 Task: Look for space in Kertosono, Indonesia from 12th  August, 2023 to 15th August, 2023 for 3 adults in price range Rs.12000 to Rs.16000. Place can be entire place with 2 bedrooms having 3 beds and 1 bathroom. Property type can be house, flat, guest house. Booking option can be shelf check-in. Required host language is English.
Action: Mouse moved to (411, 48)
Screenshot: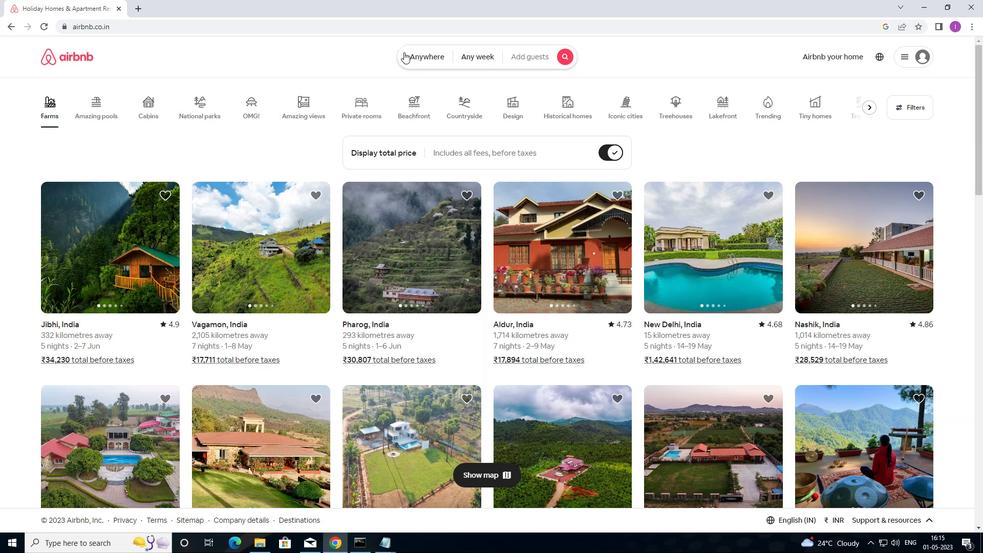 
Action: Mouse pressed left at (411, 48)
Screenshot: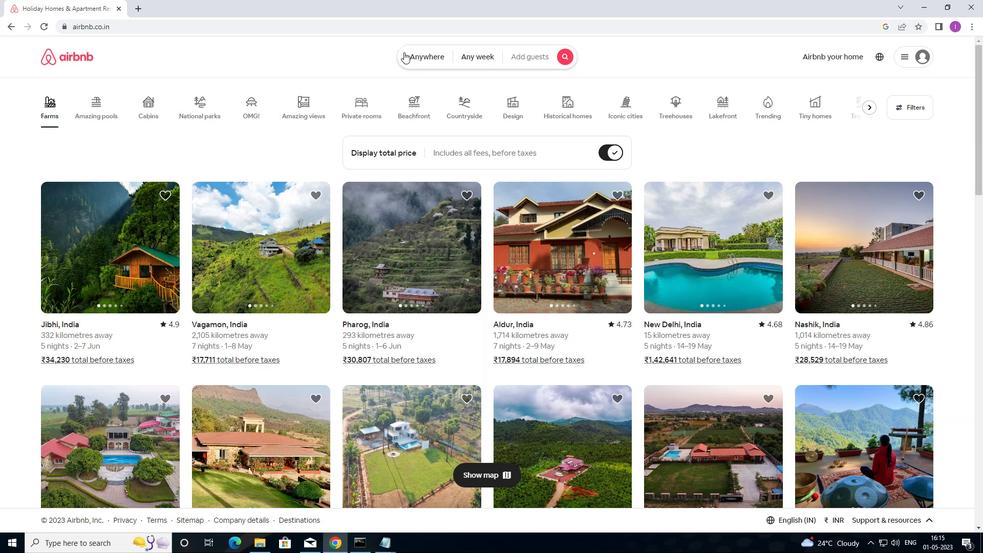 
Action: Mouse moved to (348, 100)
Screenshot: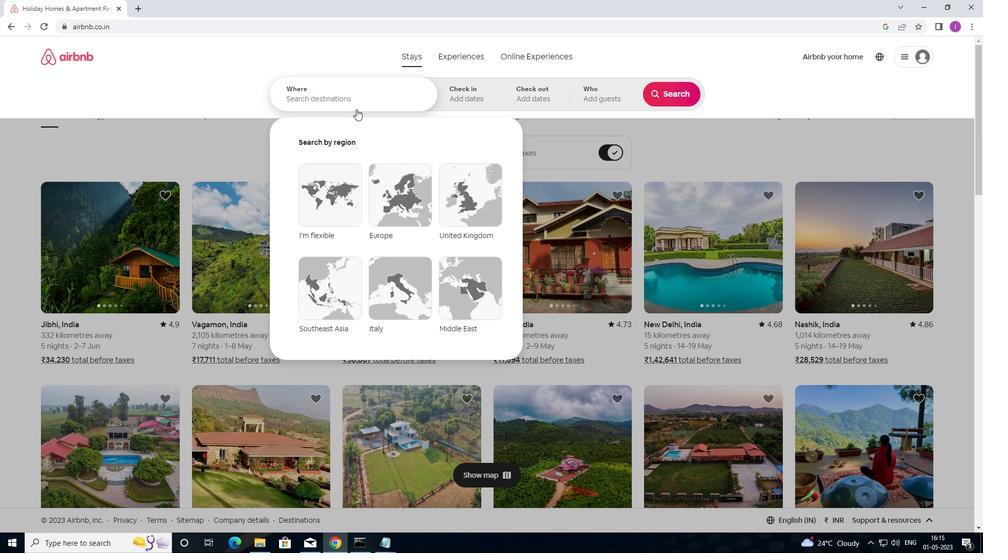 
Action: Mouse pressed left at (348, 100)
Screenshot: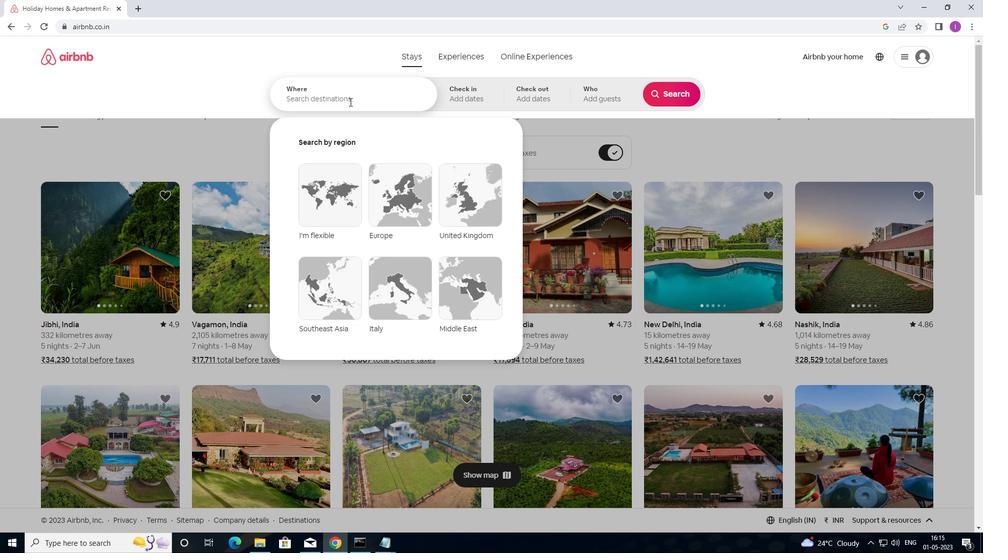 
Action: Mouse moved to (603, 0)
Screenshot: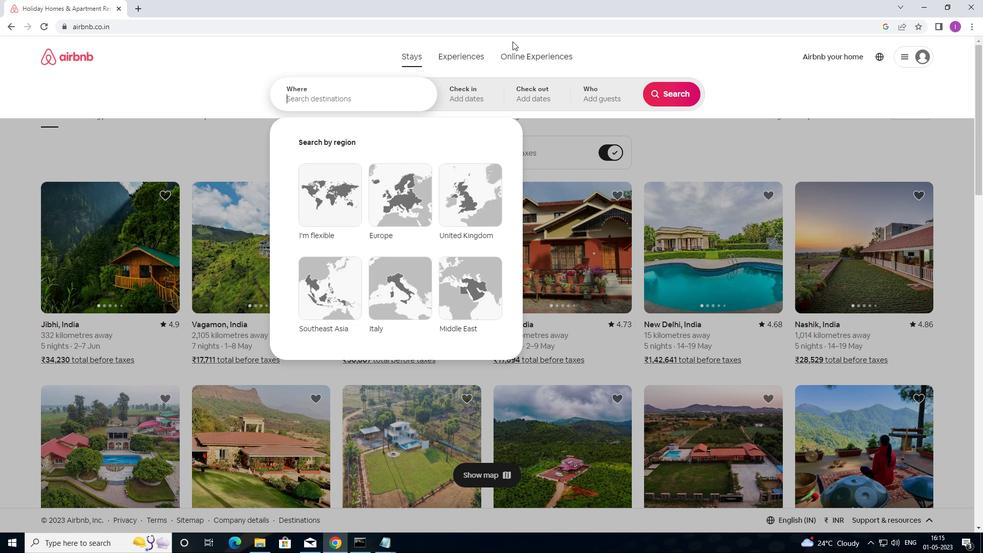 
Action: Key pressed k
Screenshot: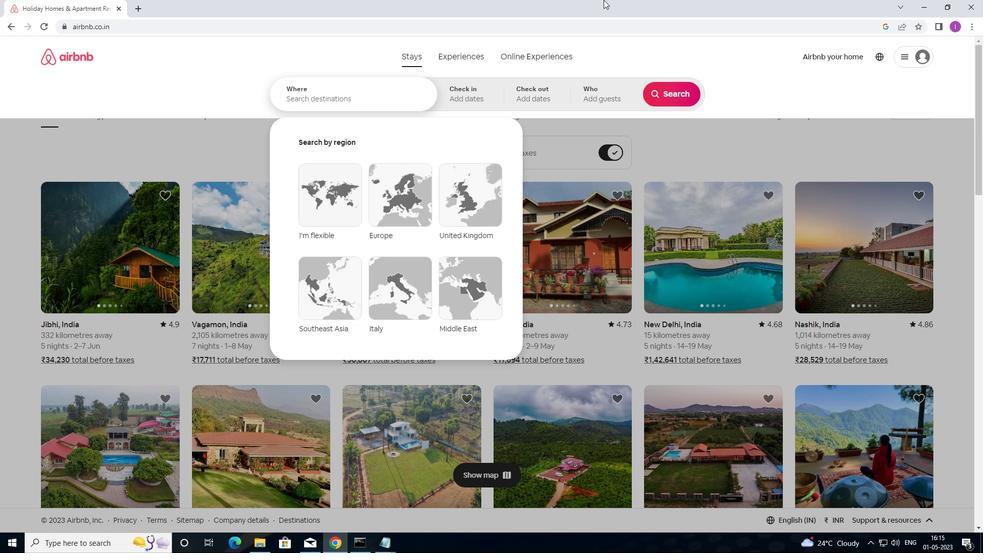 
Action: Mouse moved to (604, 0)
Screenshot: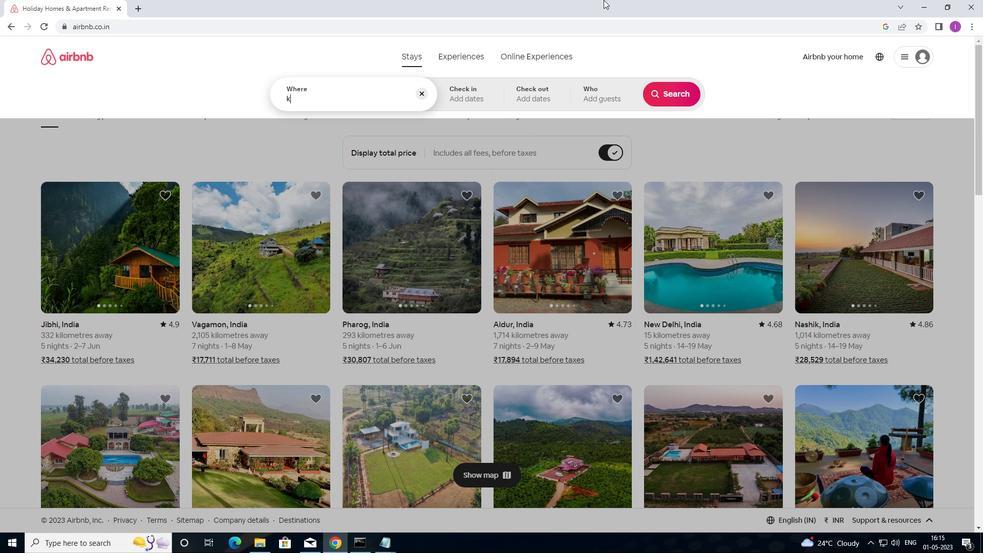 
Action: Key pressed <Key.shift>
Screenshot: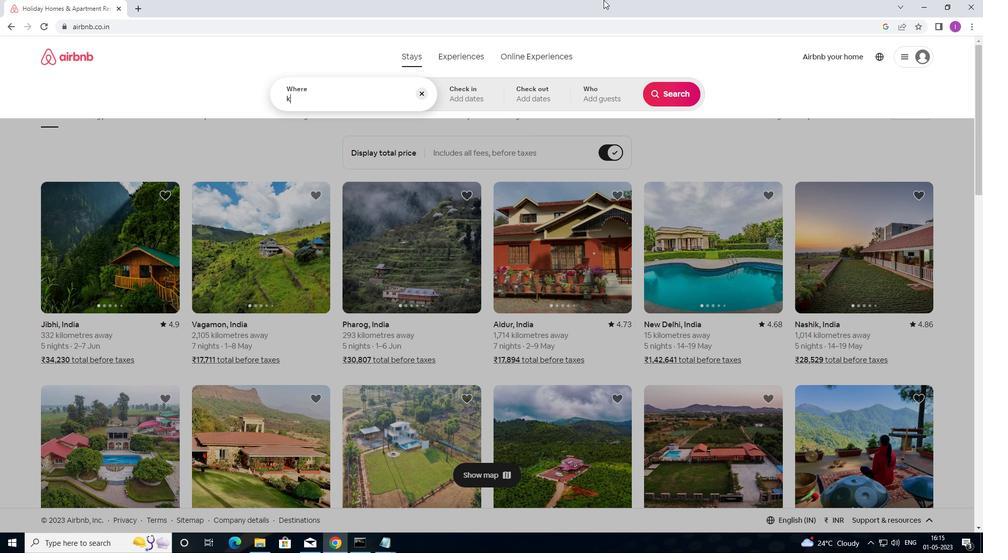 
Action: Mouse moved to (791, 0)
Screenshot: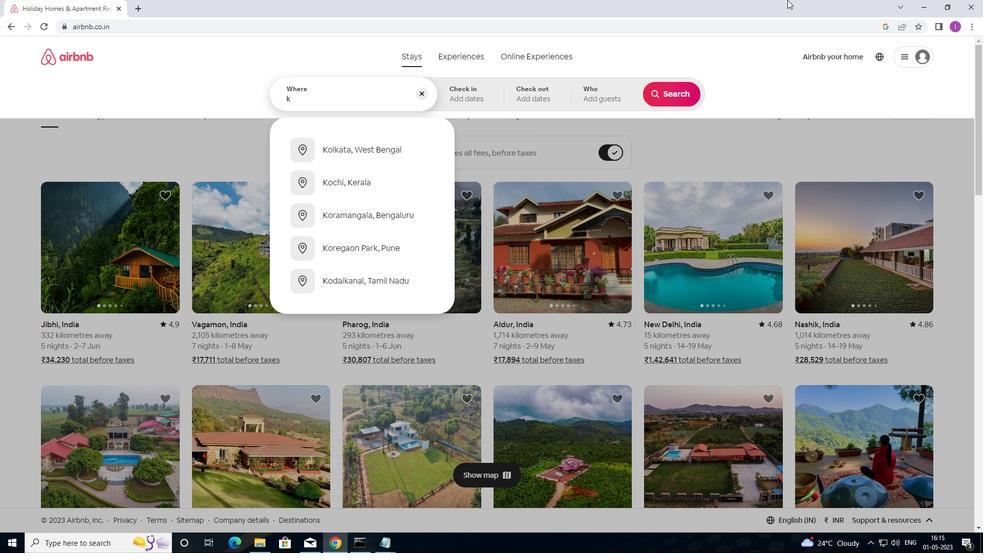 
Action: Key pressed <Key.backspace>
Screenshot: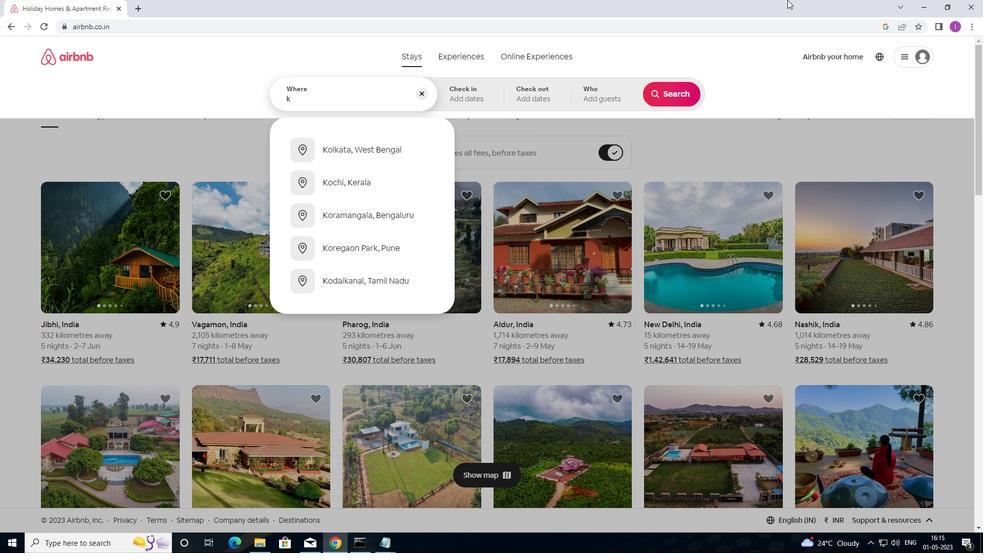 
Action: Mouse moved to (805, 1)
Screenshot: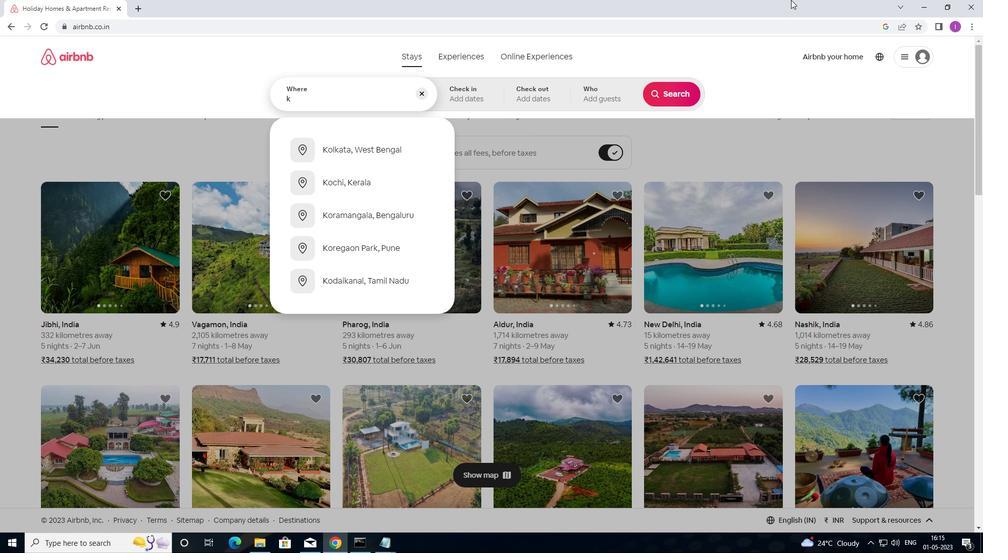 
Action: Key pressed <Key.shift>KAE
Screenshot: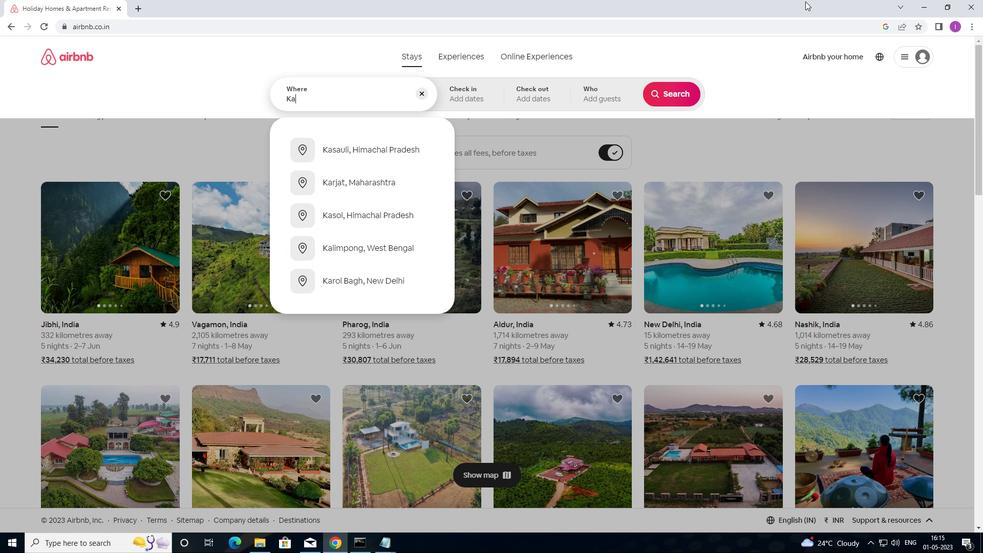 
Action: Mouse moved to (844, 5)
Screenshot: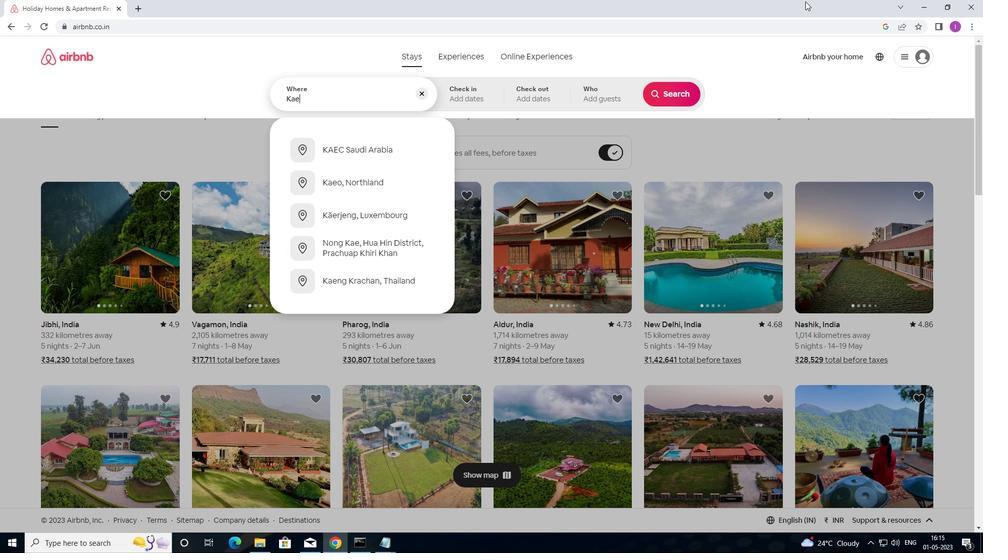 
Action: Key pressed <Key.backspace>RTOSONO,<Key.shift>INDONESIA
Screenshot: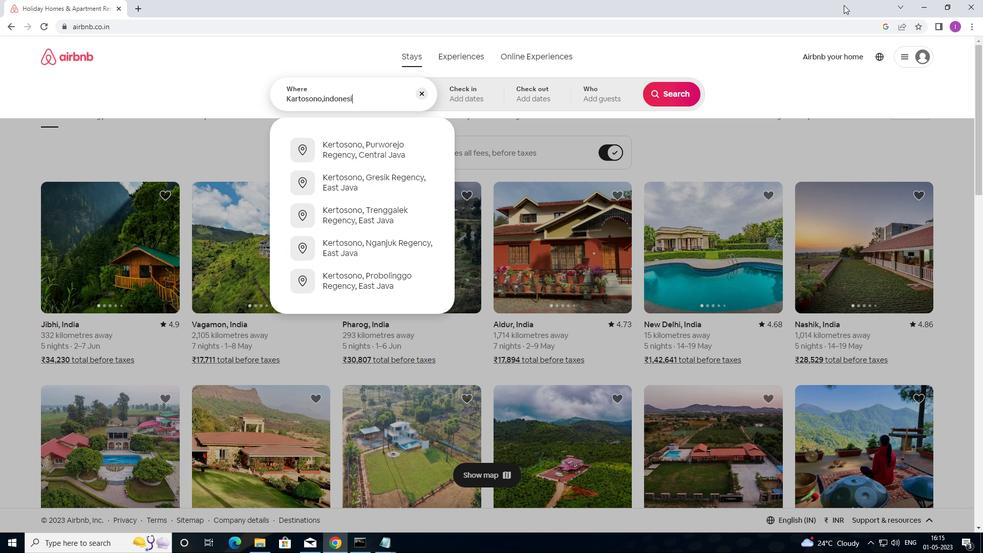 
Action: Mouse moved to (461, 90)
Screenshot: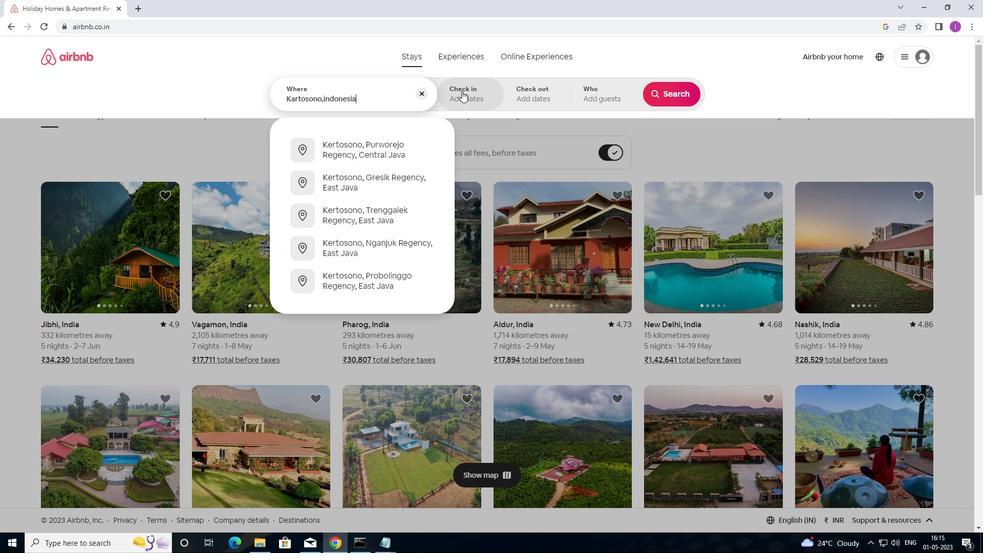 
Action: Mouse pressed left at (461, 90)
Screenshot: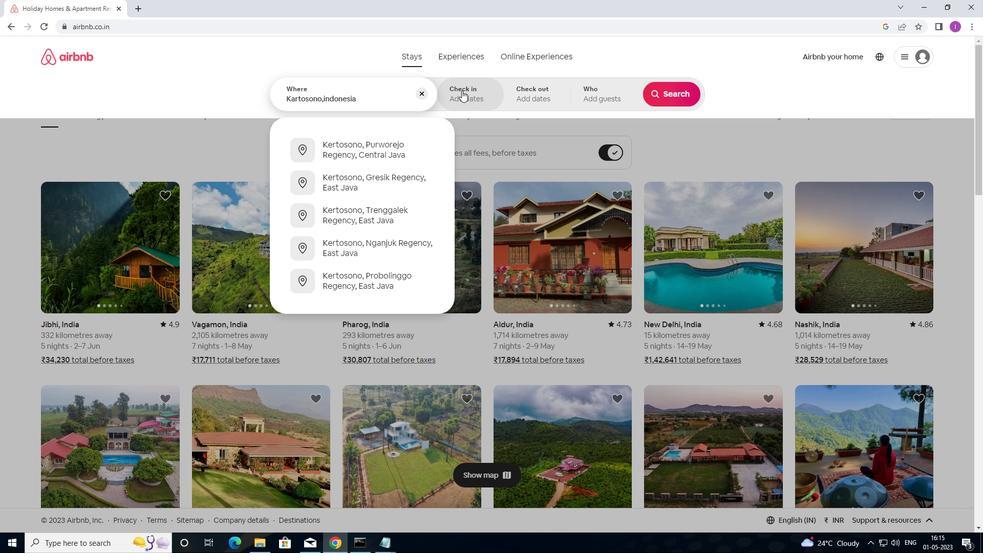 
Action: Mouse moved to (681, 174)
Screenshot: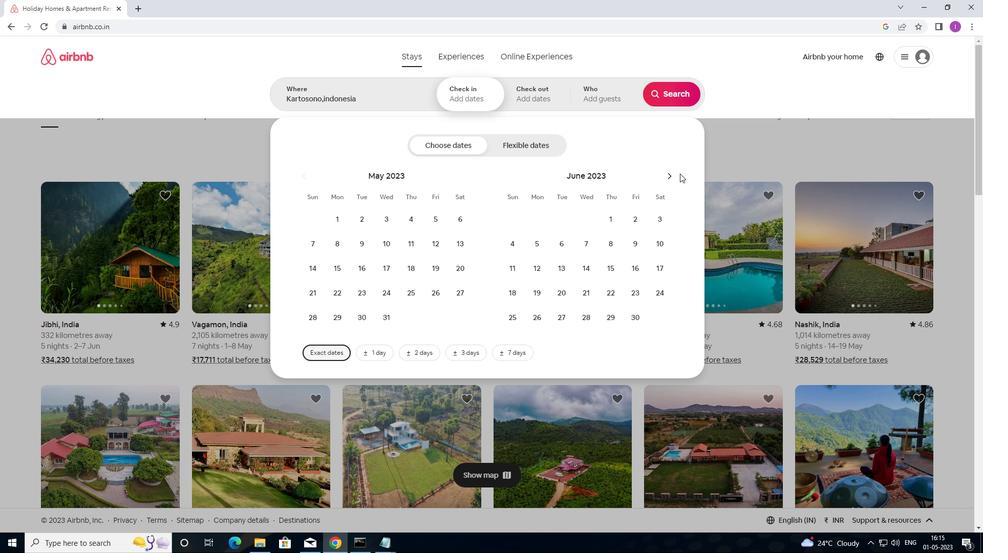 
Action: Mouse pressed left at (681, 174)
Screenshot: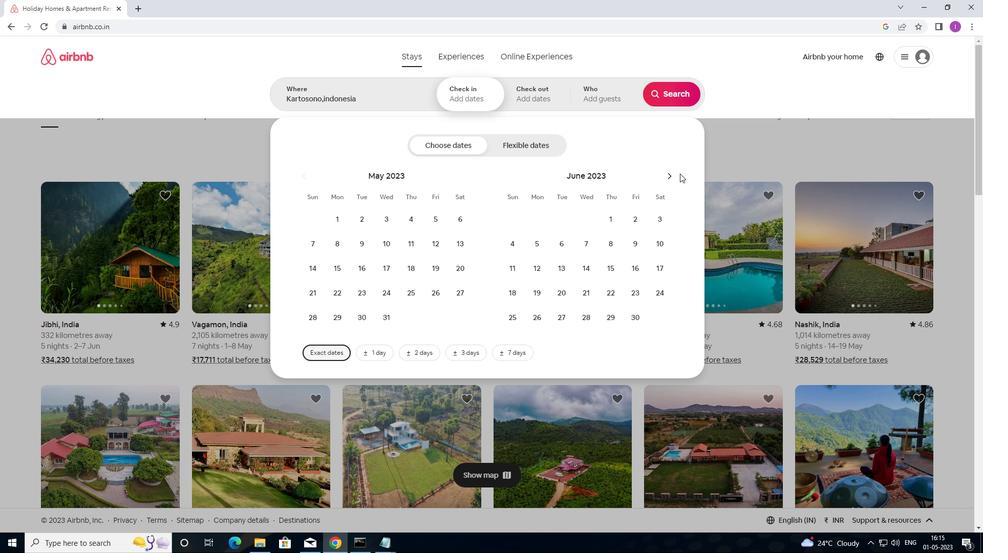 
Action: Mouse moved to (682, 175)
Screenshot: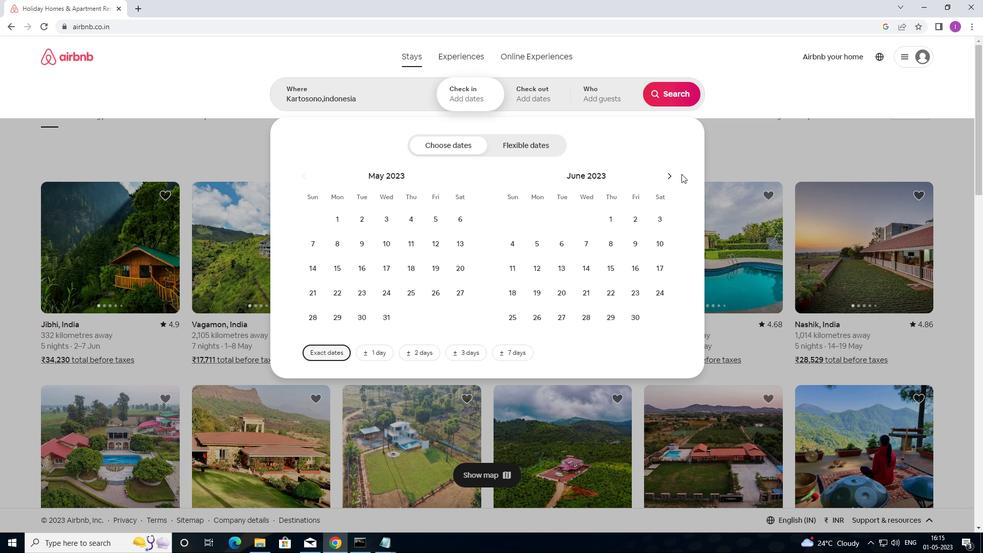 
Action: Mouse pressed left at (682, 175)
Screenshot: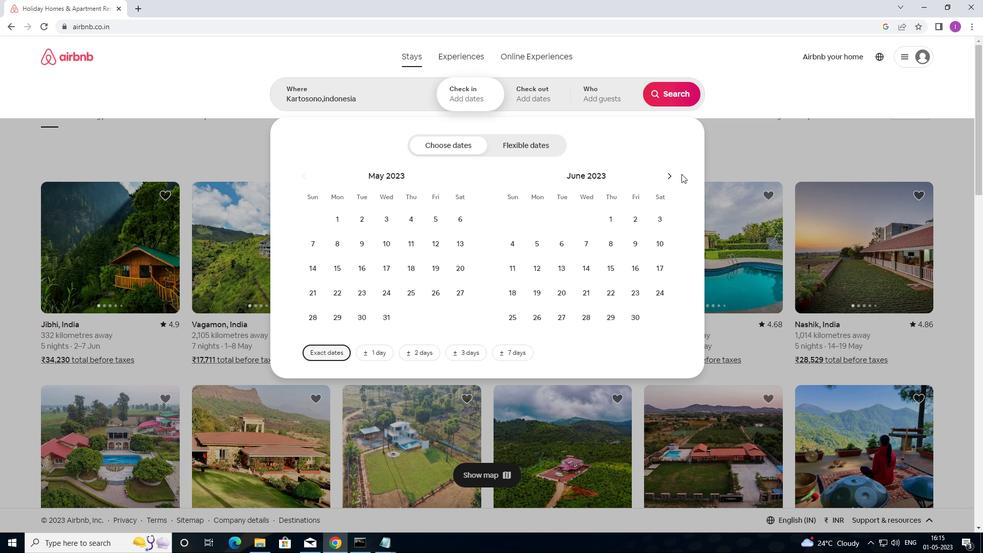 
Action: Mouse moved to (677, 177)
Screenshot: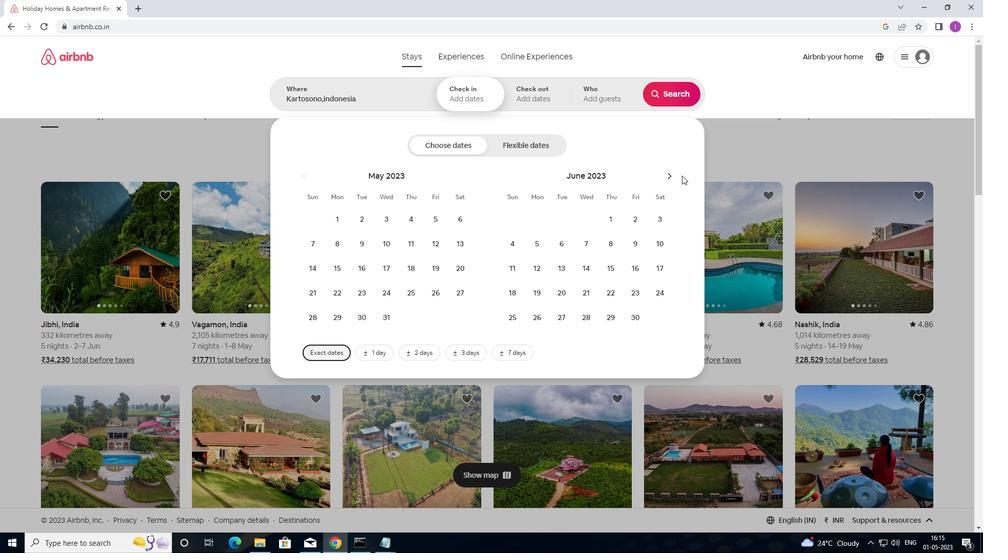 
Action: Mouse pressed left at (677, 177)
Screenshot: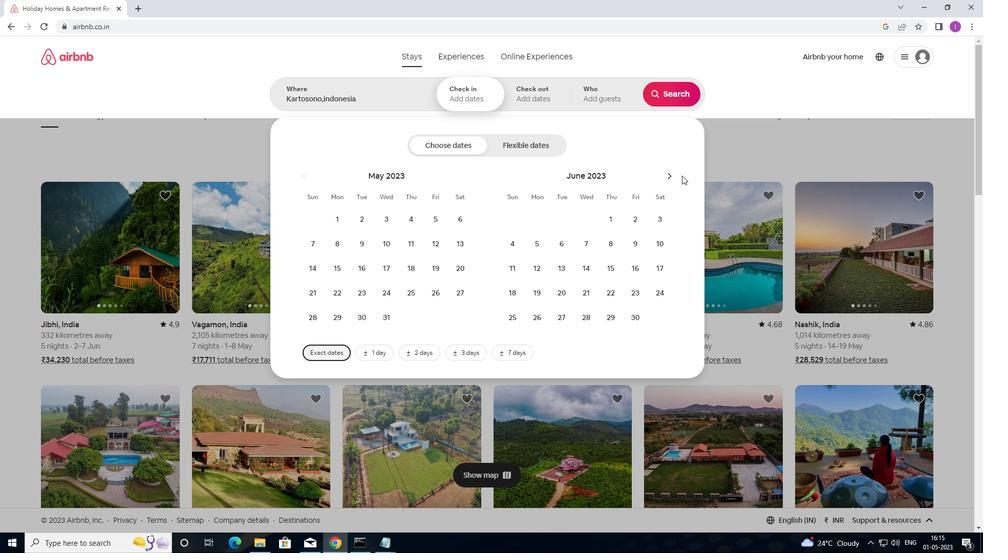 
Action: Mouse moved to (675, 176)
Screenshot: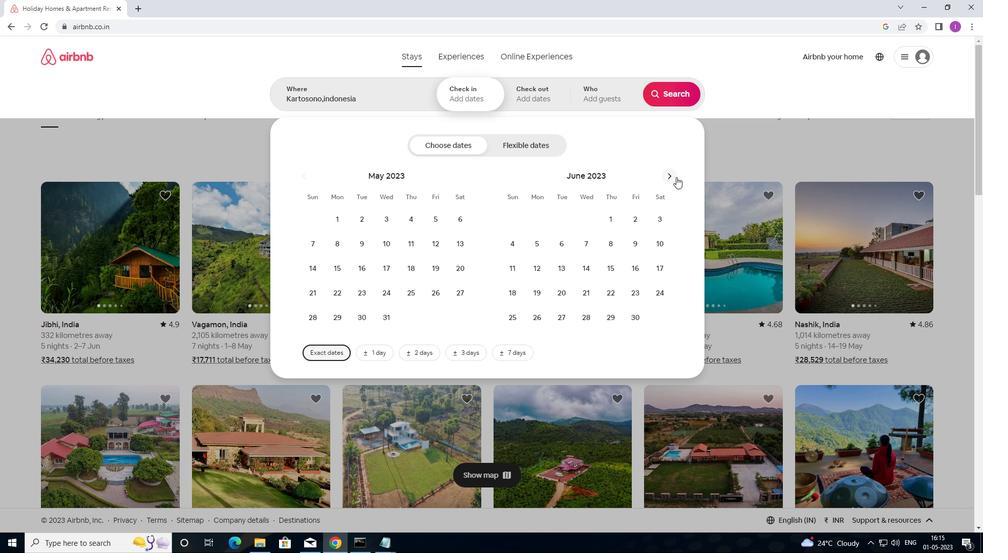 
Action: Mouse pressed left at (675, 176)
Screenshot: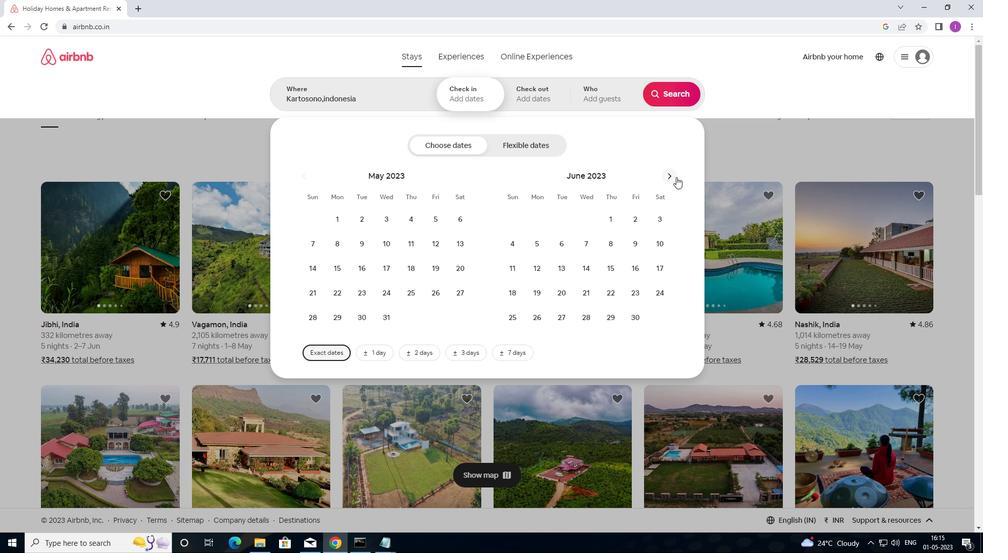 
Action: Mouse moved to (675, 177)
Screenshot: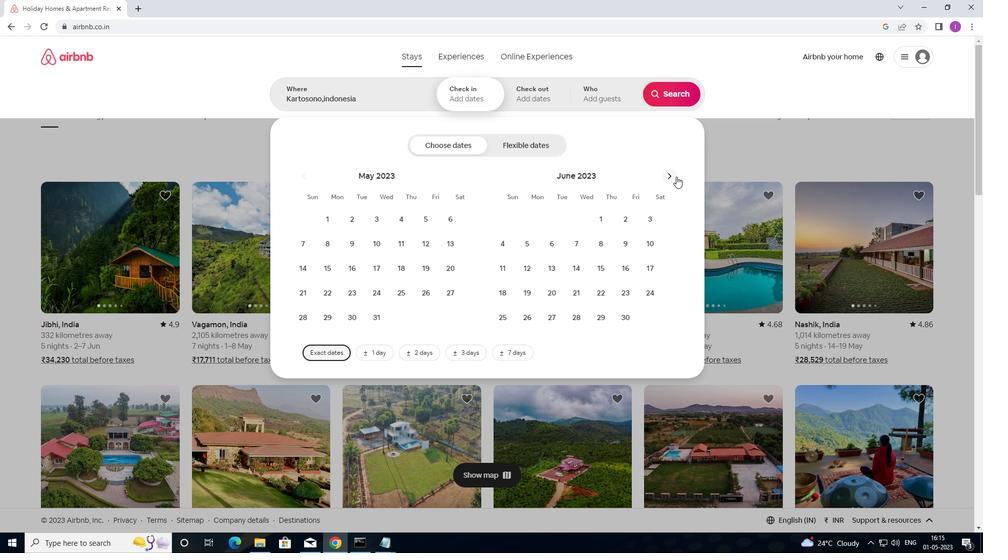 
Action: Mouse pressed left at (675, 177)
Screenshot: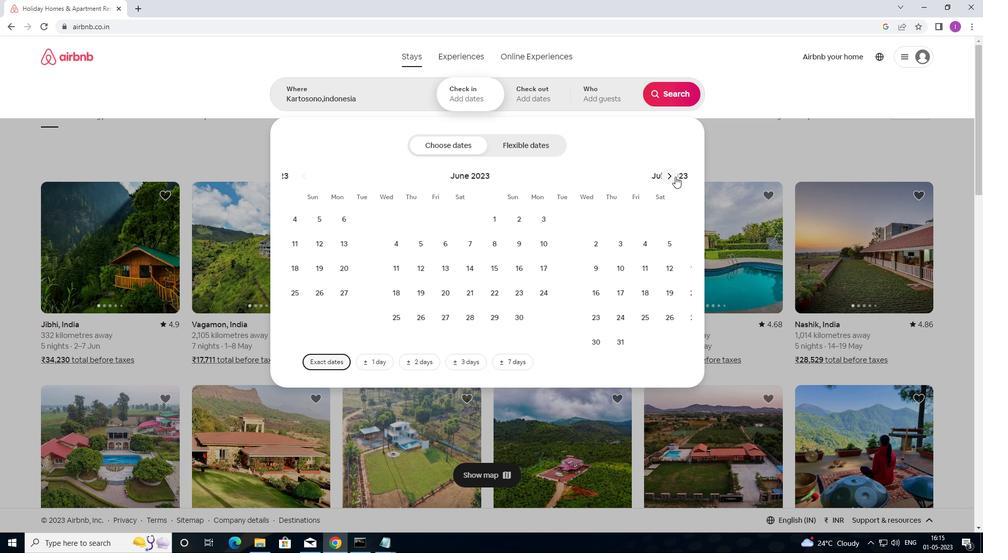
Action: Mouse moved to (653, 242)
Screenshot: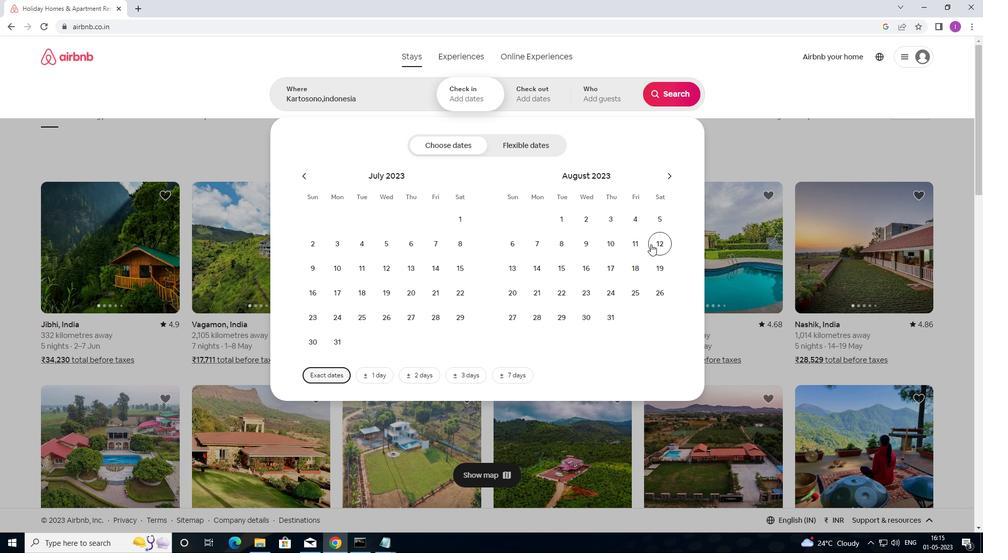 
Action: Mouse pressed left at (653, 242)
Screenshot: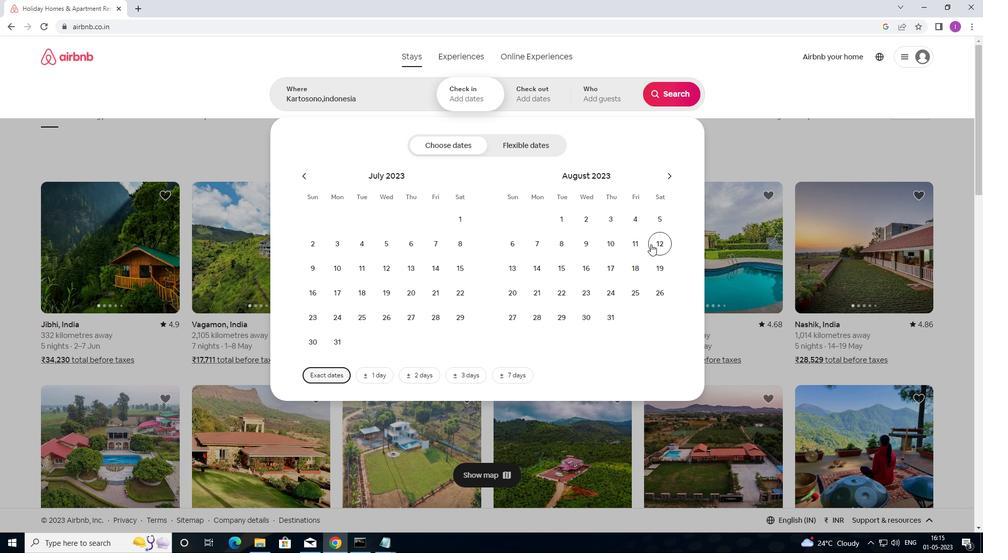 
Action: Mouse moved to (566, 271)
Screenshot: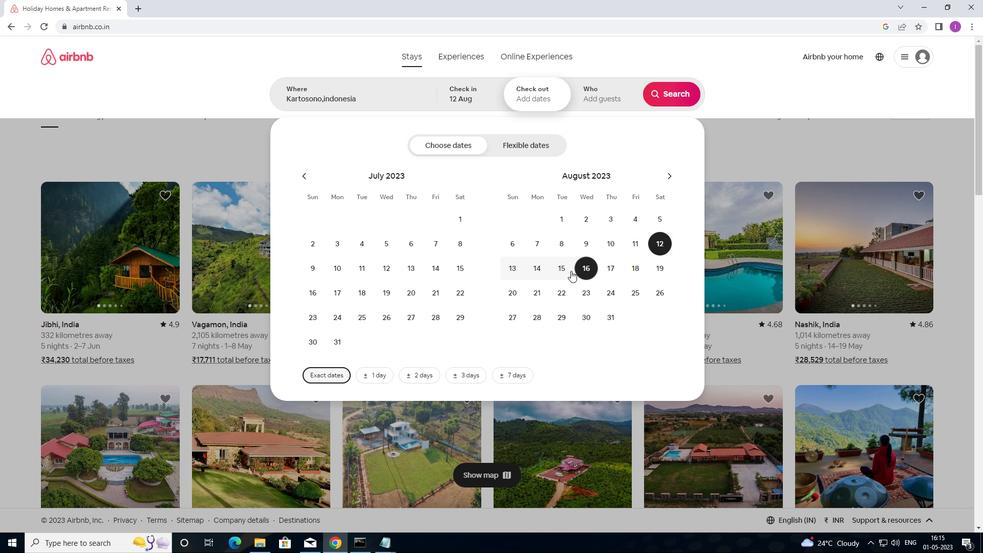 
Action: Mouse pressed left at (566, 271)
Screenshot: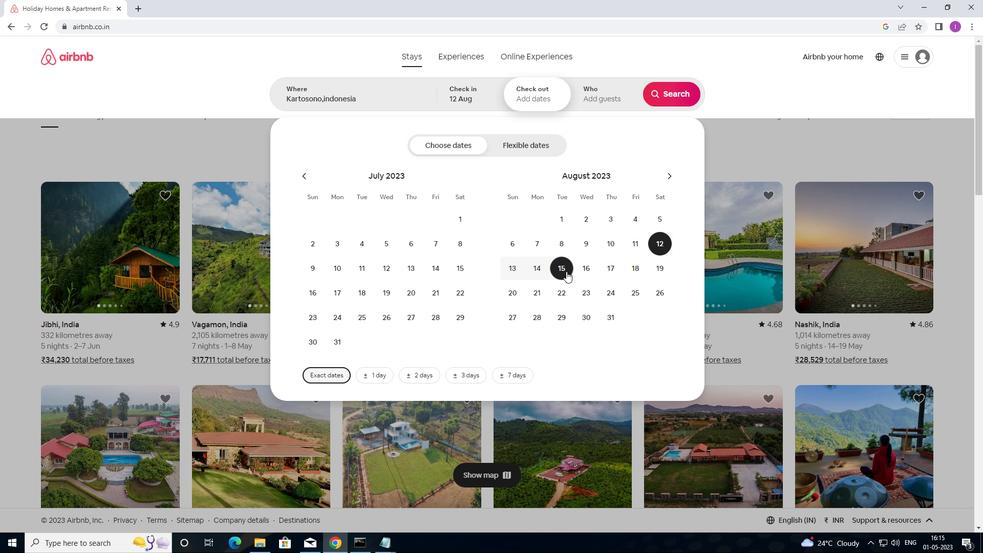 
Action: Mouse moved to (627, 95)
Screenshot: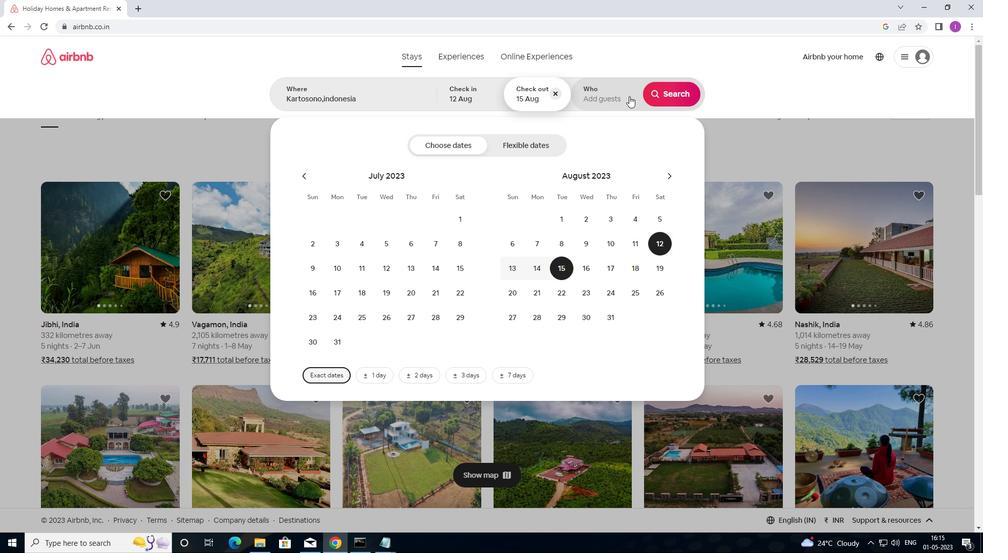 
Action: Mouse pressed left at (627, 95)
Screenshot: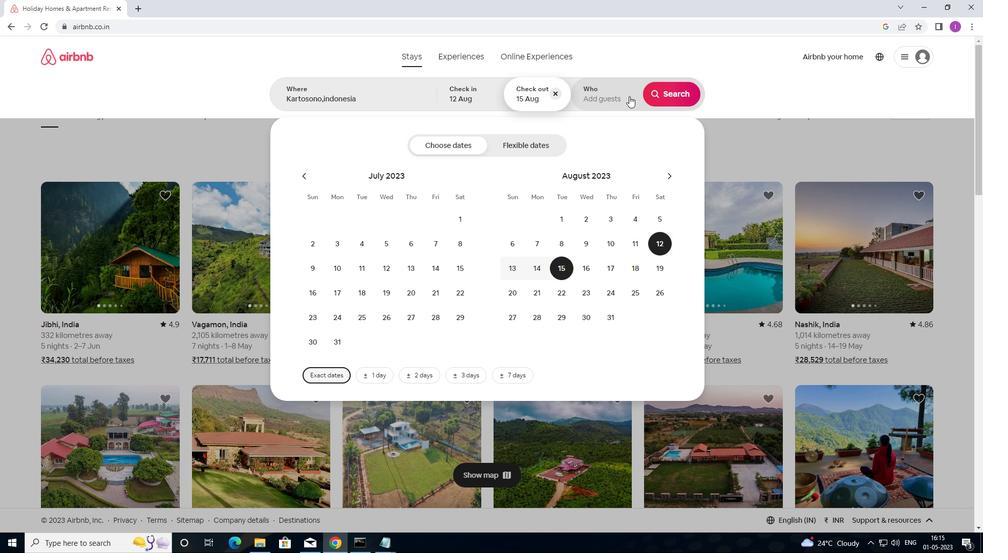 
Action: Mouse moved to (669, 146)
Screenshot: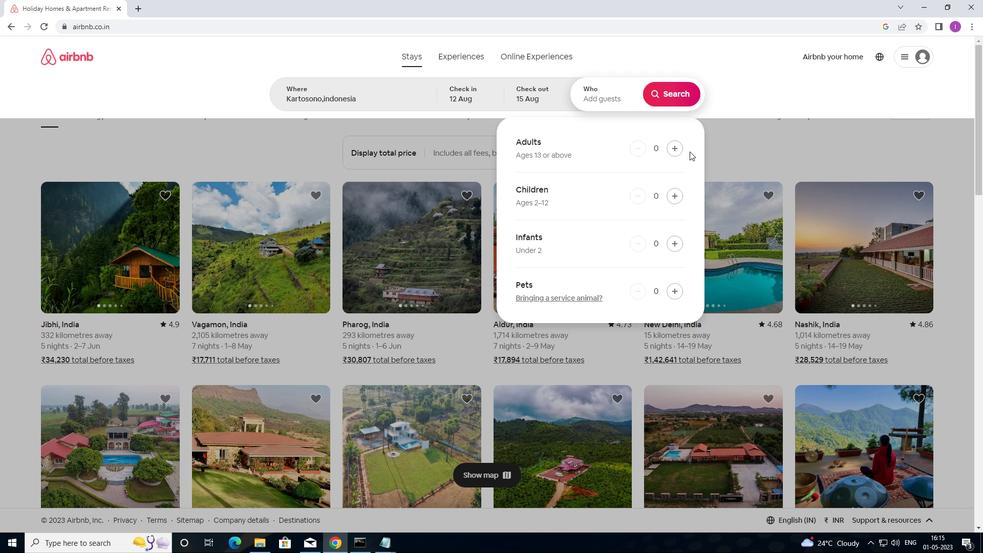 
Action: Mouse pressed left at (669, 146)
Screenshot: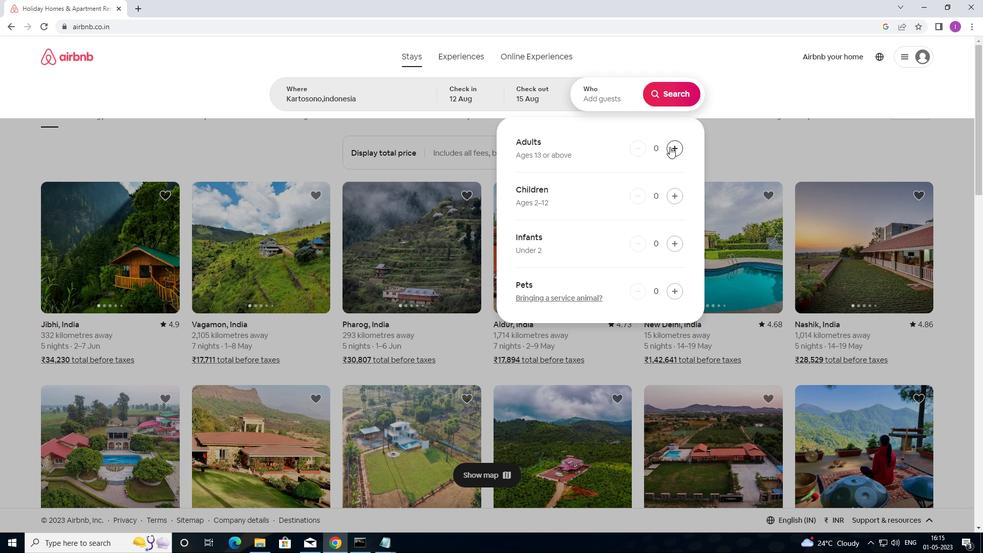 
Action: Mouse pressed left at (669, 146)
Screenshot: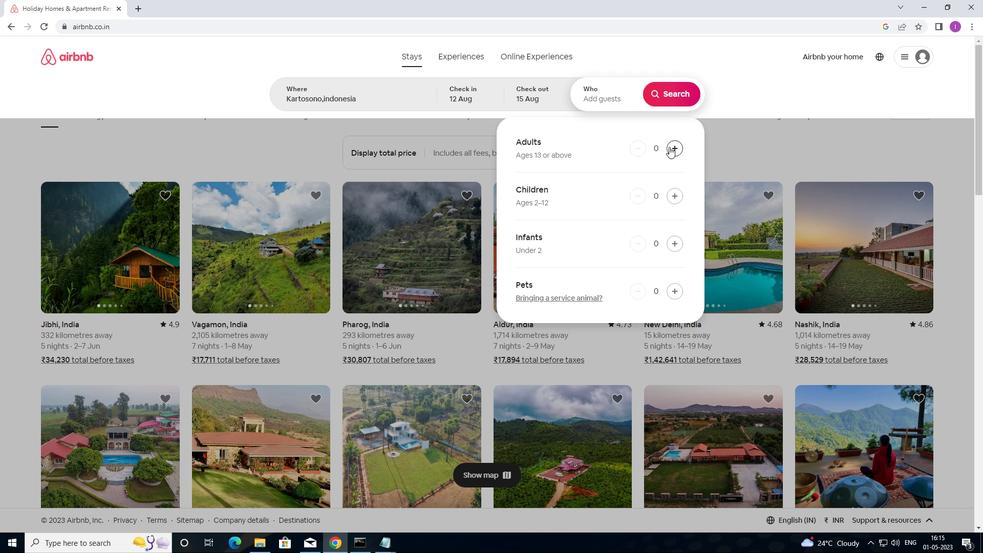 
Action: Mouse pressed left at (669, 146)
Screenshot: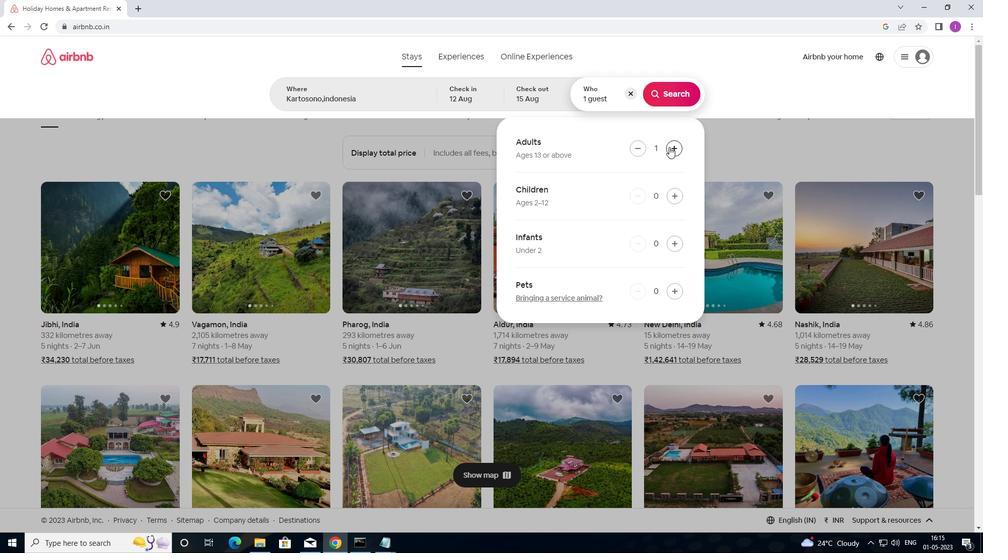 
Action: Mouse moved to (676, 101)
Screenshot: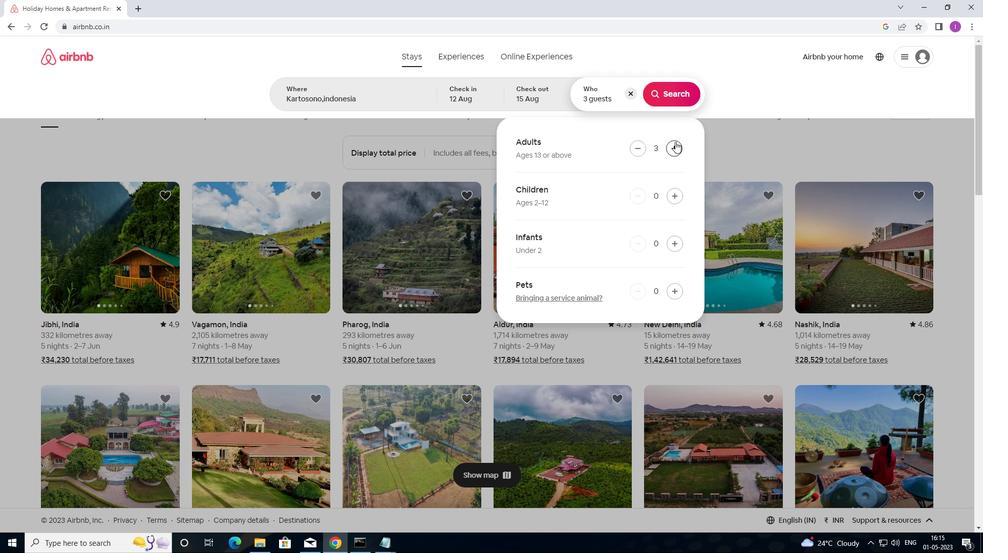 
Action: Mouse pressed left at (676, 101)
Screenshot: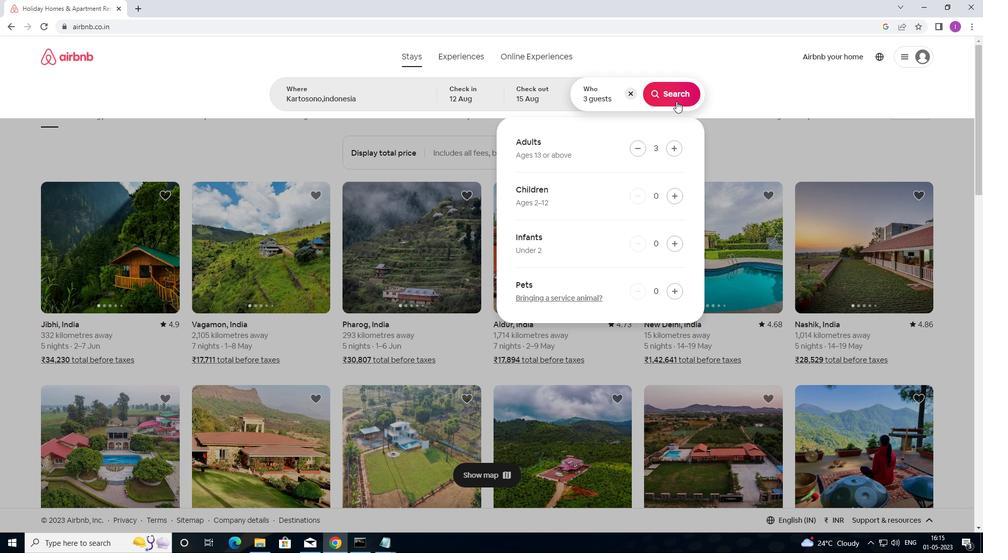 
Action: Mouse moved to (950, 101)
Screenshot: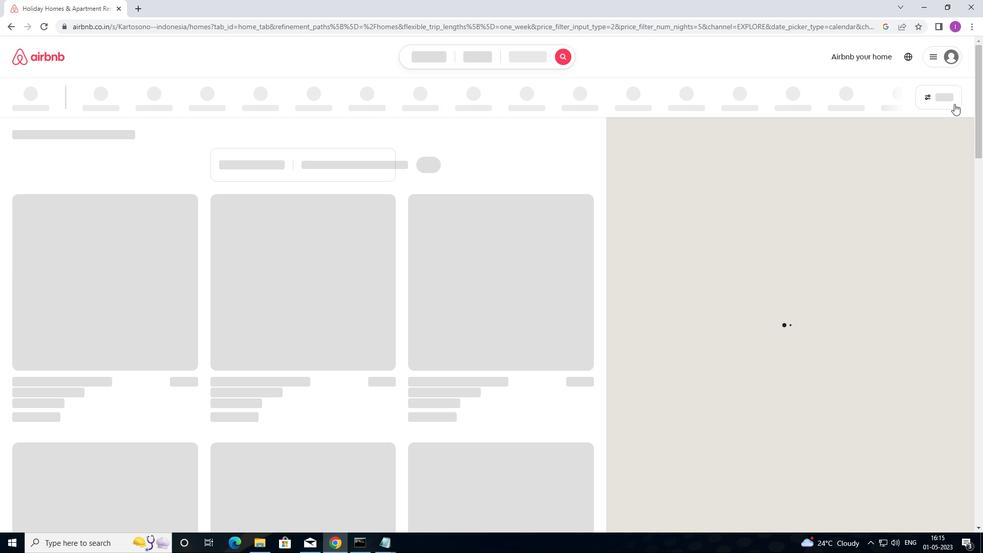 
Action: Mouse pressed left at (950, 101)
Screenshot: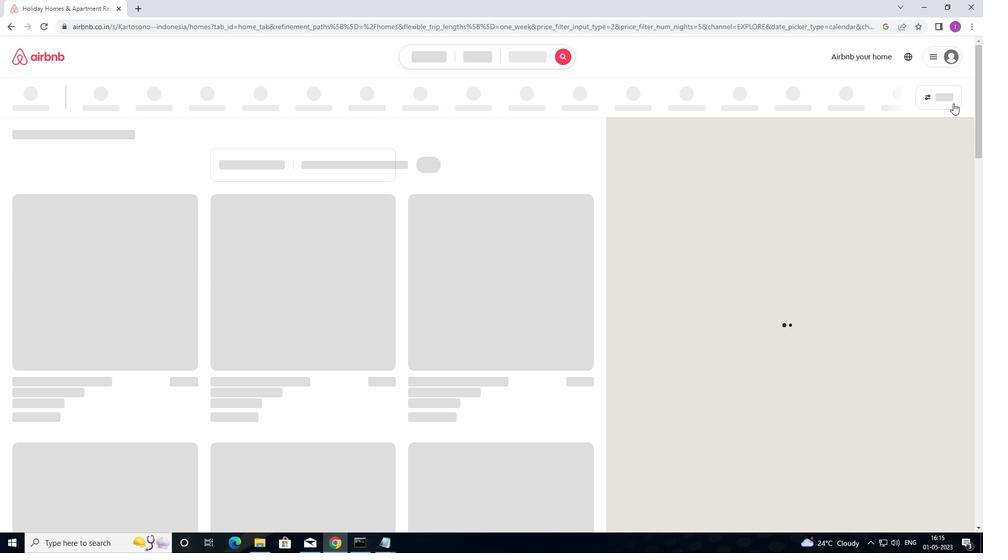 
Action: Mouse moved to (376, 226)
Screenshot: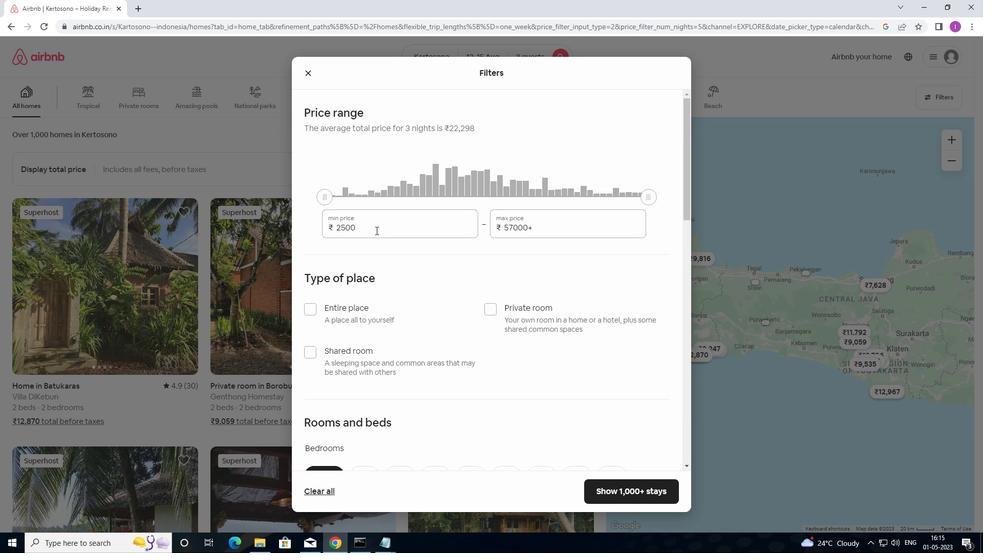 
Action: Mouse pressed left at (376, 226)
Screenshot: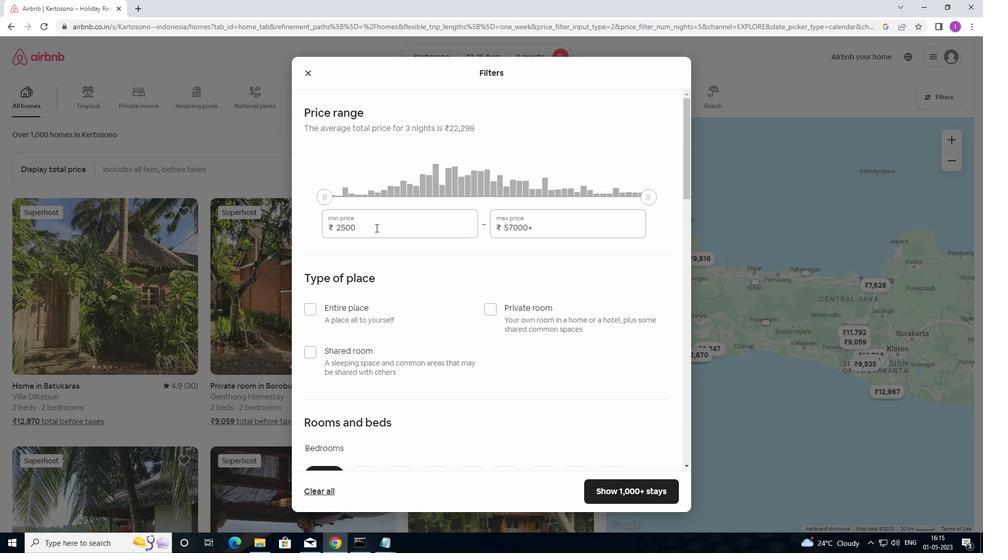 
Action: Mouse moved to (331, 234)
Screenshot: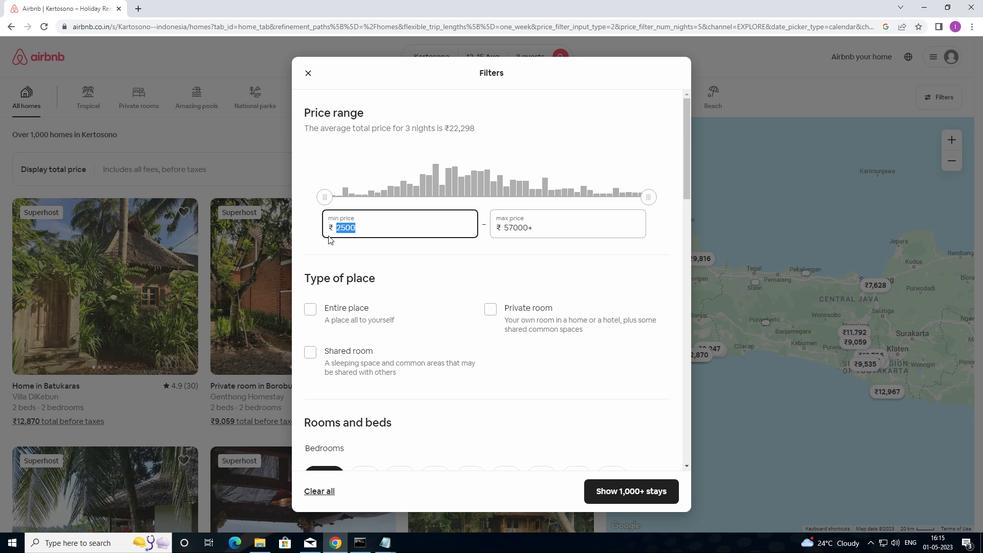 
Action: Key pressed 1
Screenshot: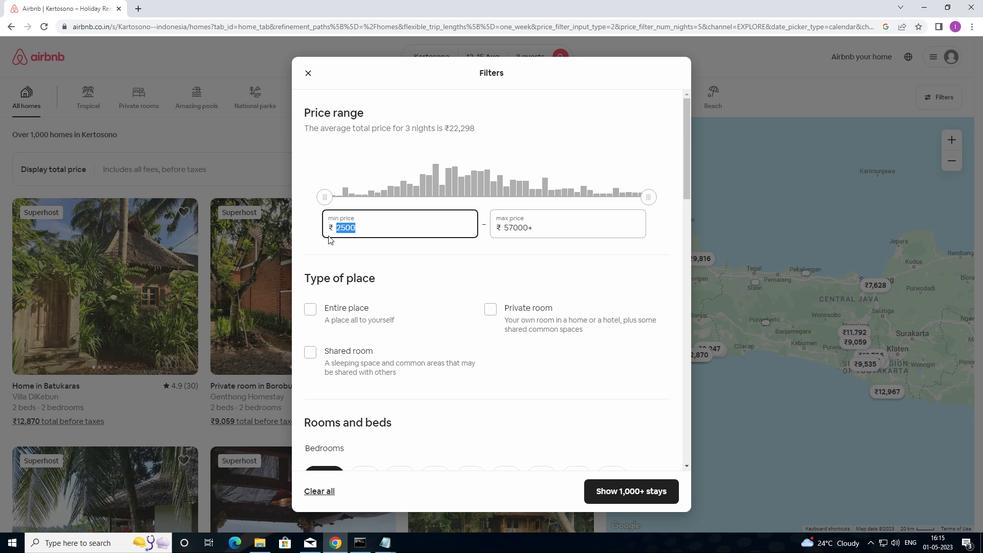 
Action: Mouse moved to (337, 233)
Screenshot: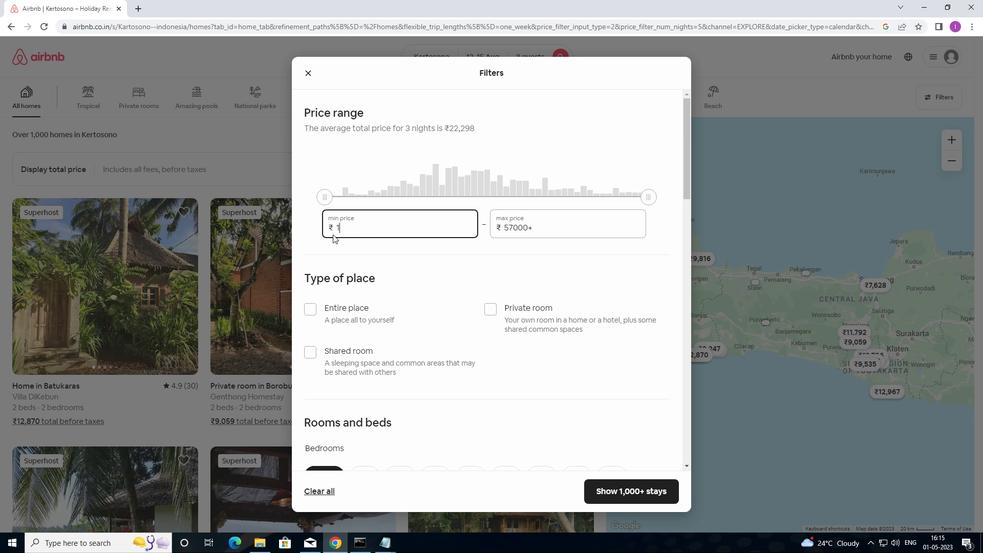 
Action: Key pressed 2
Screenshot: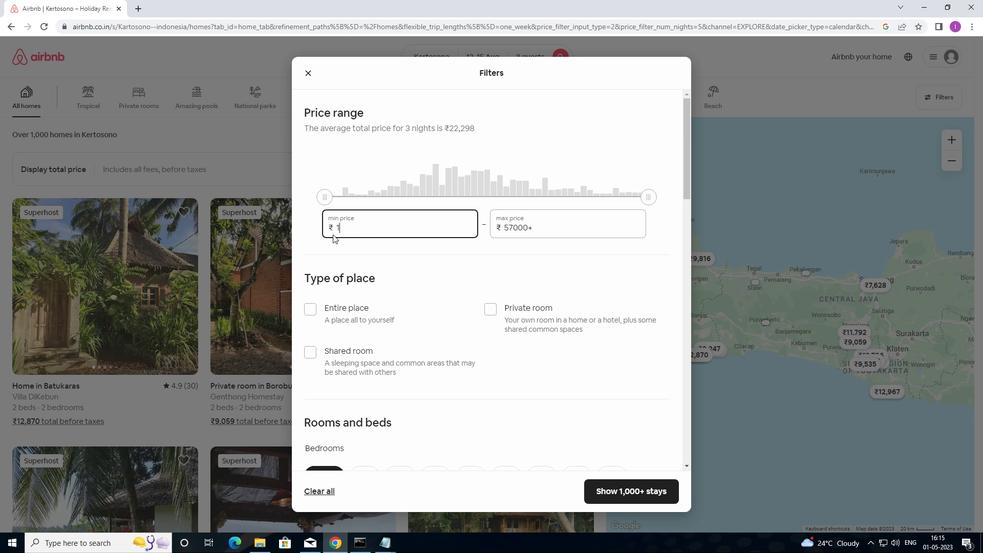 
Action: Mouse moved to (341, 232)
Screenshot: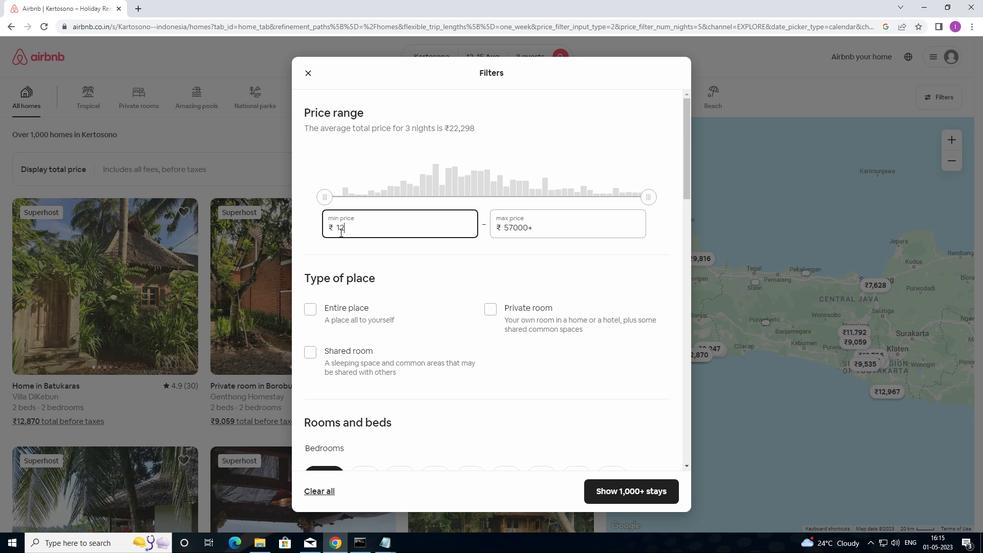 
Action: Key pressed 0
Screenshot: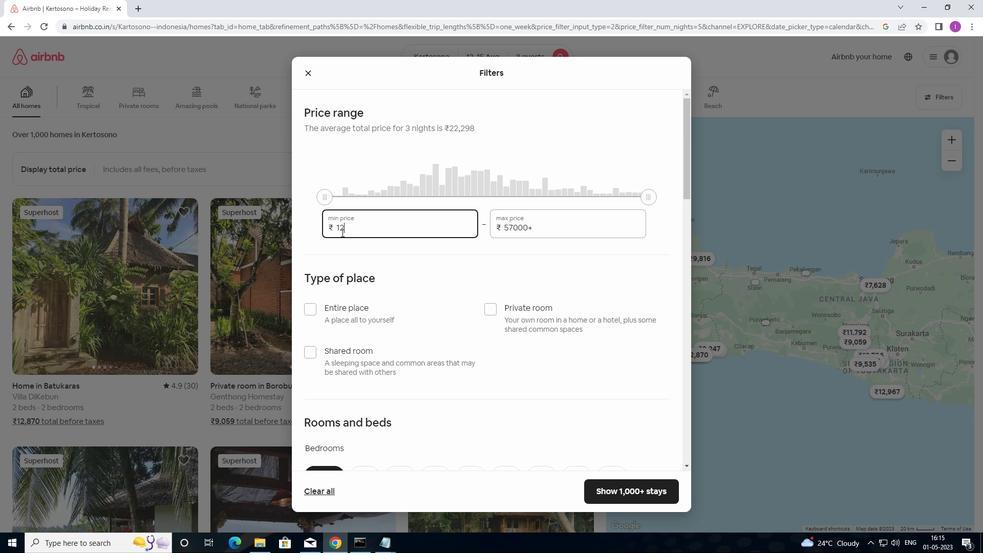 
Action: Mouse moved to (348, 228)
Screenshot: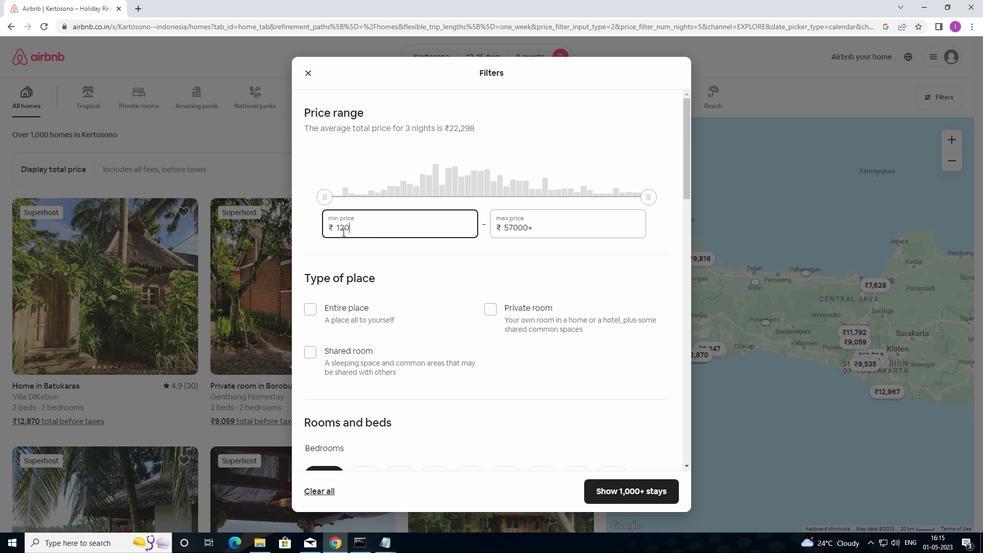 
Action: Key pressed 0
Screenshot: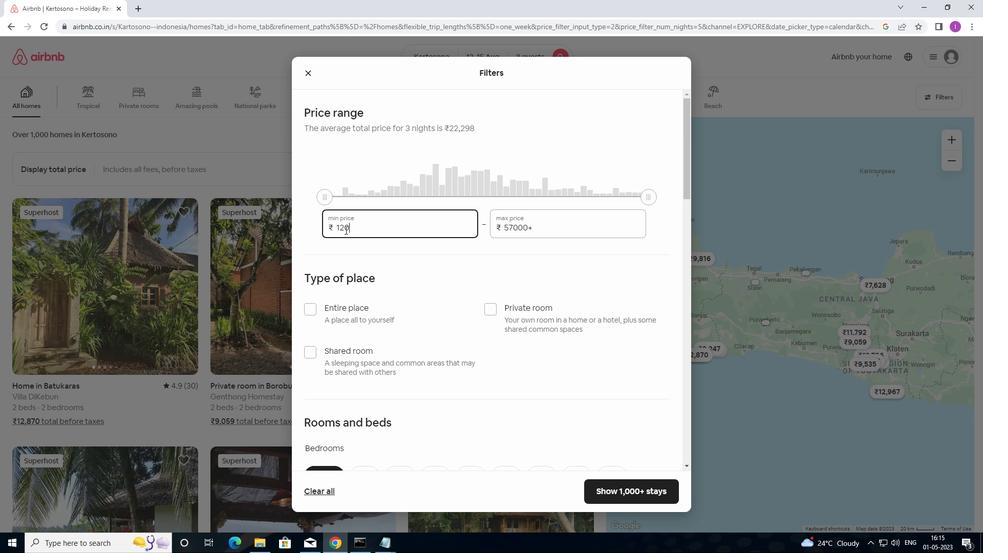 
Action: Mouse moved to (351, 227)
Screenshot: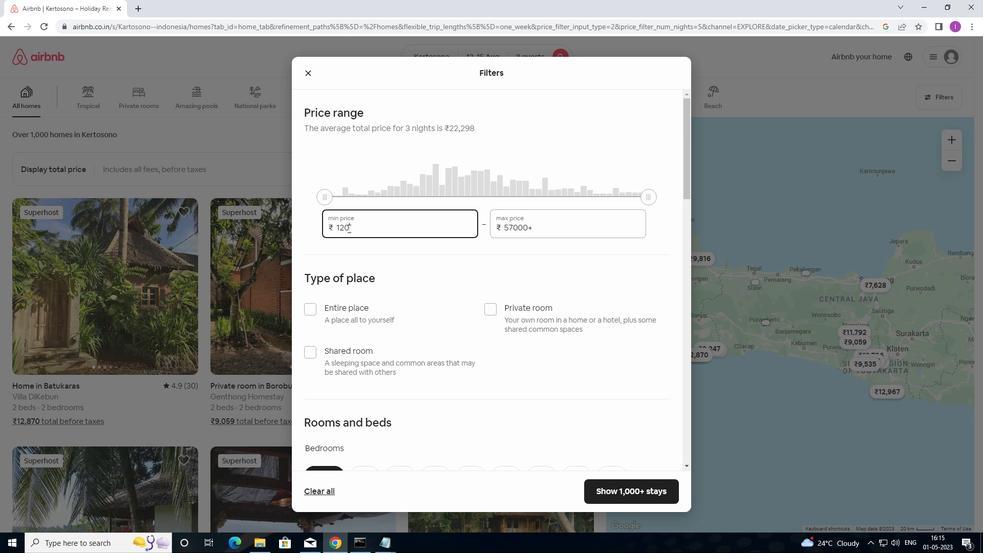 
Action: Key pressed 0
Screenshot: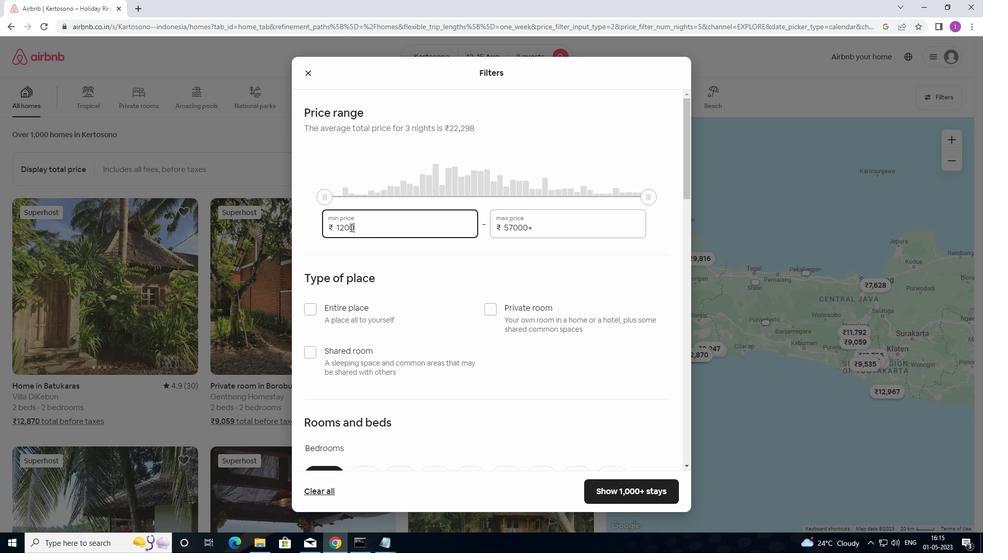 
Action: Mouse moved to (553, 230)
Screenshot: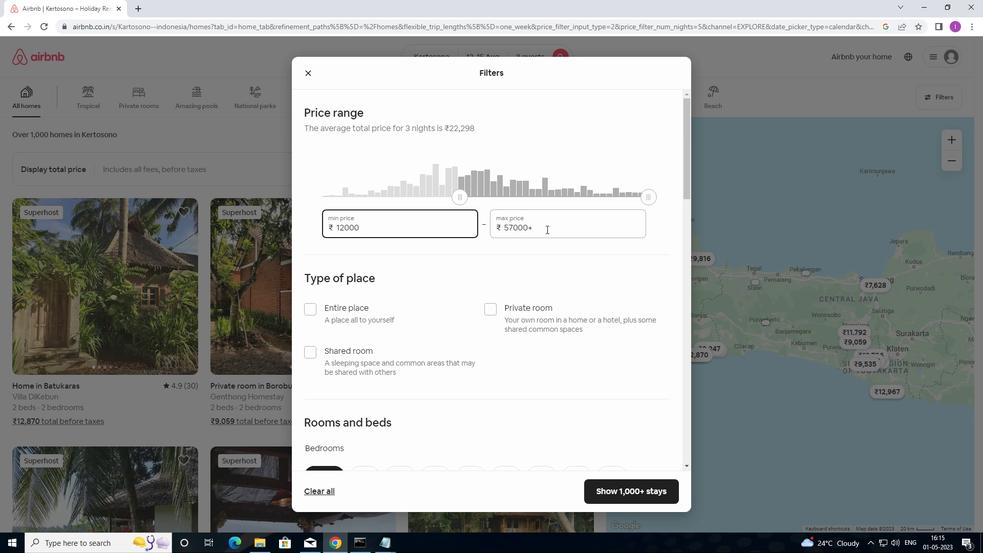 
Action: Mouse pressed left at (553, 230)
Screenshot: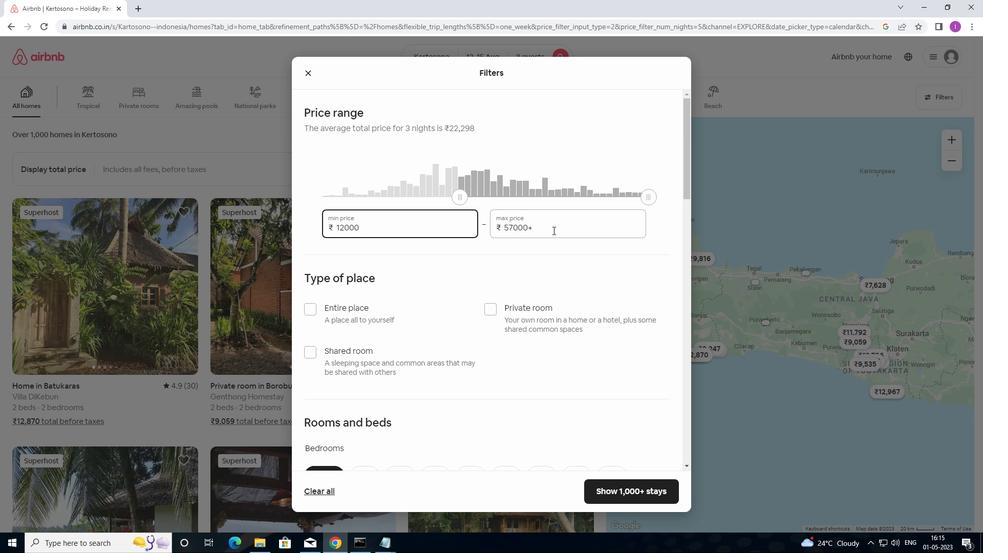 
Action: Mouse moved to (524, 233)
Screenshot: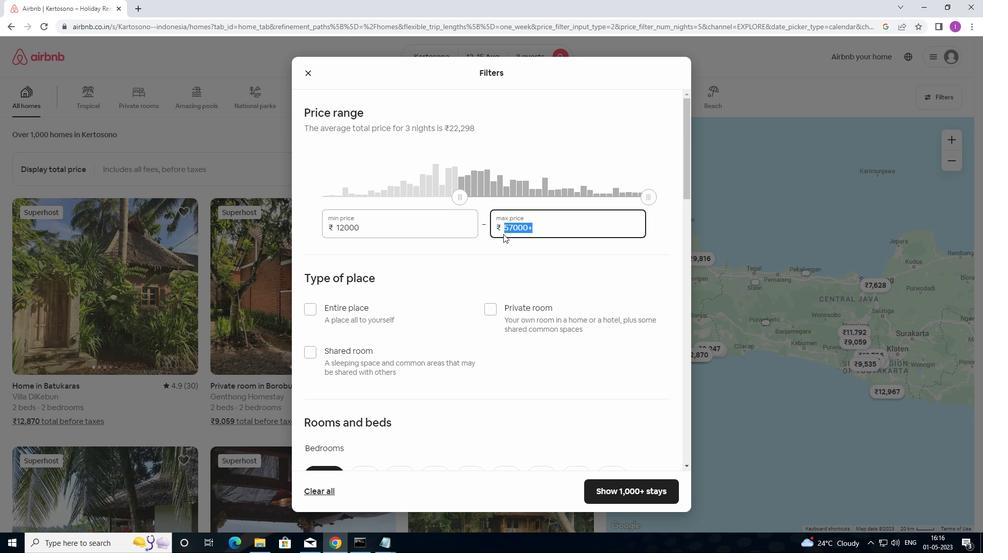 
Action: Key pressed 16
Screenshot: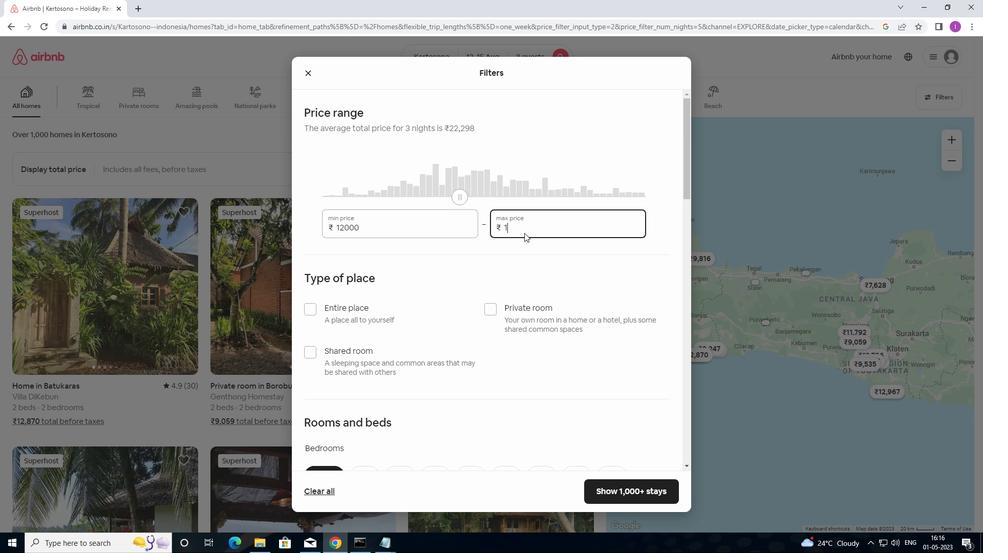 
Action: Mouse moved to (527, 230)
Screenshot: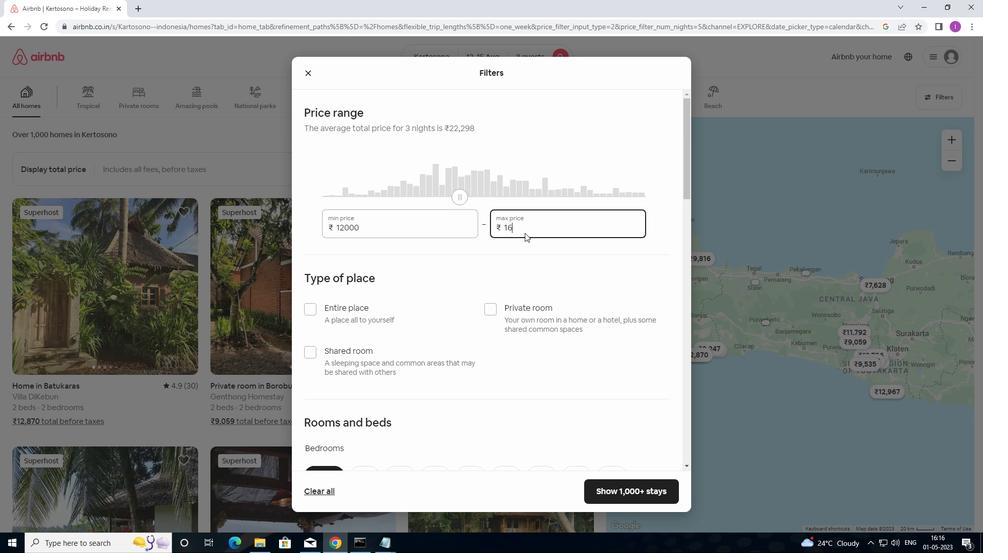 
Action: Key pressed 000
Screenshot: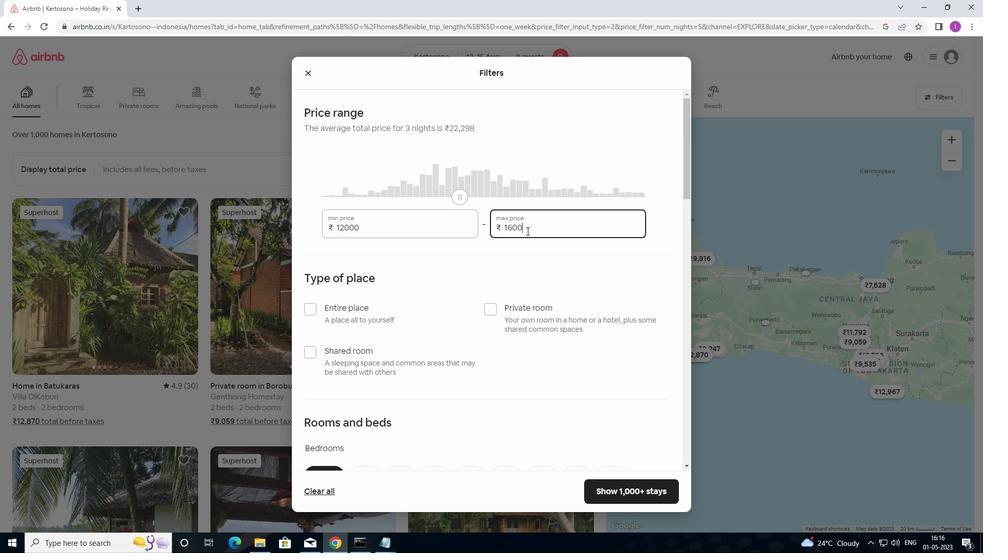 
Action: Mouse moved to (460, 308)
Screenshot: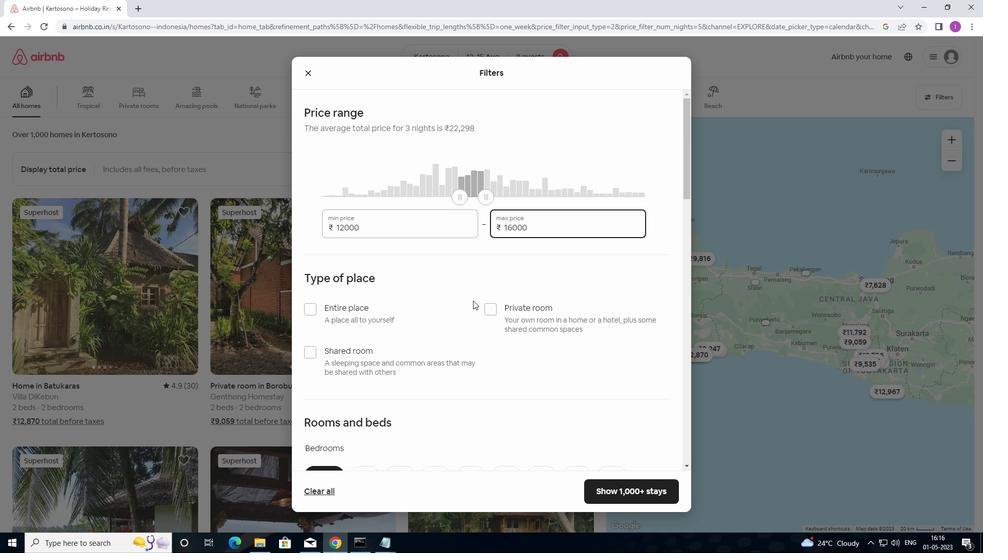 
Action: Mouse scrolled (460, 308) with delta (0, 0)
Screenshot: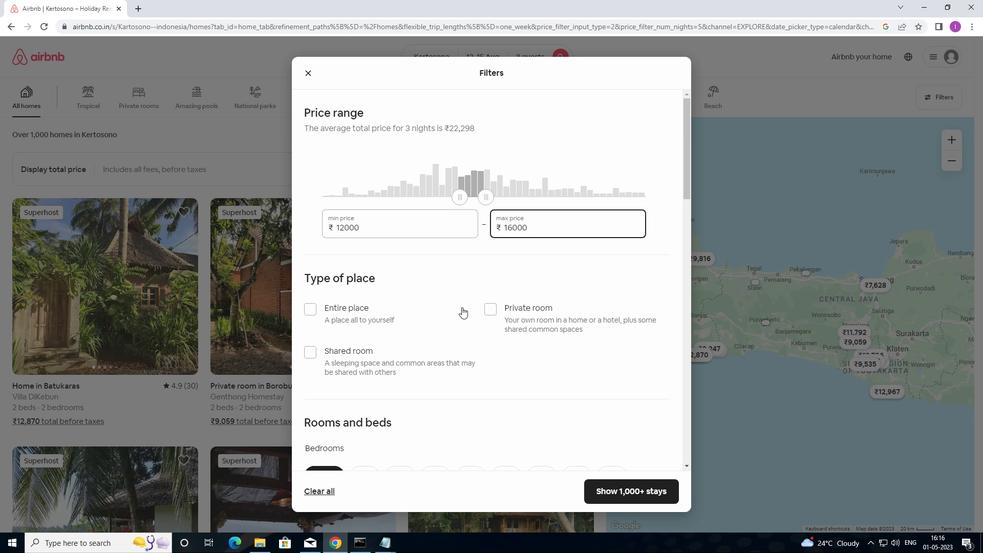 
Action: Mouse moved to (460, 308)
Screenshot: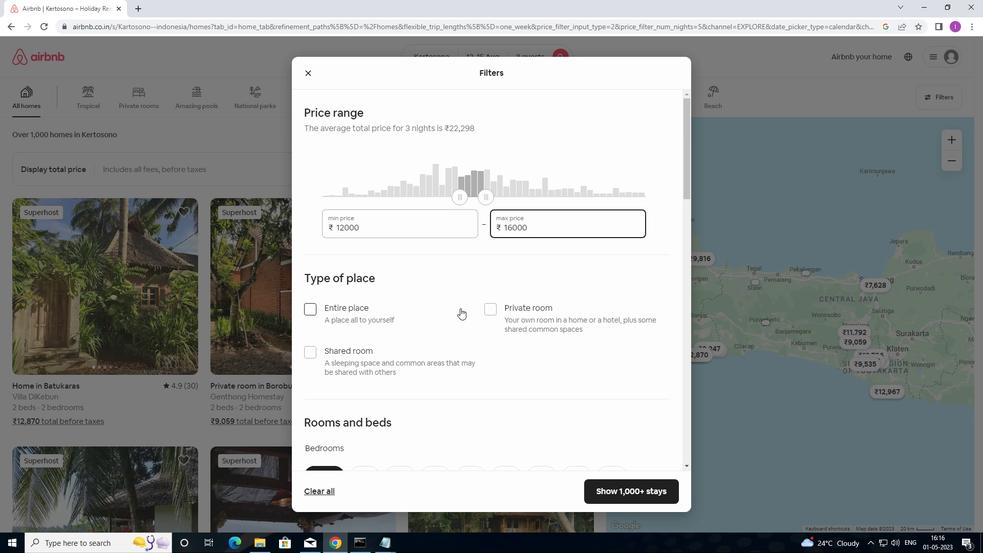 
Action: Mouse scrolled (460, 308) with delta (0, 0)
Screenshot: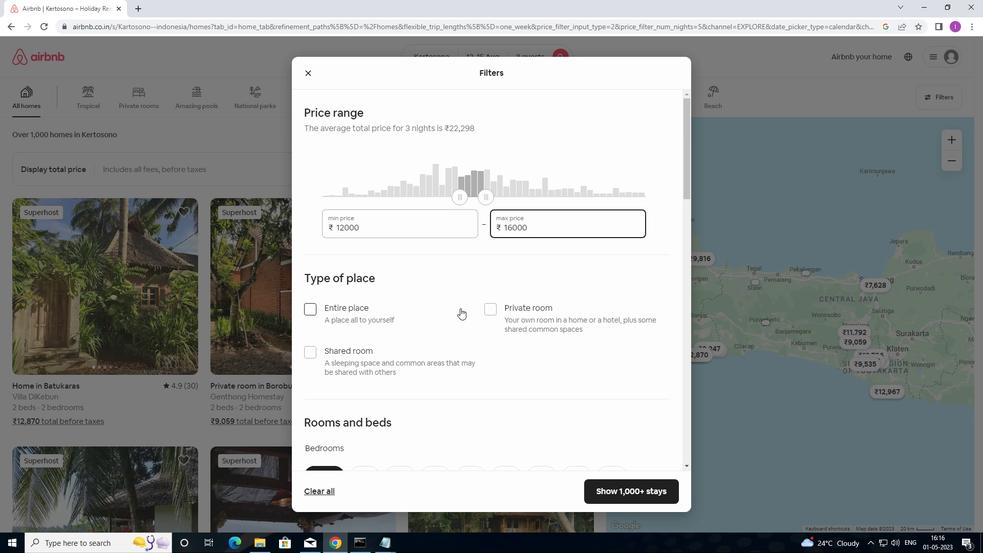 
Action: Mouse moved to (316, 211)
Screenshot: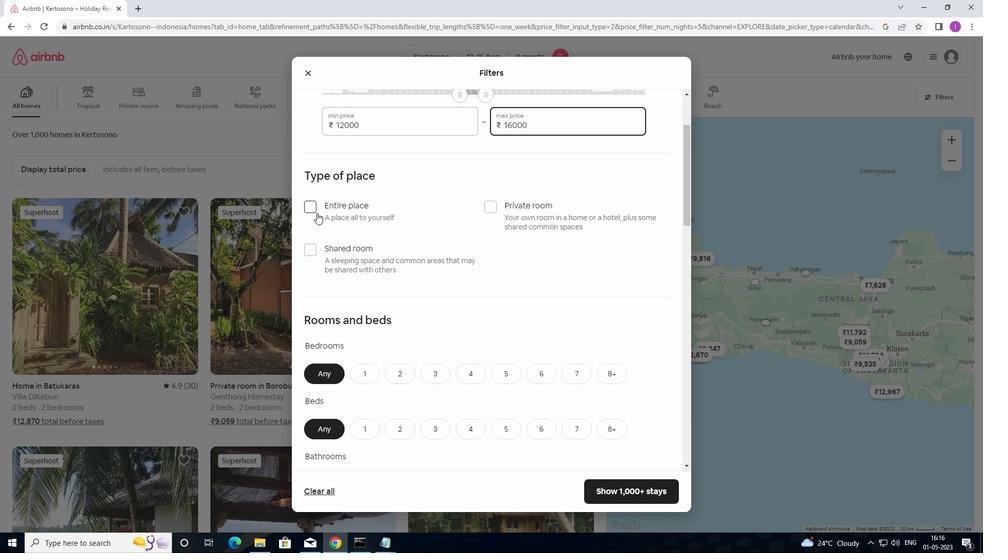 
Action: Mouse pressed left at (316, 211)
Screenshot: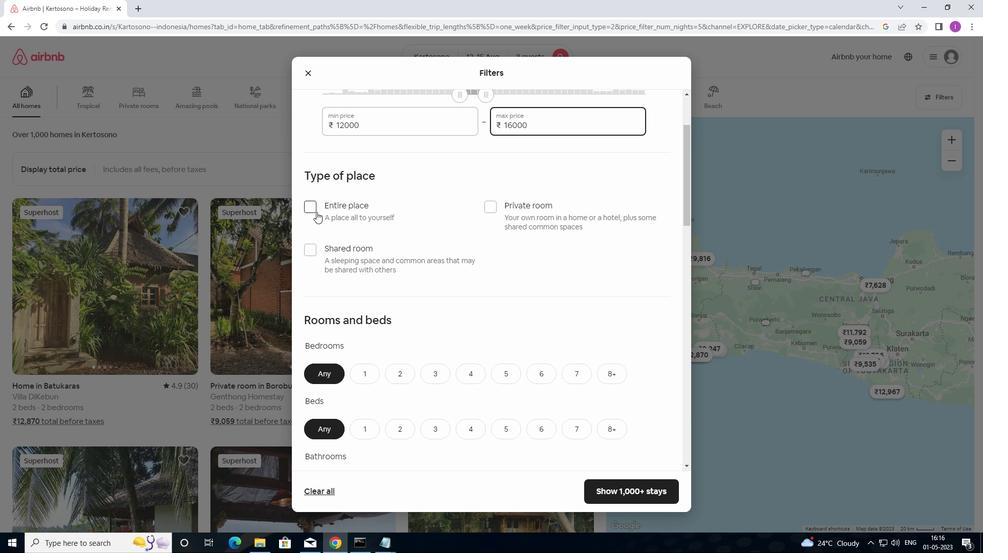 
Action: Mouse moved to (396, 276)
Screenshot: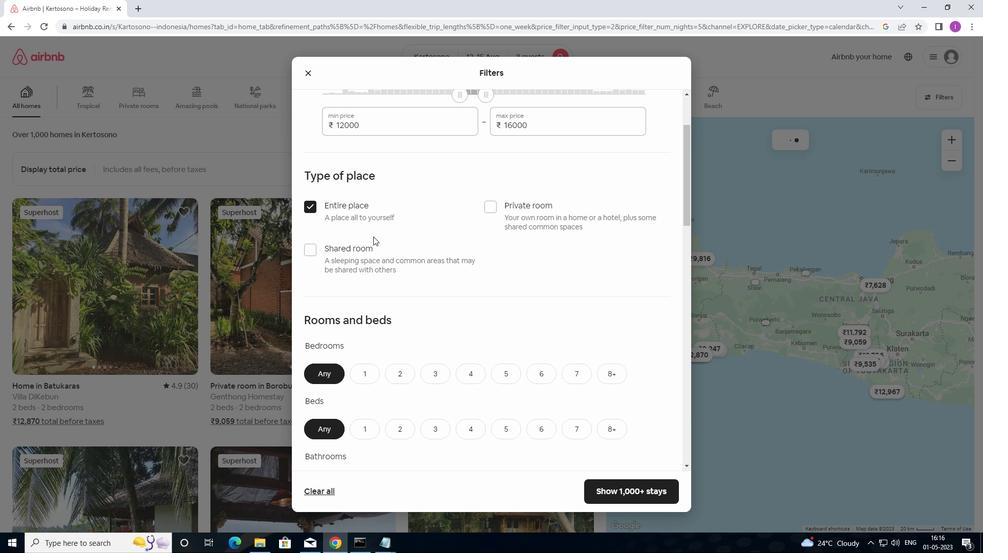 
Action: Mouse scrolled (396, 275) with delta (0, 0)
Screenshot: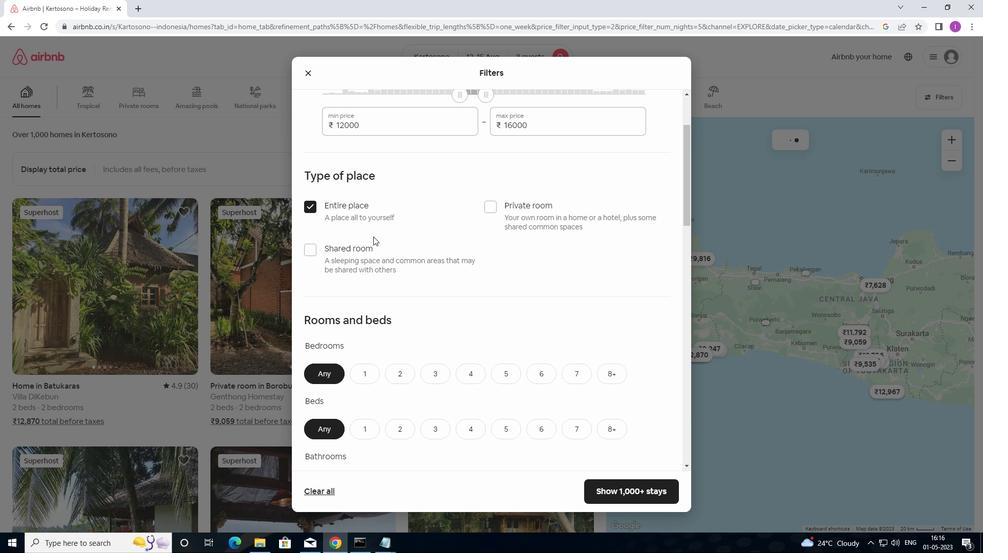 
Action: Mouse moved to (402, 283)
Screenshot: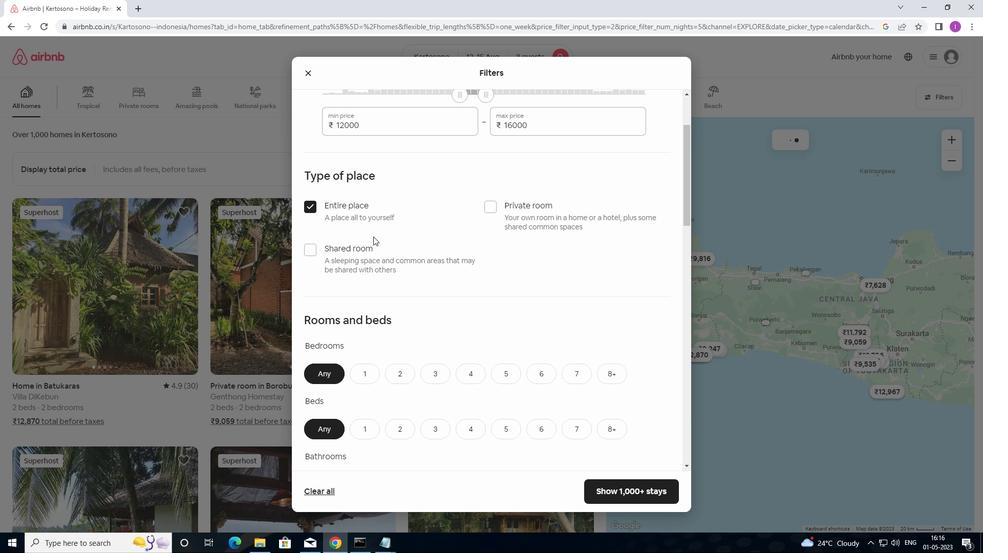 
Action: Mouse scrolled (402, 282) with delta (0, 0)
Screenshot: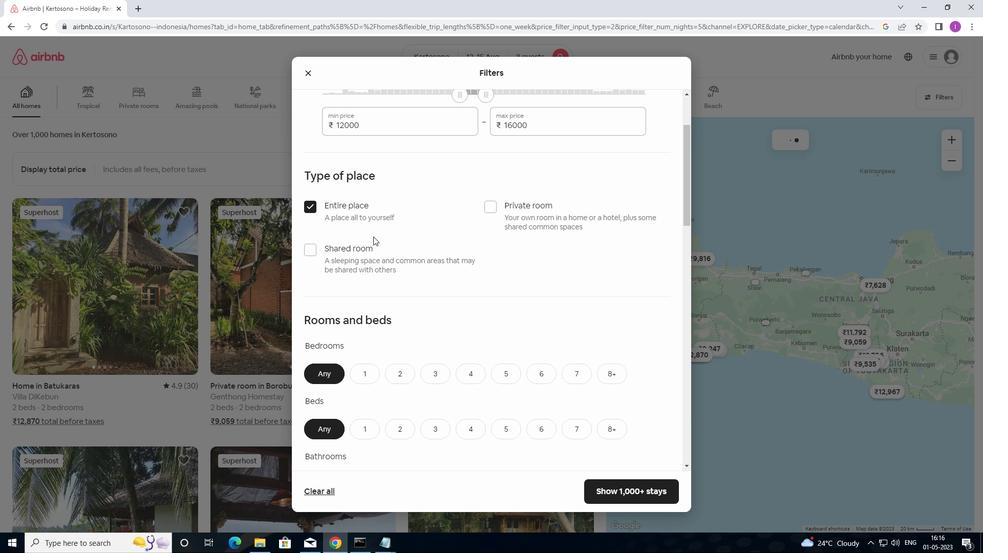 
Action: Mouse moved to (405, 285)
Screenshot: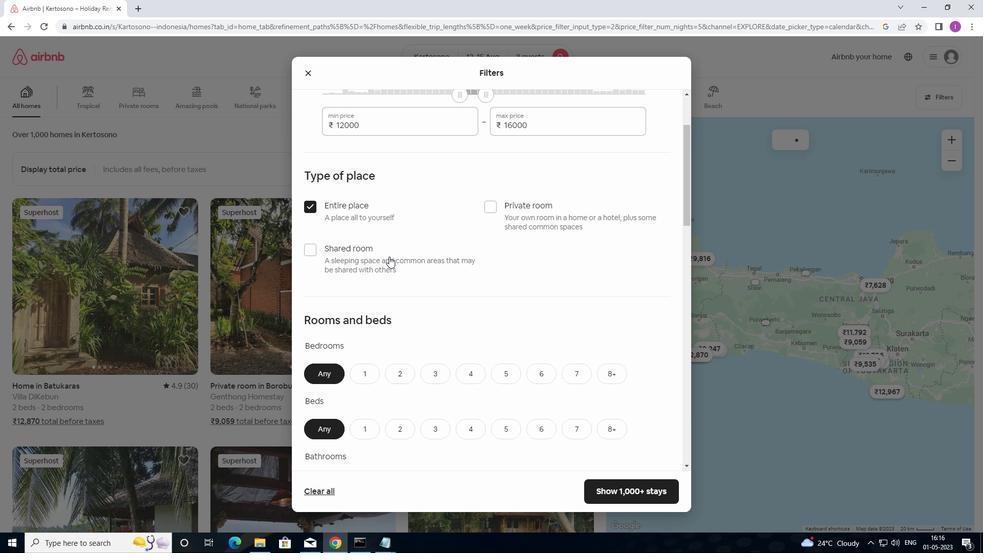 
Action: Mouse scrolled (405, 284) with delta (0, 0)
Screenshot: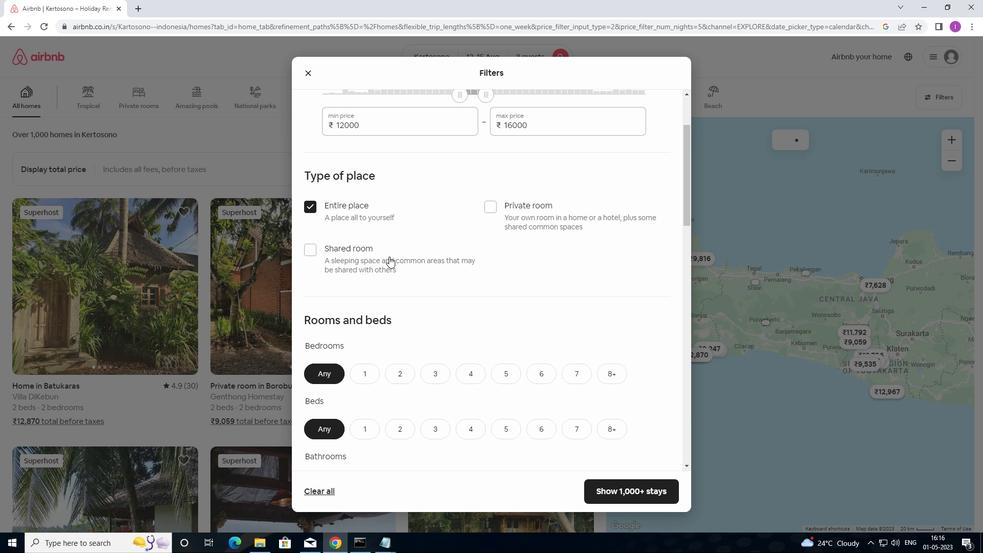 
Action: Mouse moved to (407, 220)
Screenshot: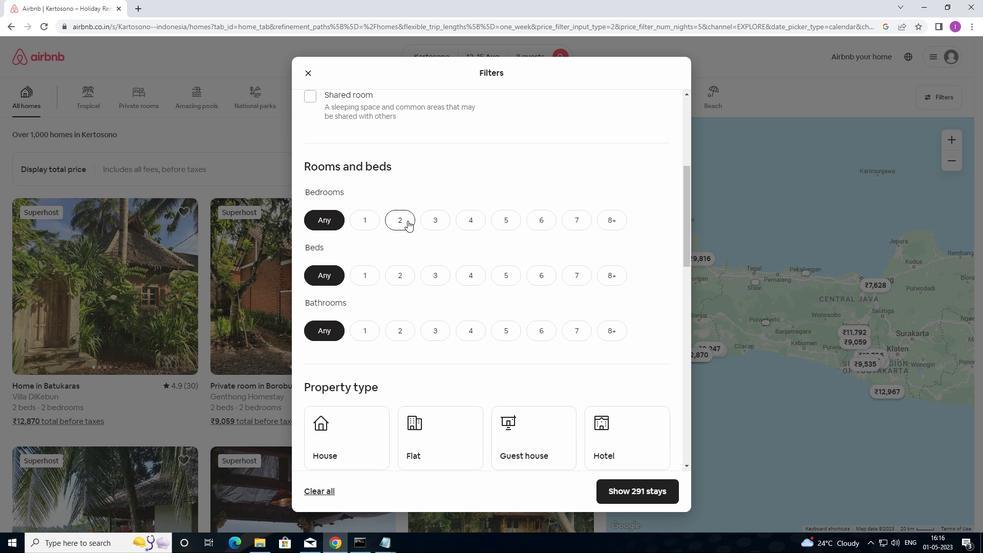 
Action: Mouse pressed left at (407, 220)
Screenshot: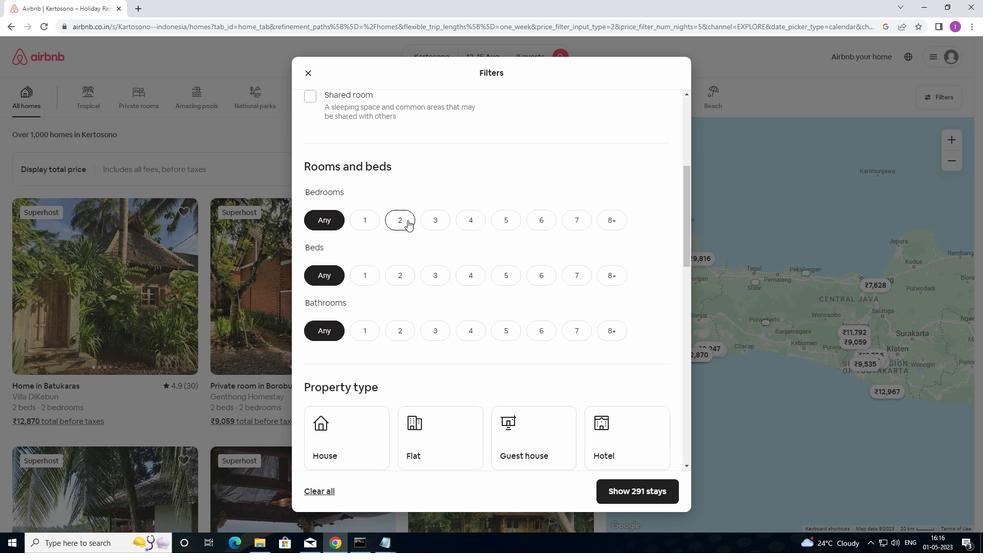 
Action: Mouse moved to (429, 277)
Screenshot: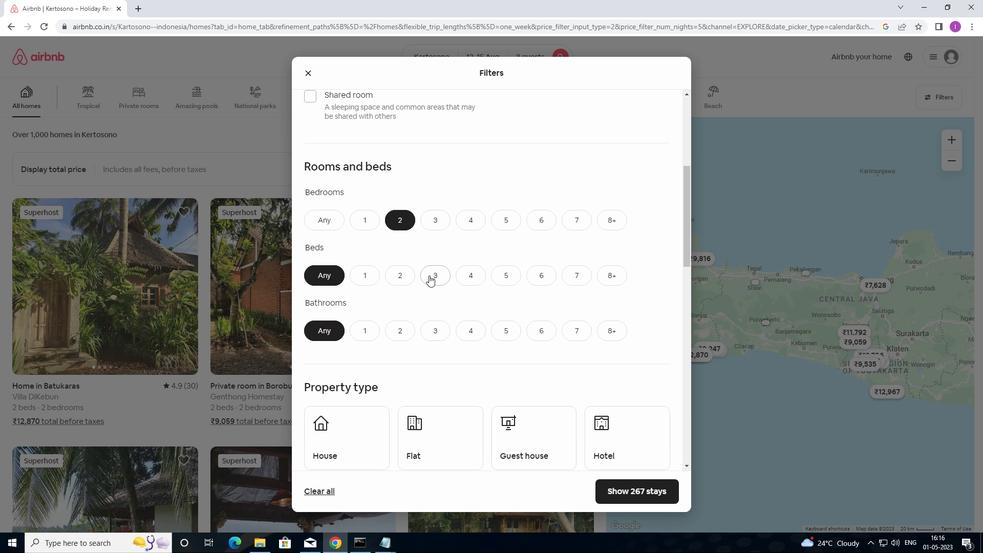 
Action: Mouse pressed left at (429, 277)
Screenshot: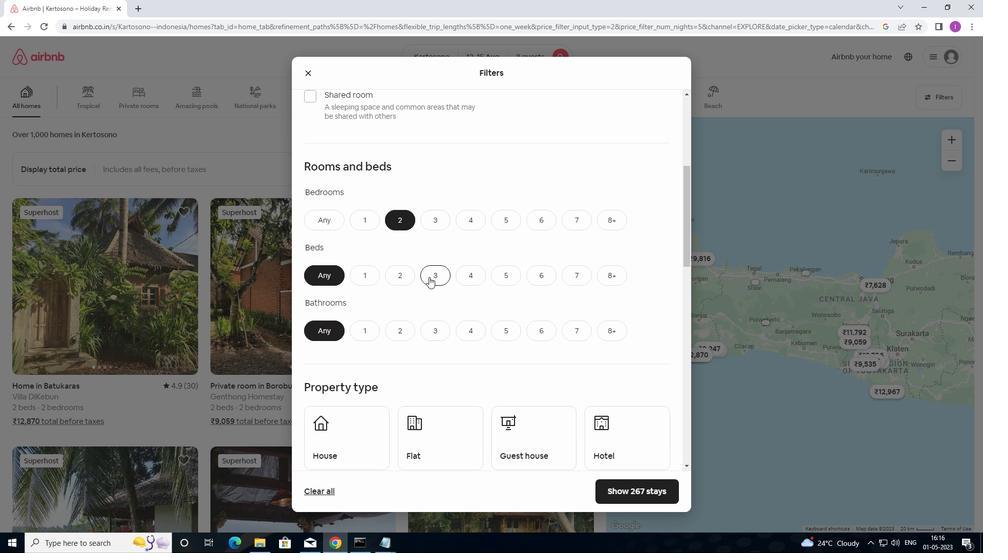
Action: Mouse moved to (371, 335)
Screenshot: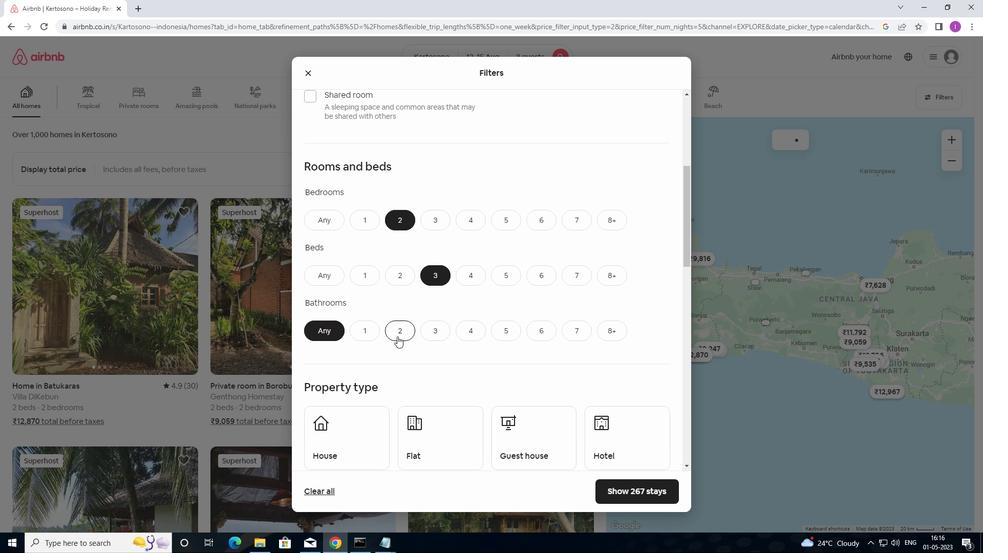 
Action: Mouse pressed left at (371, 335)
Screenshot: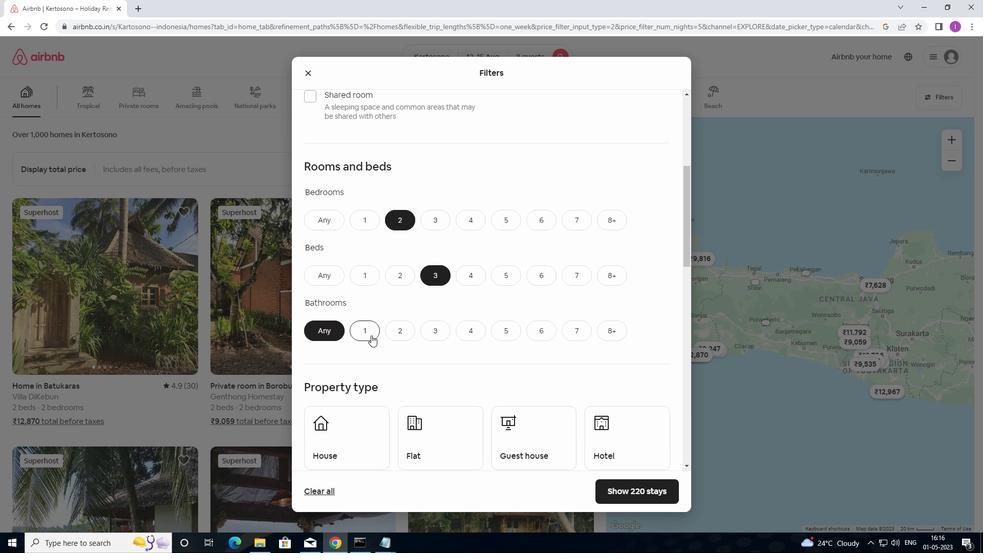 
Action: Mouse moved to (451, 304)
Screenshot: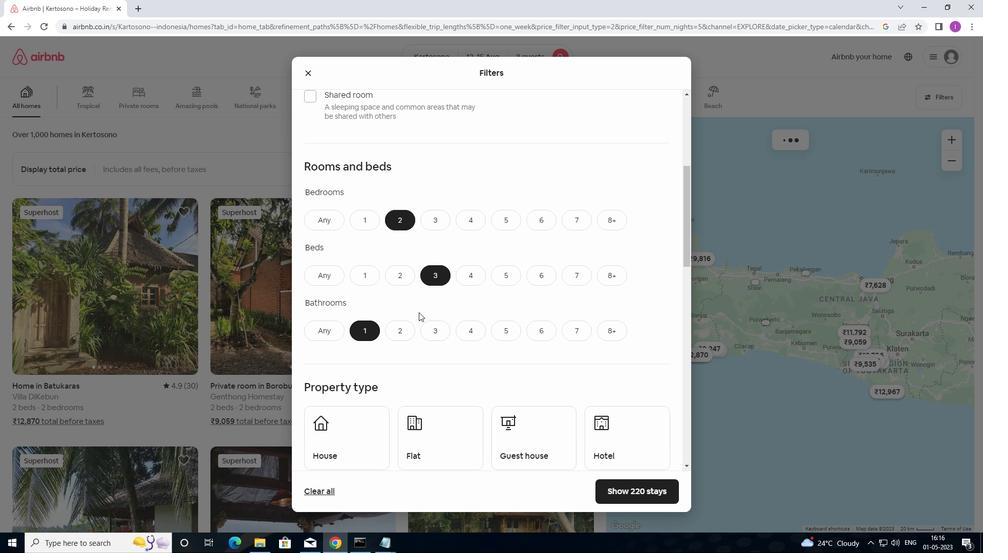 
Action: Mouse scrolled (451, 303) with delta (0, 0)
Screenshot: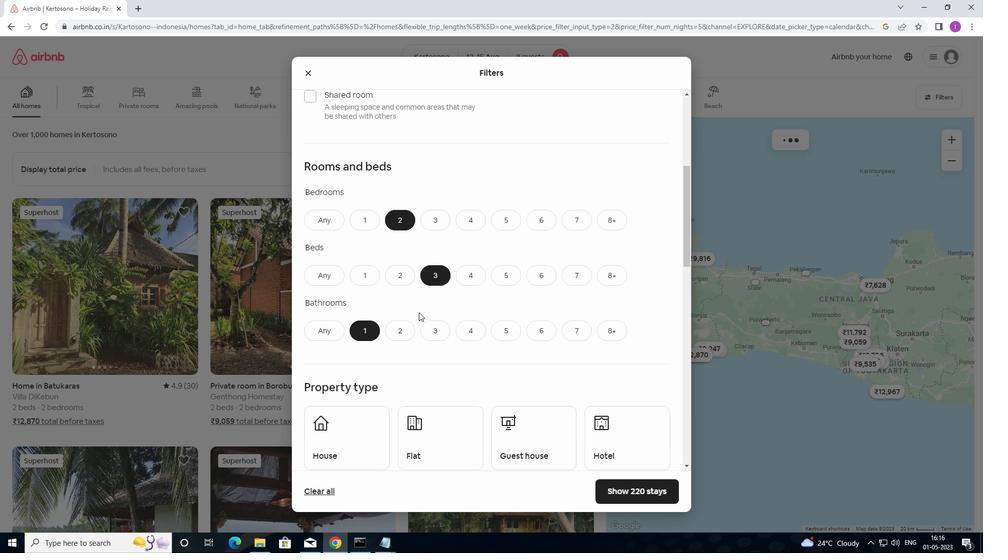 
Action: Mouse scrolled (451, 303) with delta (0, 0)
Screenshot: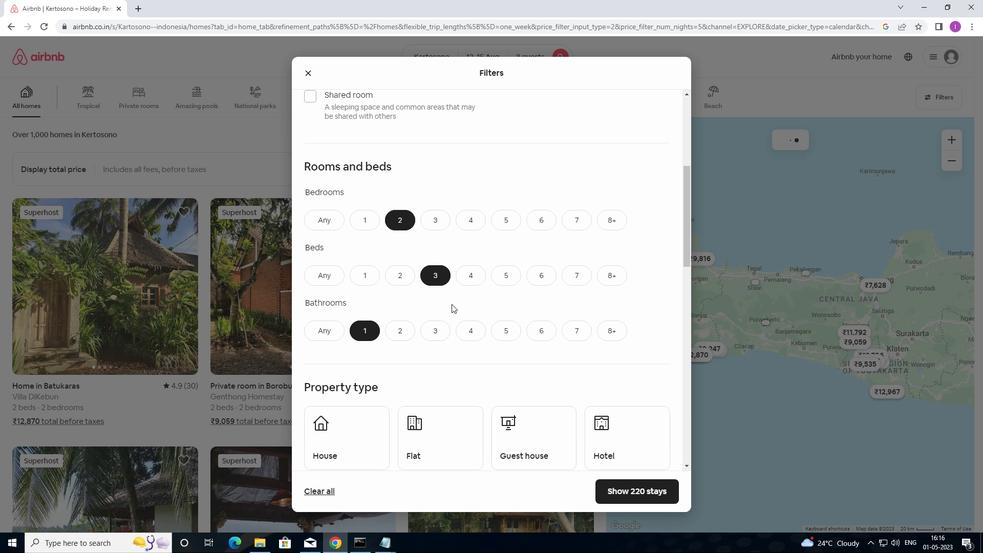 
Action: Mouse moved to (496, 291)
Screenshot: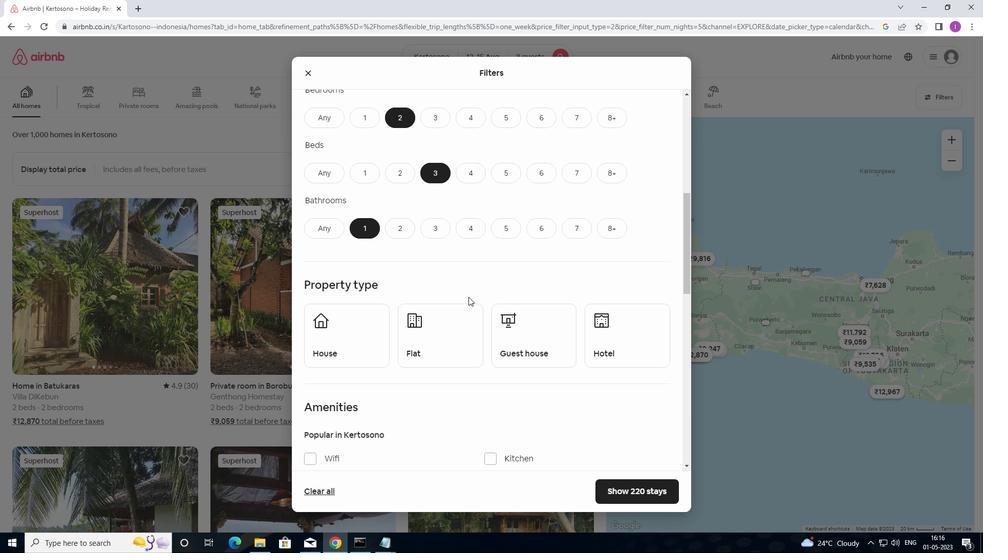 
Action: Mouse scrolled (496, 291) with delta (0, 0)
Screenshot: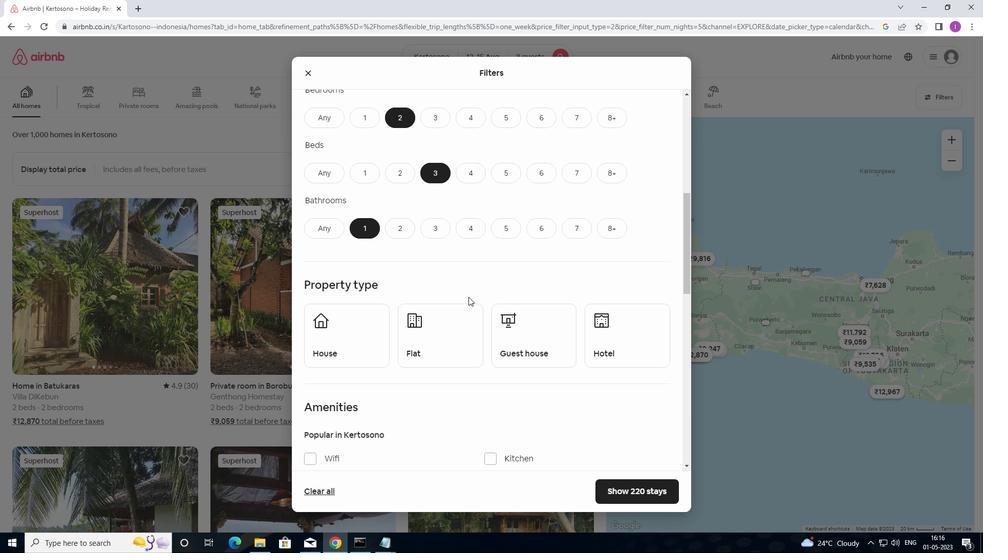 
Action: Mouse moved to (497, 291)
Screenshot: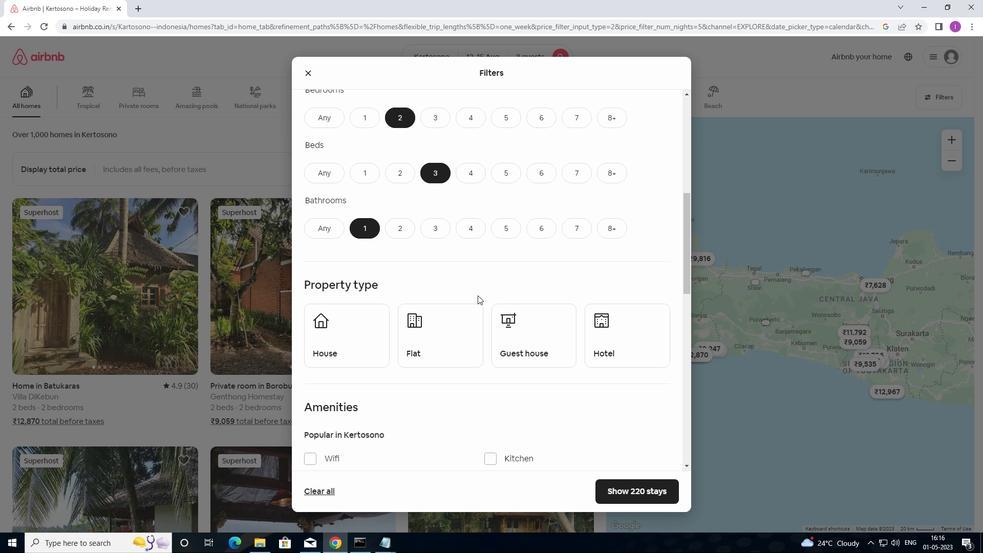 
Action: Mouse scrolled (497, 291) with delta (0, 0)
Screenshot: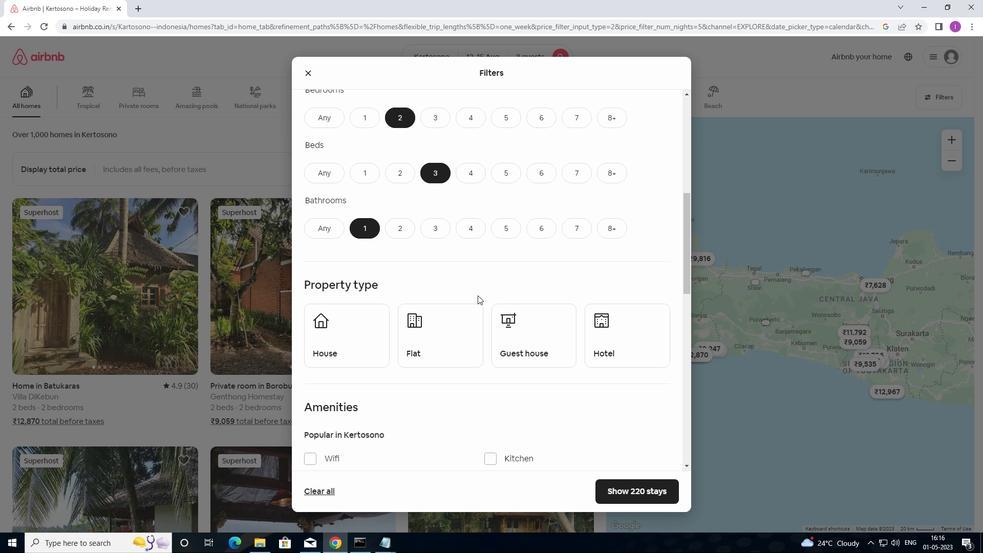 
Action: Mouse moved to (362, 240)
Screenshot: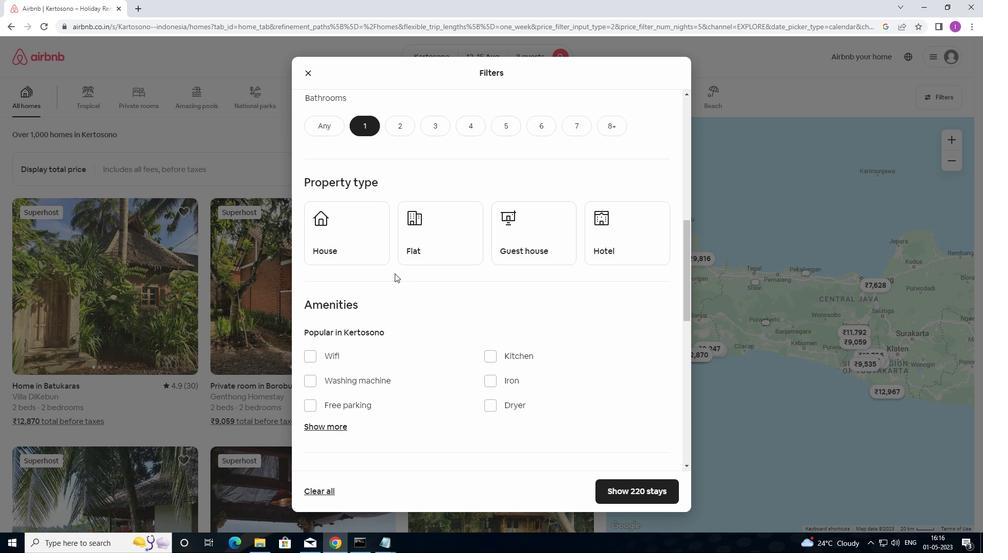 
Action: Mouse pressed left at (362, 240)
Screenshot: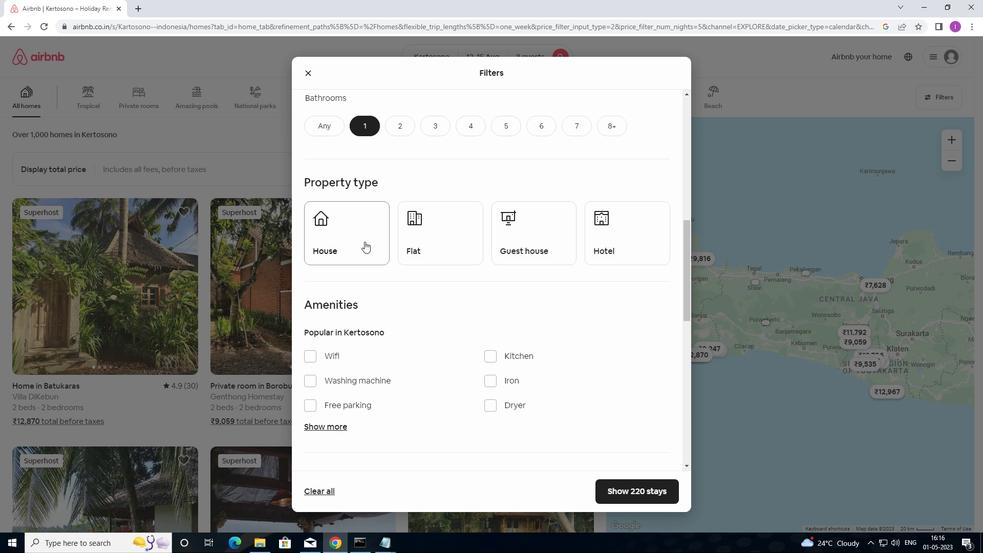 
Action: Mouse moved to (428, 238)
Screenshot: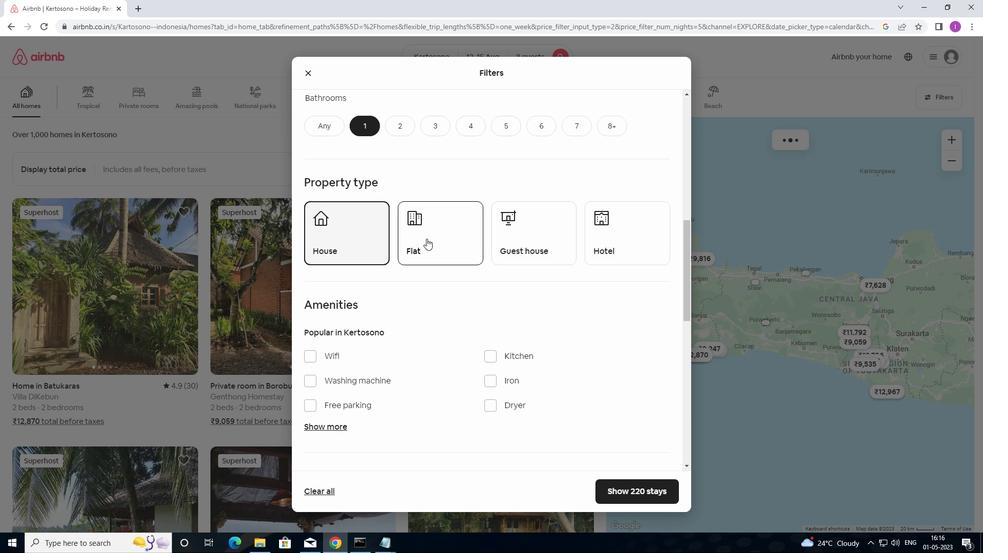 
Action: Mouse pressed left at (428, 238)
Screenshot: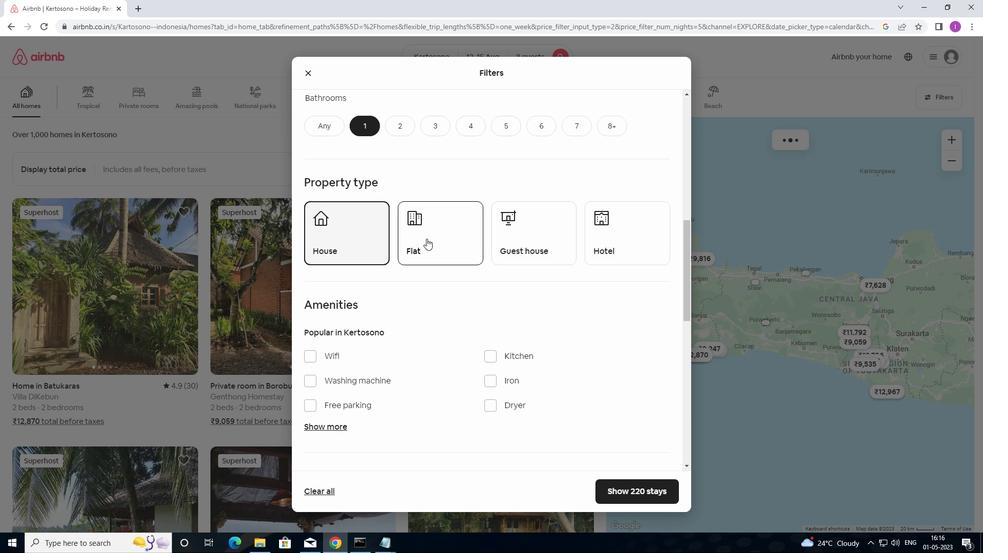 
Action: Mouse moved to (533, 238)
Screenshot: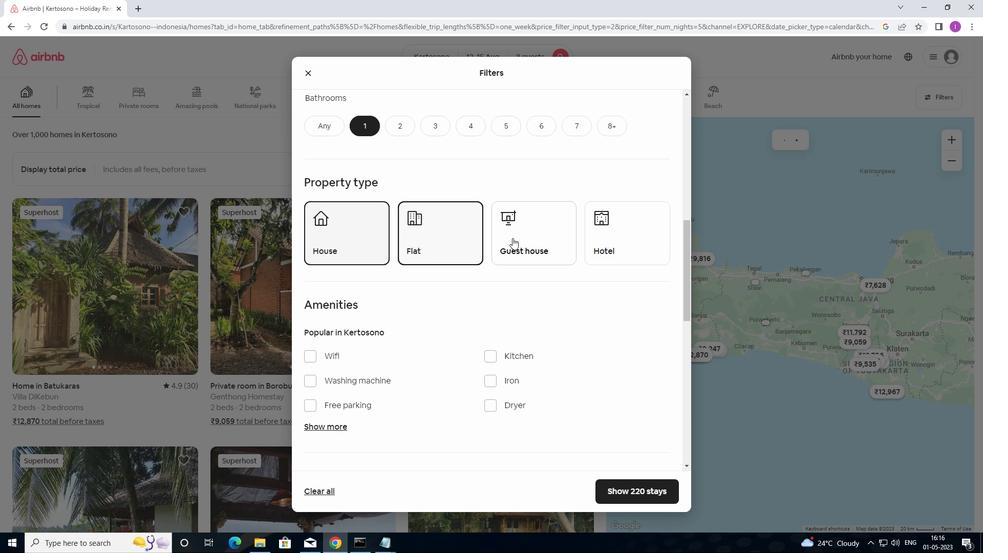 
Action: Mouse pressed left at (533, 238)
Screenshot: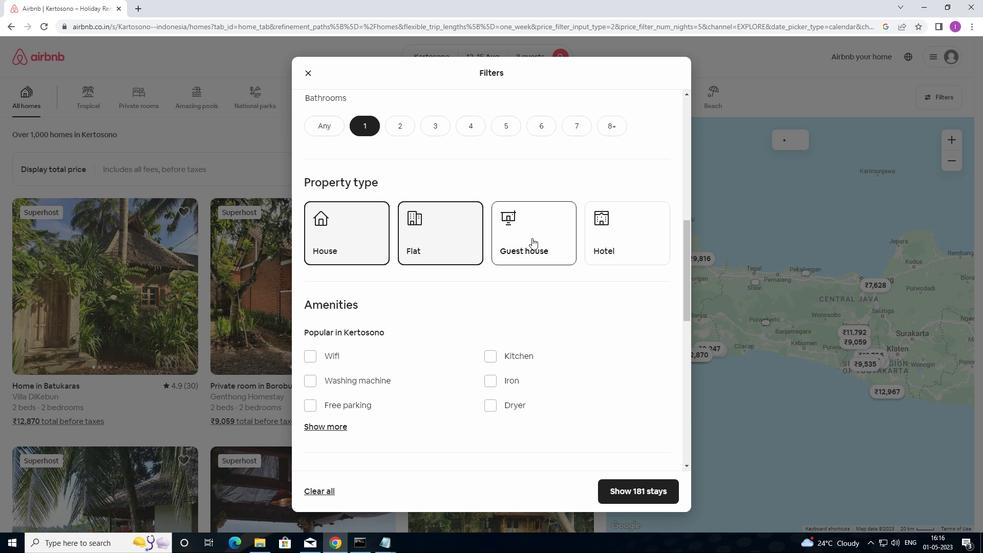 
Action: Mouse moved to (536, 241)
Screenshot: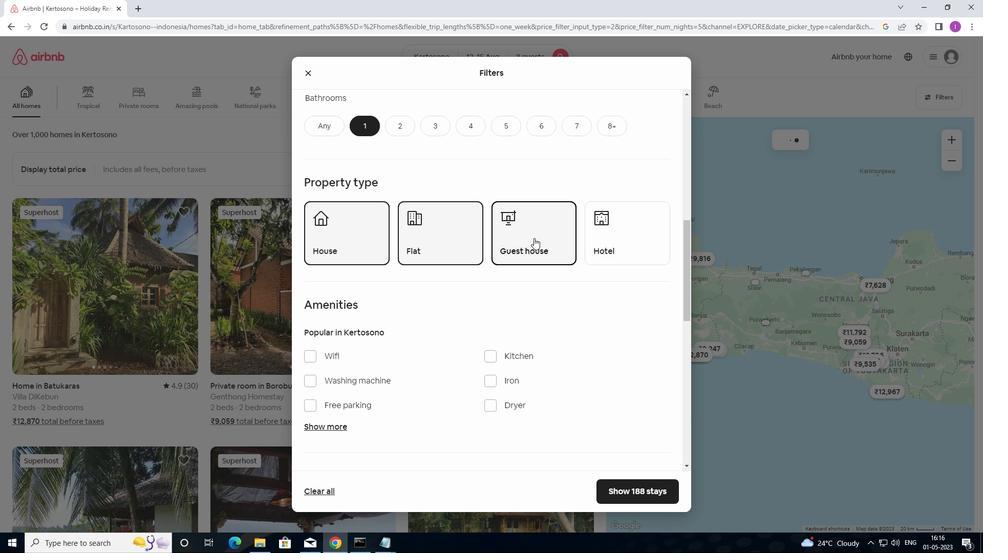 
Action: Mouse scrolled (536, 241) with delta (0, 0)
Screenshot: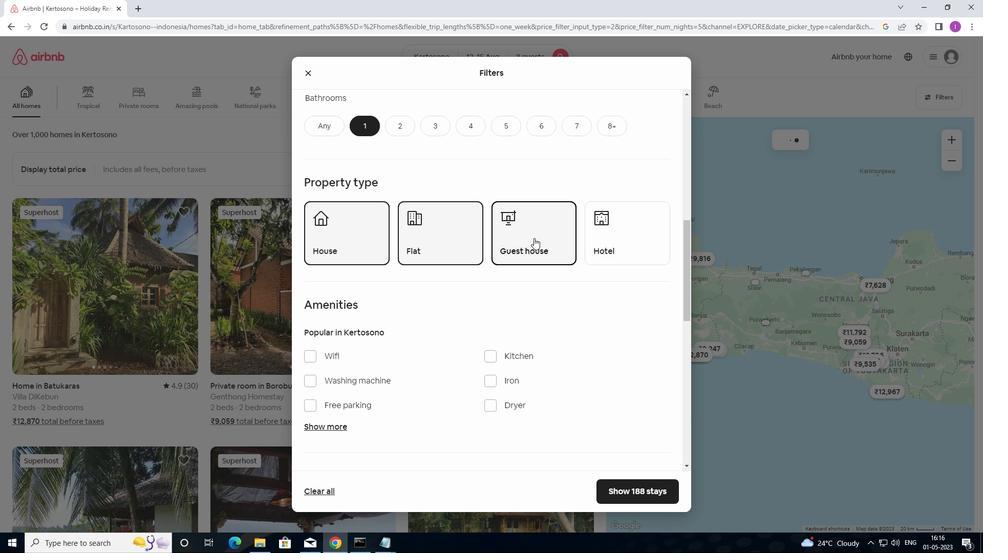 
Action: Mouse moved to (537, 242)
Screenshot: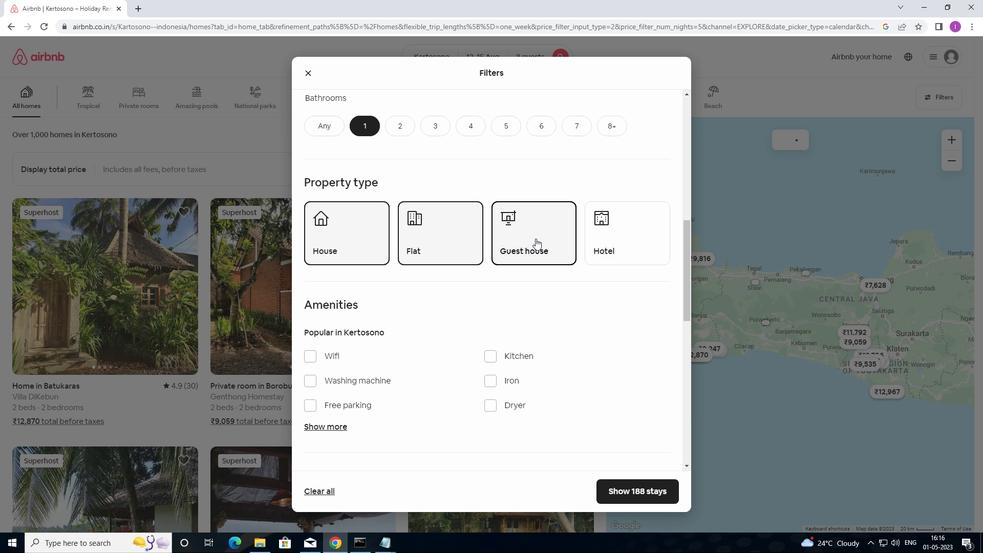 
Action: Mouse scrolled (537, 241) with delta (0, 0)
Screenshot: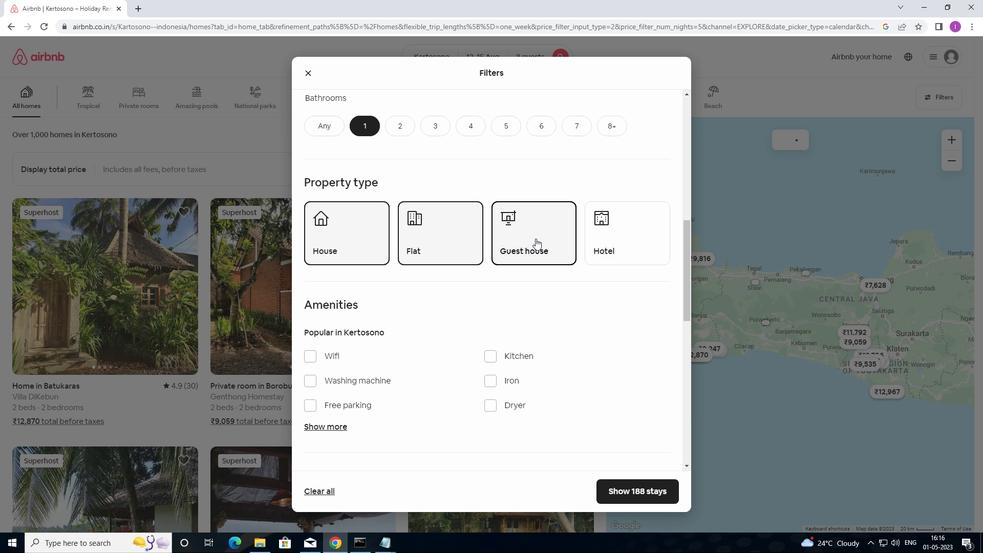 
Action: Mouse moved to (537, 242)
Screenshot: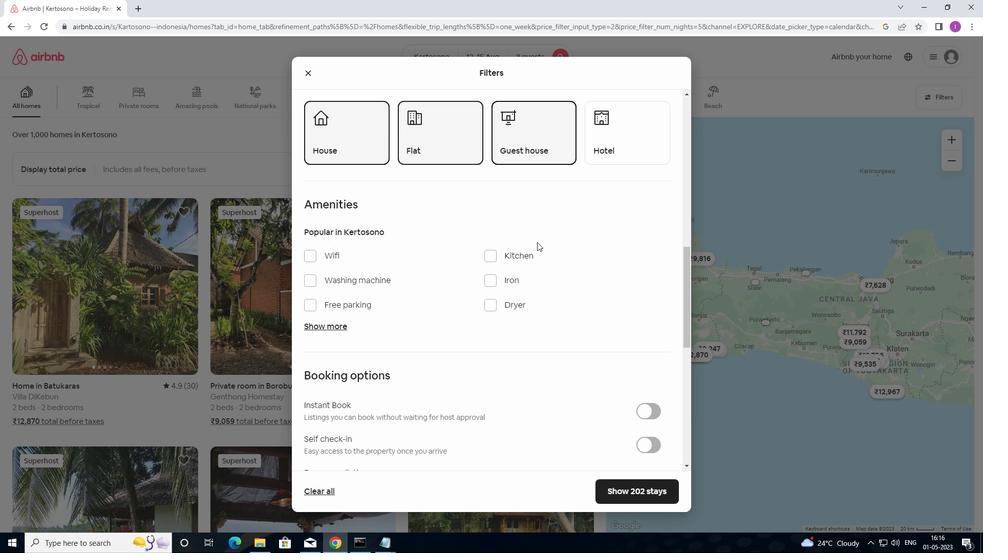 
Action: Mouse scrolled (537, 242) with delta (0, 0)
Screenshot: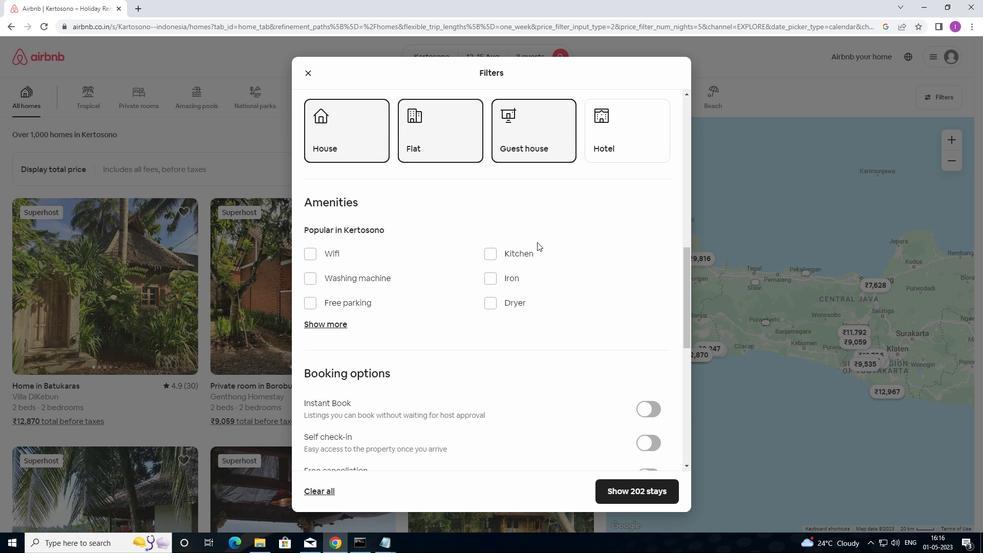 
Action: Mouse scrolled (537, 242) with delta (0, 0)
Screenshot: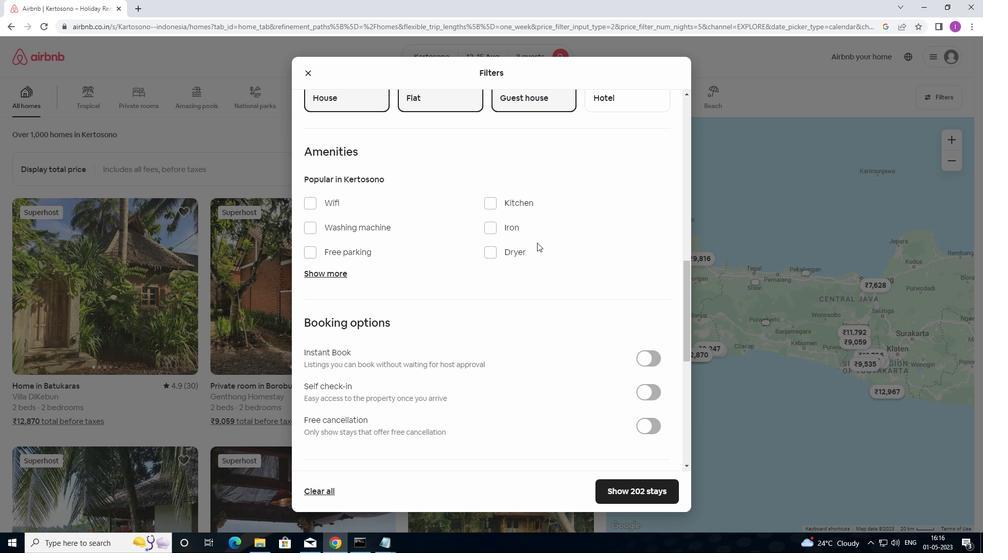 
Action: Mouse scrolled (537, 242) with delta (0, 0)
Screenshot: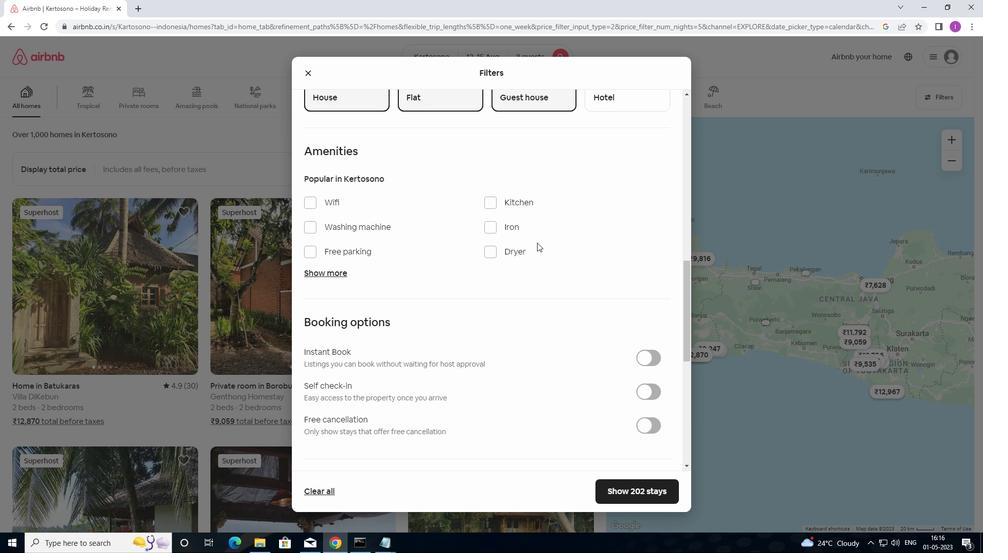 
Action: Mouse moved to (654, 284)
Screenshot: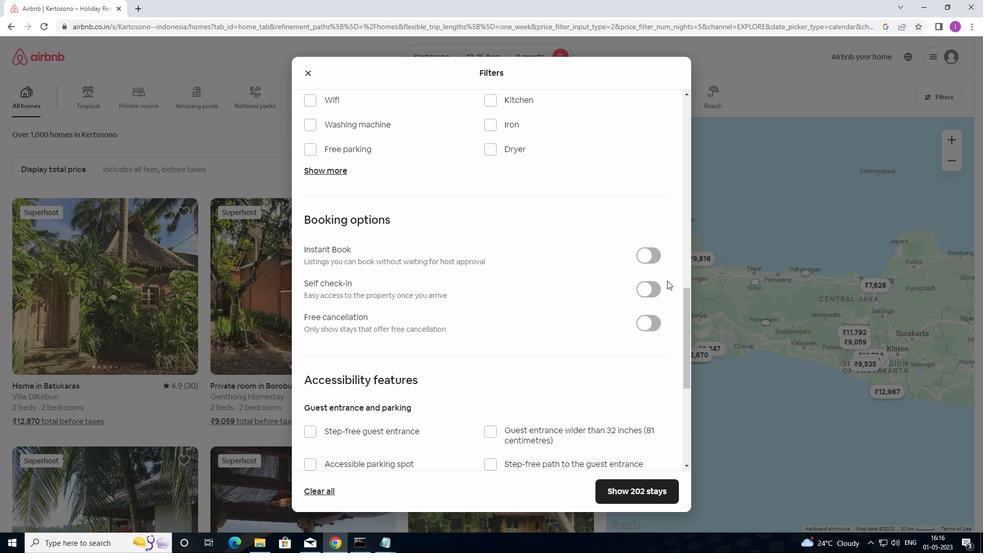 
Action: Mouse pressed left at (654, 284)
Screenshot: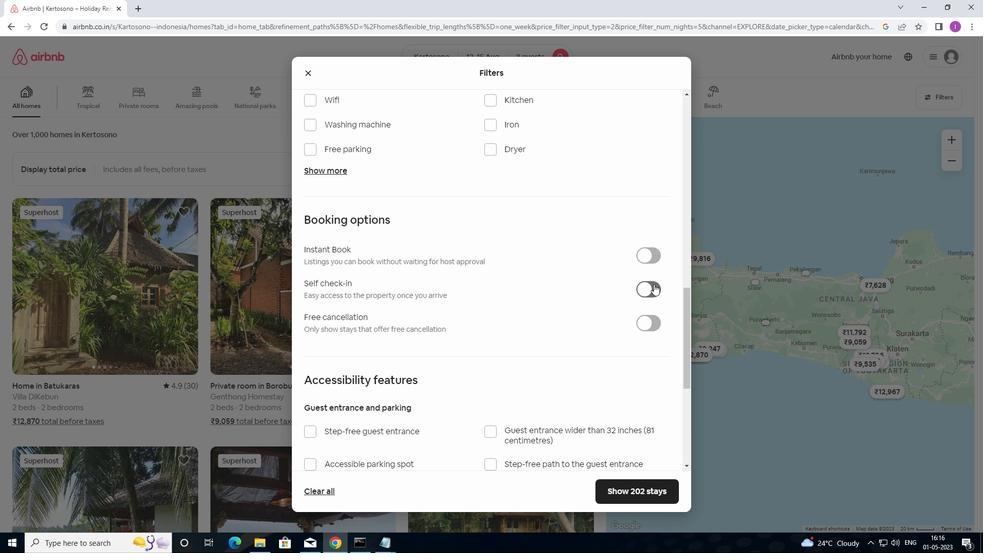 
Action: Mouse moved to (529, 321)
Screenshot: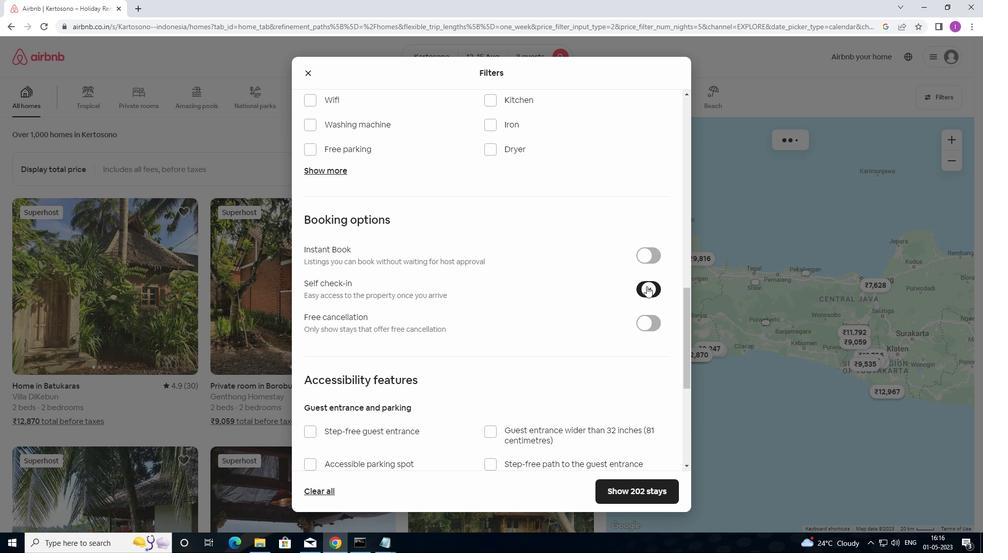 
Action: Mouse scrolled (529, 320) with delta (0, 0)
Screenshot: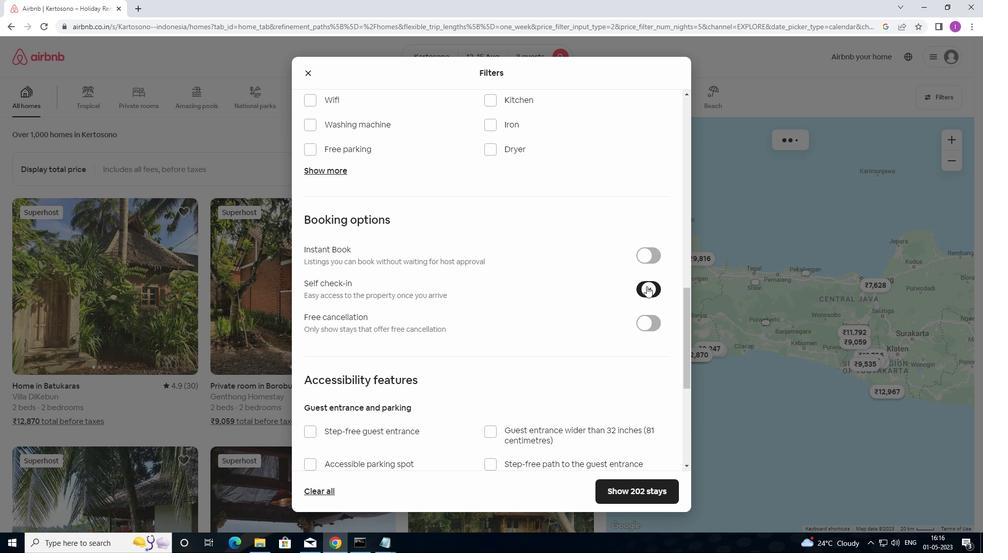 
Action: Mouse moved to (511, 325)
Screenshot: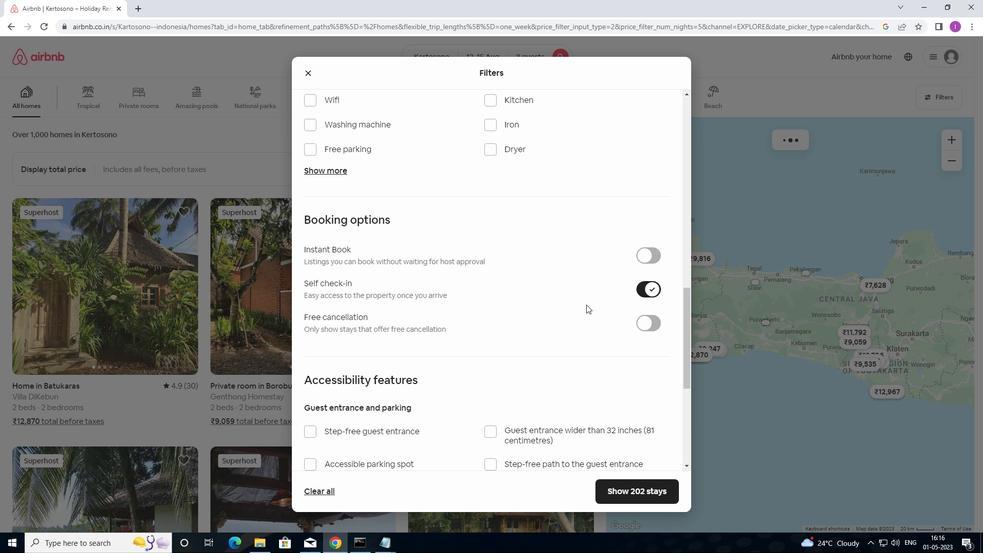 
Action: Mouse scrolled (511, 324) with delta (0, 0)
Screenshot: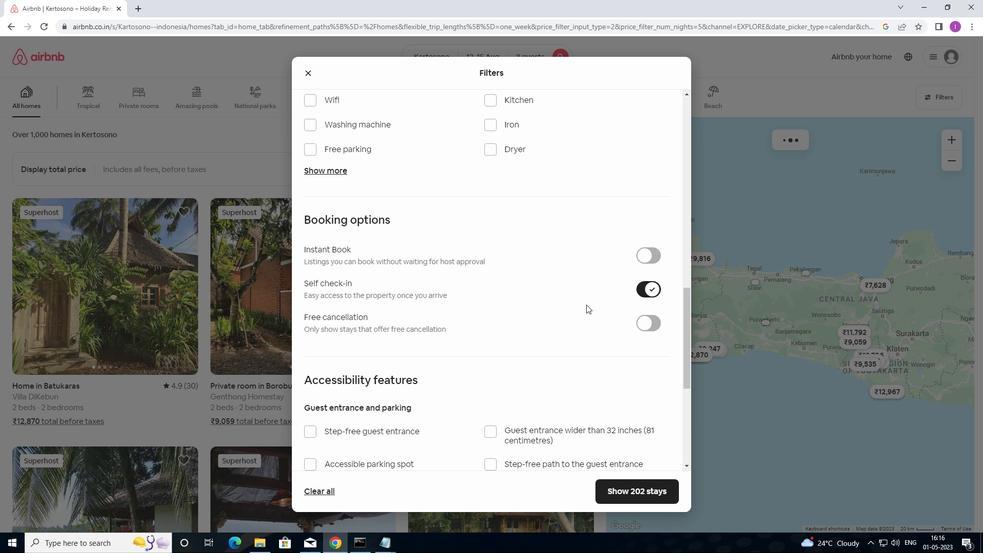
Action: Mouse moved to (509, 325)
Screenshot: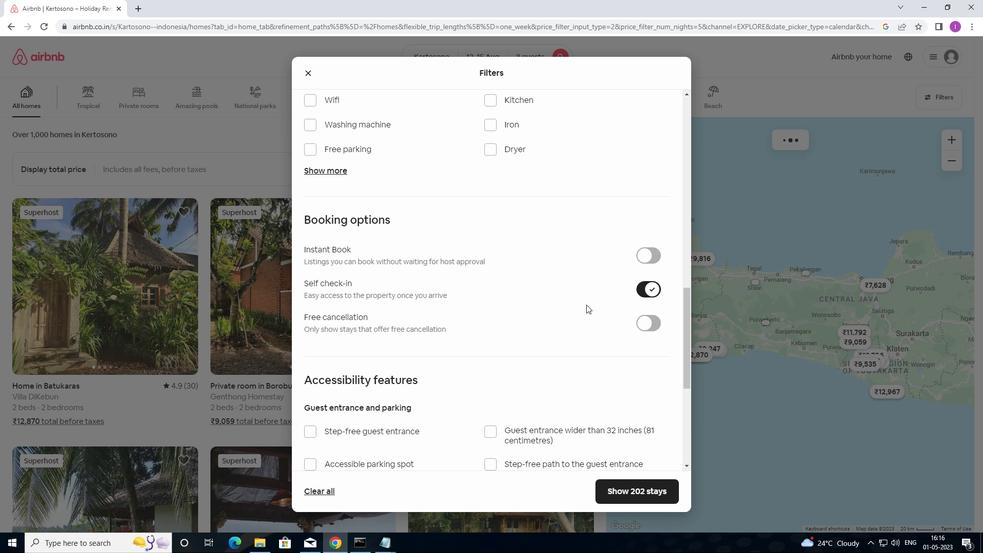 
Action: Mouse scrolled (509, 324) with delta (0, 0)
Screenshot: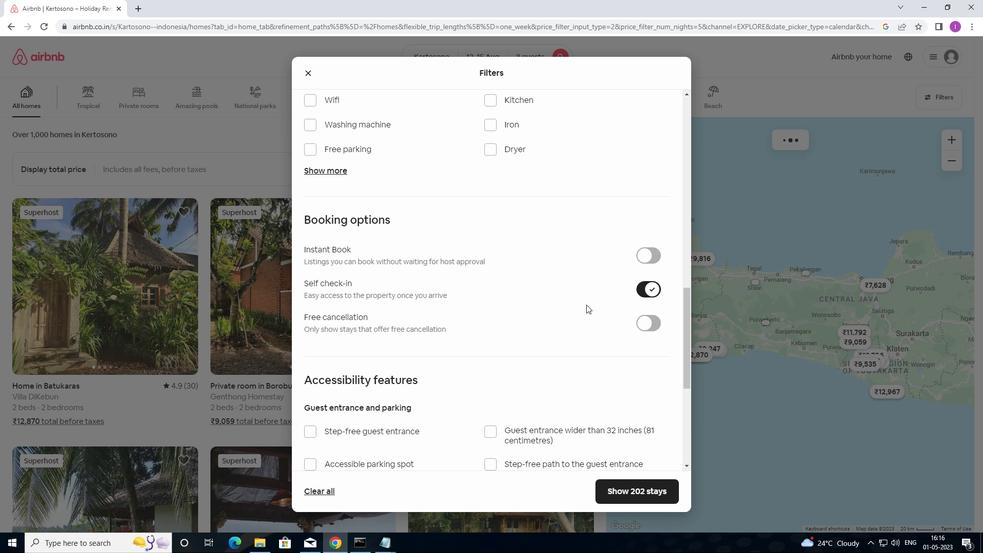 
Action: Mouse scrolled (509, 324) with delta (0, 0)
Screenshot: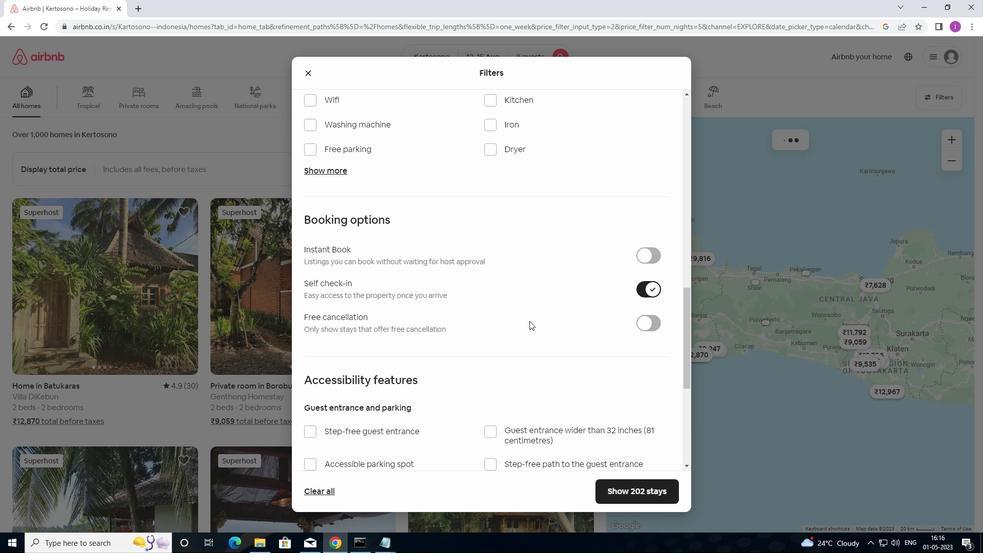 
Action: Mouse moved to (491, 307)
Screenshot: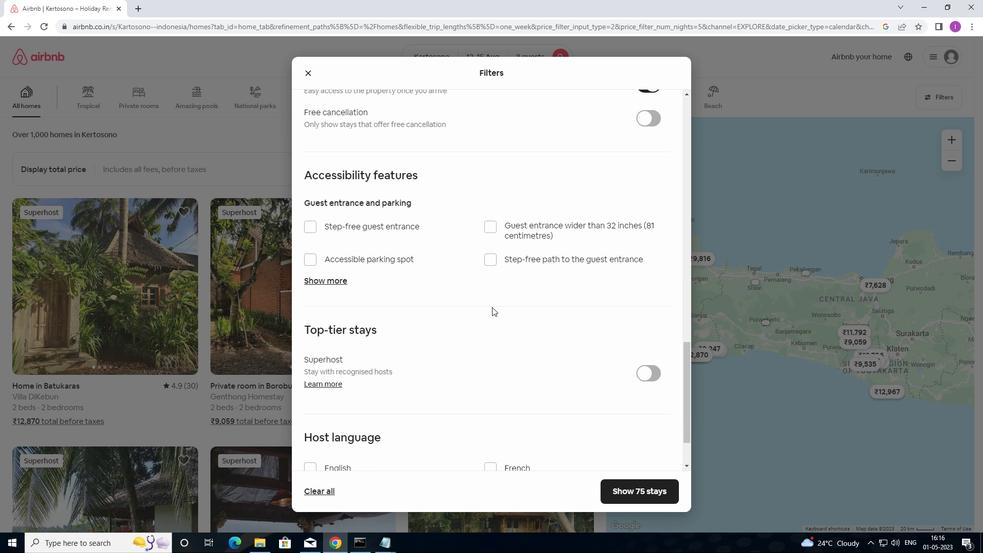 
Action: Mouse scrolled (491, 306) with delta (0, 0)
Screenshot: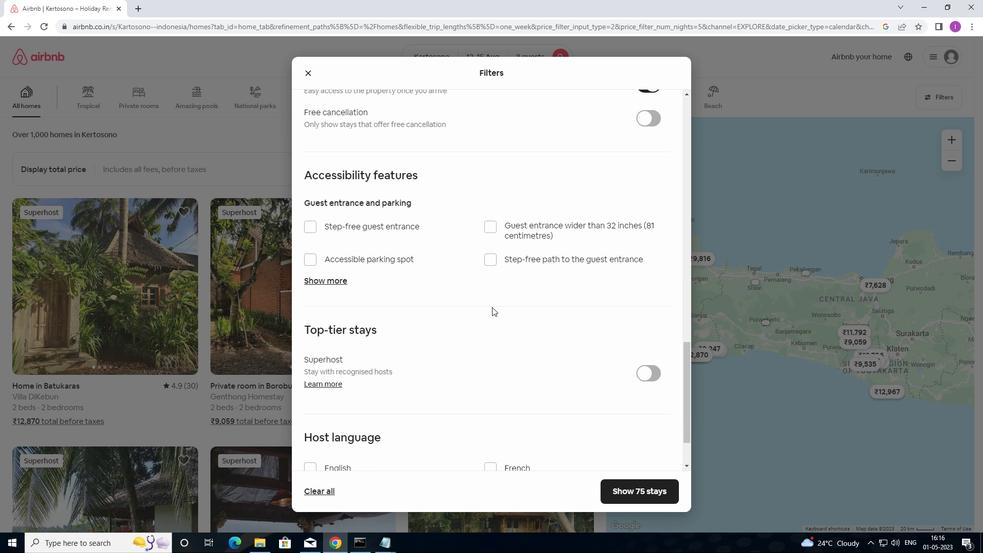 
Action: Mouse moved to (490, 308)
Screenshot: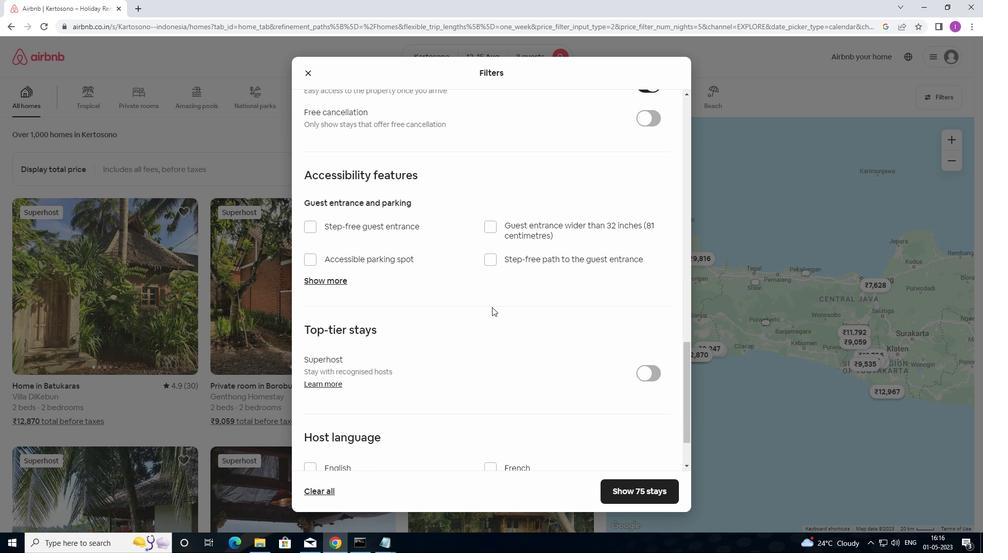 
Action: Mouse scrolled (490, 307) with delta (0, 0)
Screenshot: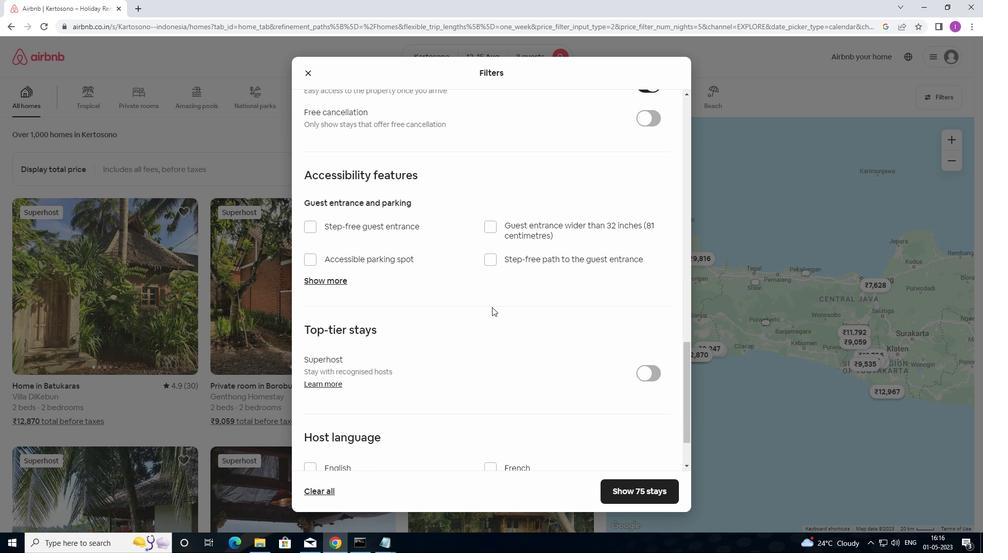 
Action: Mouse moved to (490, 310)
Screenshot: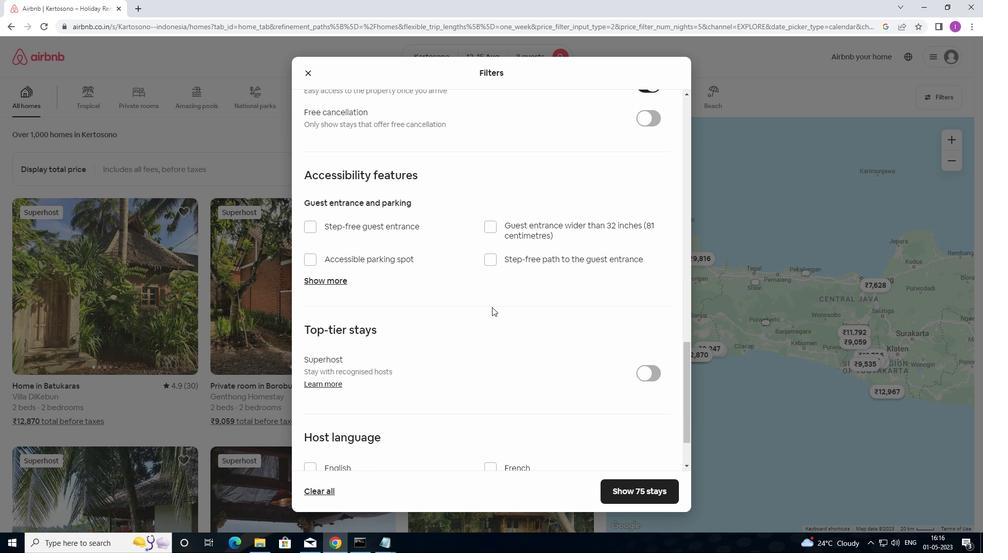 
Action: Mouse scrolled (490, 309) with delta (0, 0)
Screenshot: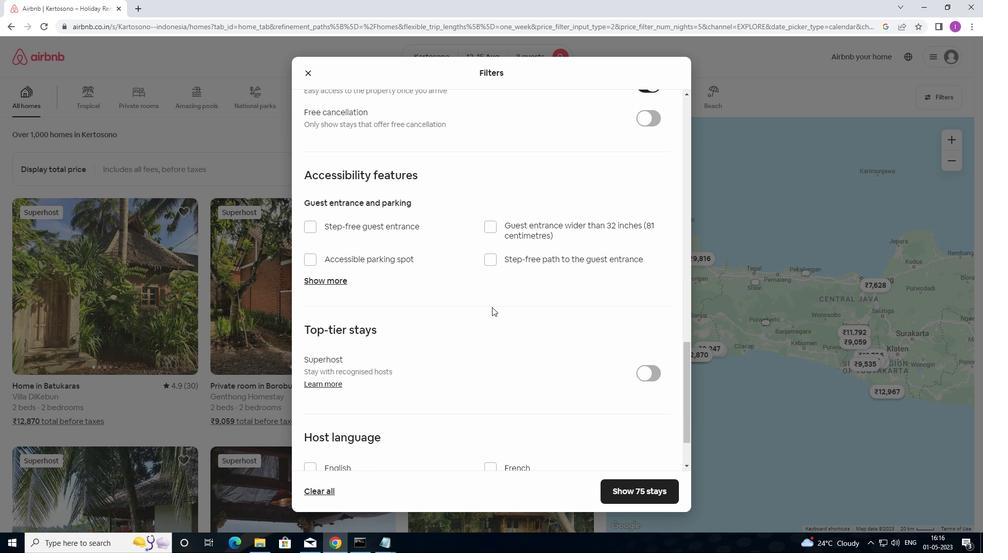 
Action: Mouse moved to (416, 328)
Screenshot: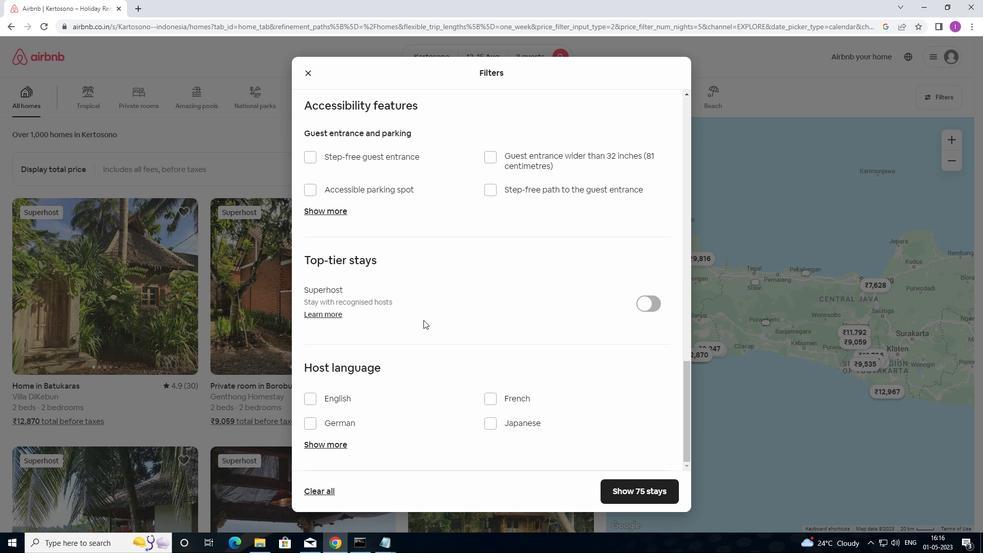 
Action: Mouse scrolled (416, 327) with delta (0, 0)
Screenshot: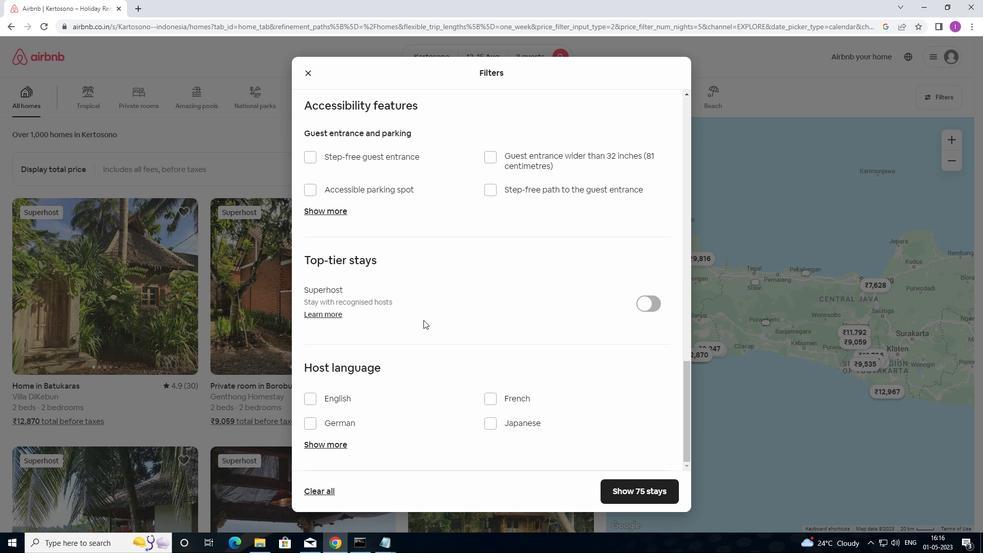 
Action: Mouse moved to (416, 332)
Screenshot: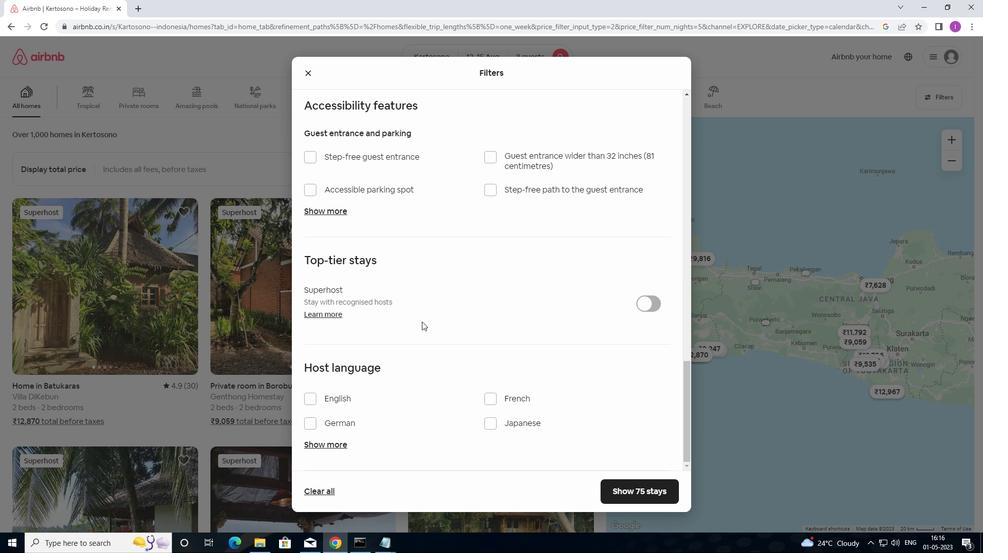 
Action: Mouse scrolled (416, 331) with delta (0, 0)
Screenshot: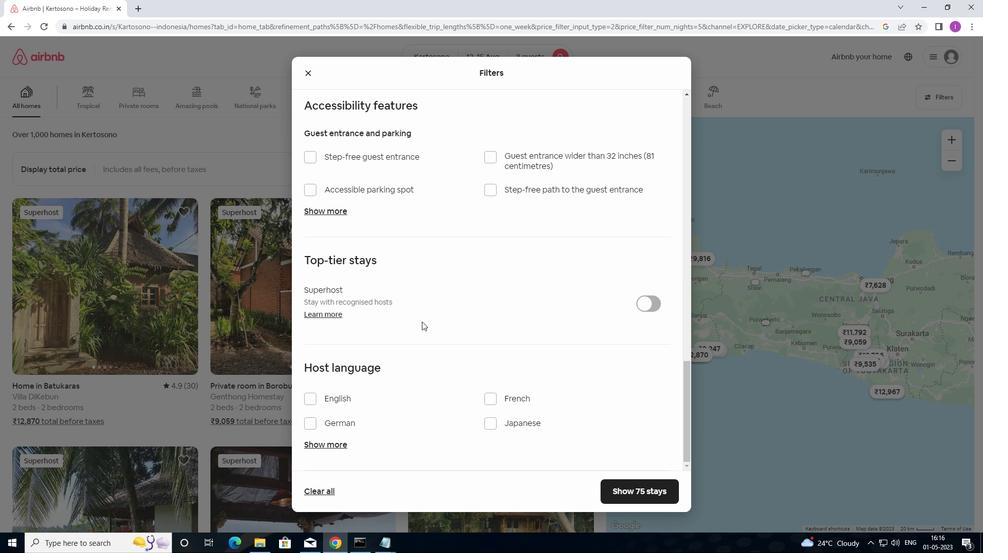 
Action: Mouse moved to (414, 338)
Screenshot: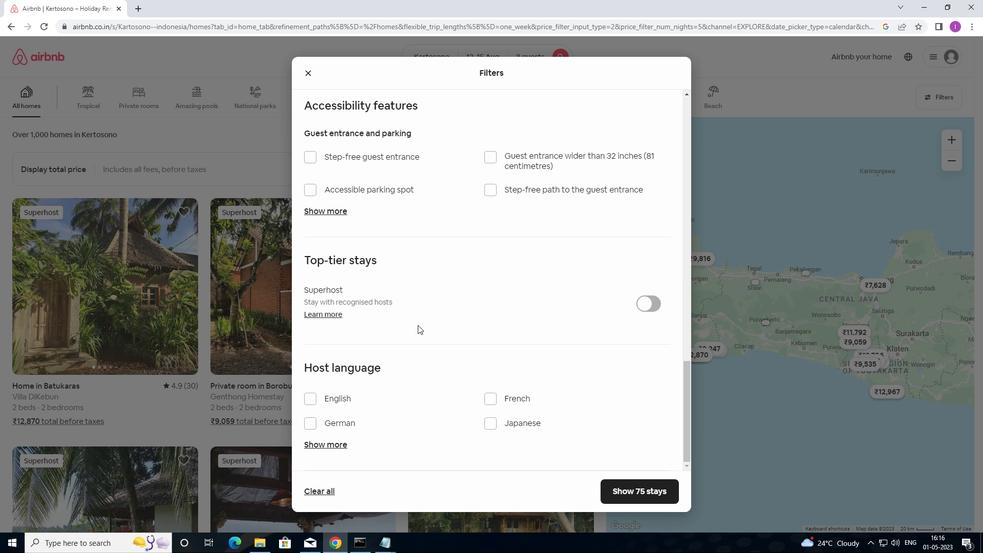 
Action: Mouse scrolled (414, 338) with delta (0, 0)
Screenshot: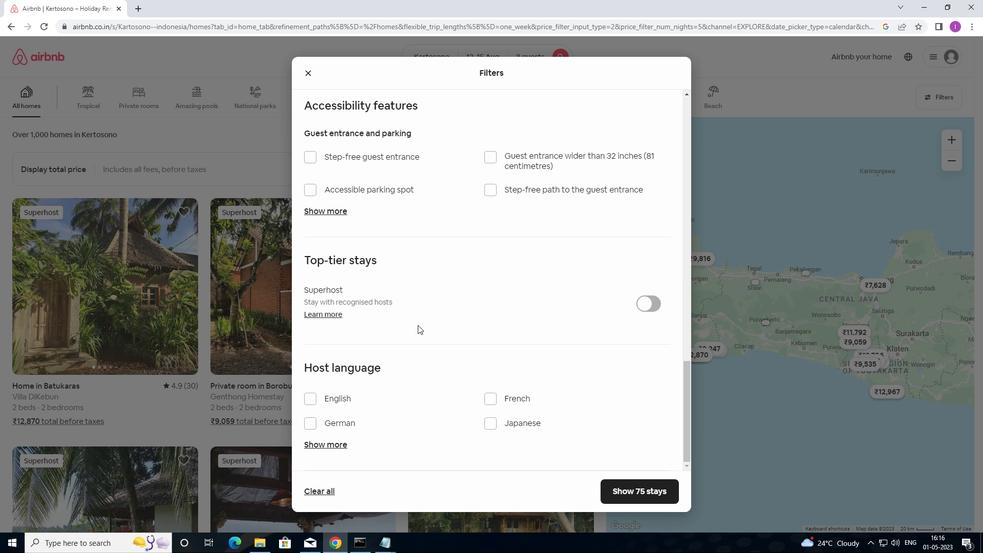 
Action: Mouse moved to (413, 339)
Screenshot: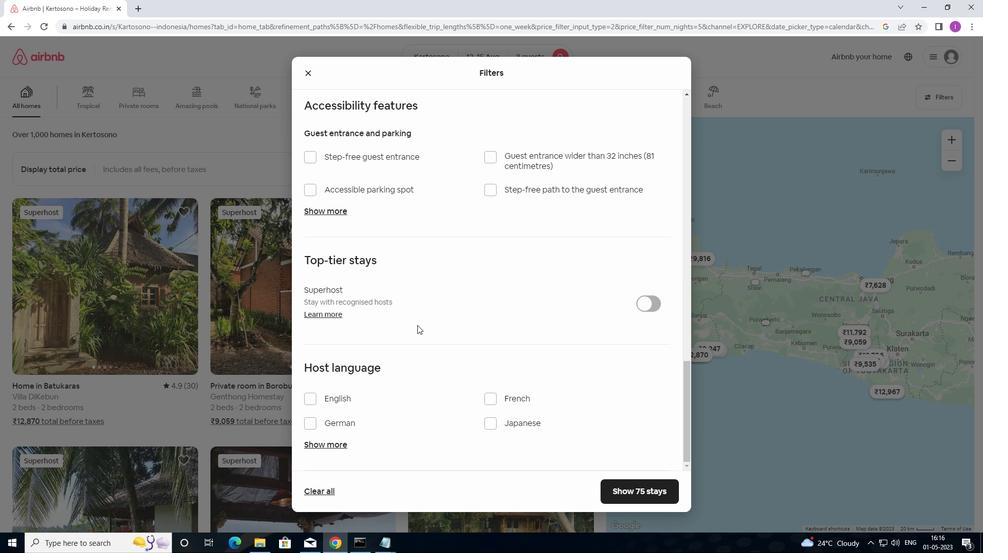 
Action: Mouse scrolled (413, 338) with delta (0, 0)
Screenshot: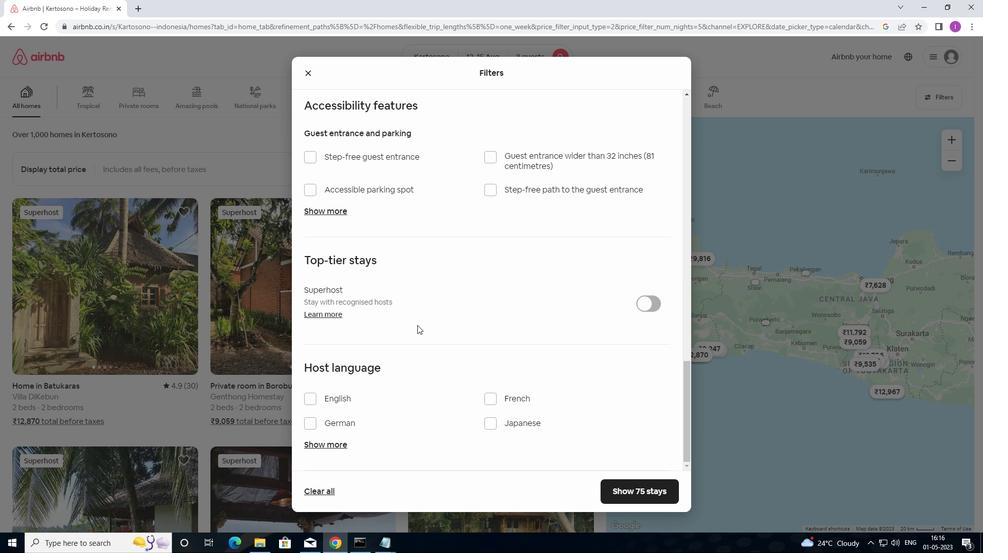 
Action: Mouse moved to (318, 397)
Screenshot: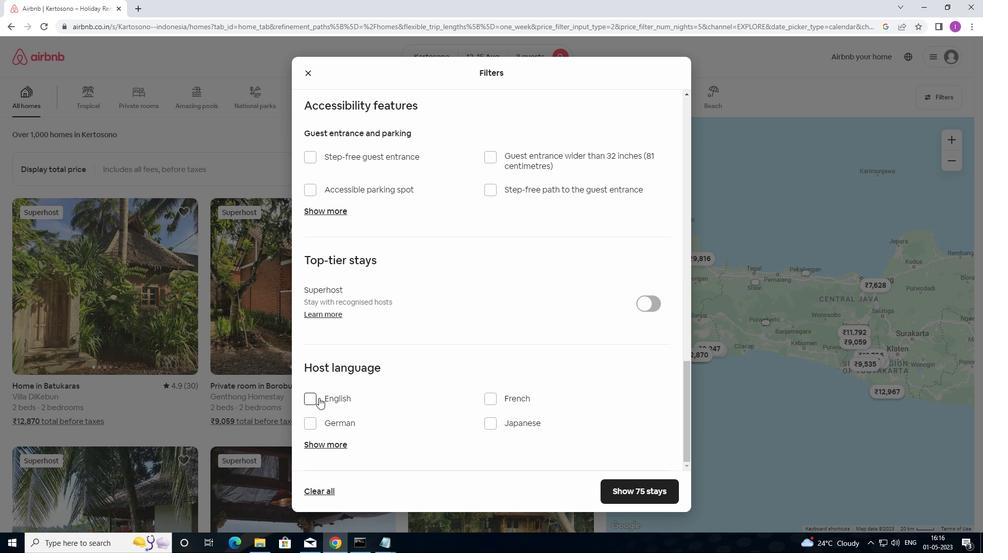 
Action: Mouse pressed left at (318, 397)
Screenshot: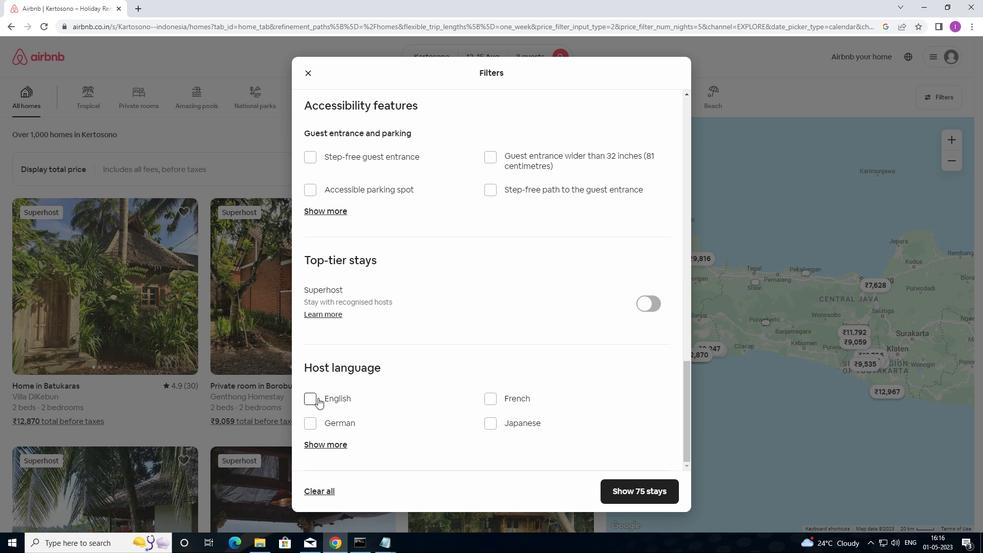 
Action: Mouse moved to (640, 496)
Screenshot: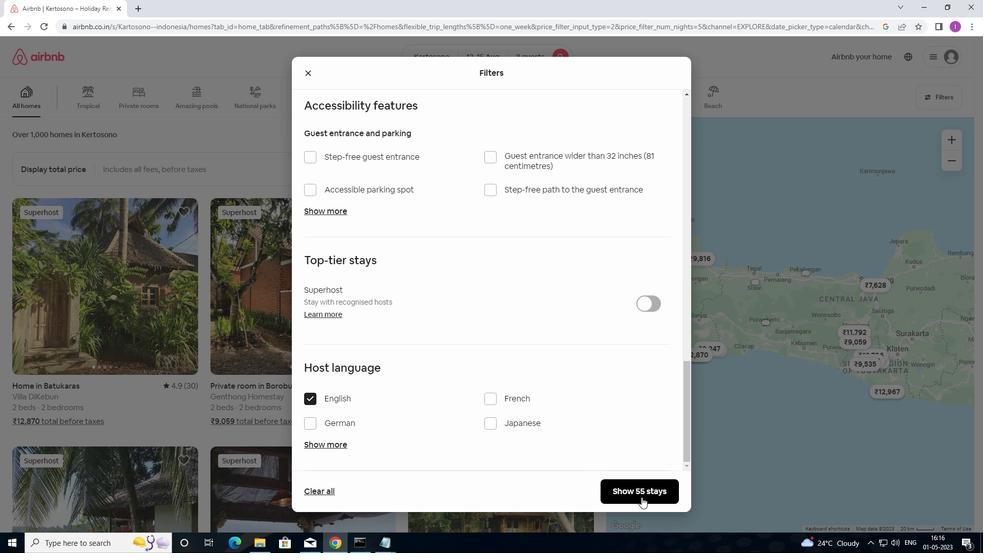 
Action: Mouse pressed left at (640, 496)
Screenshot: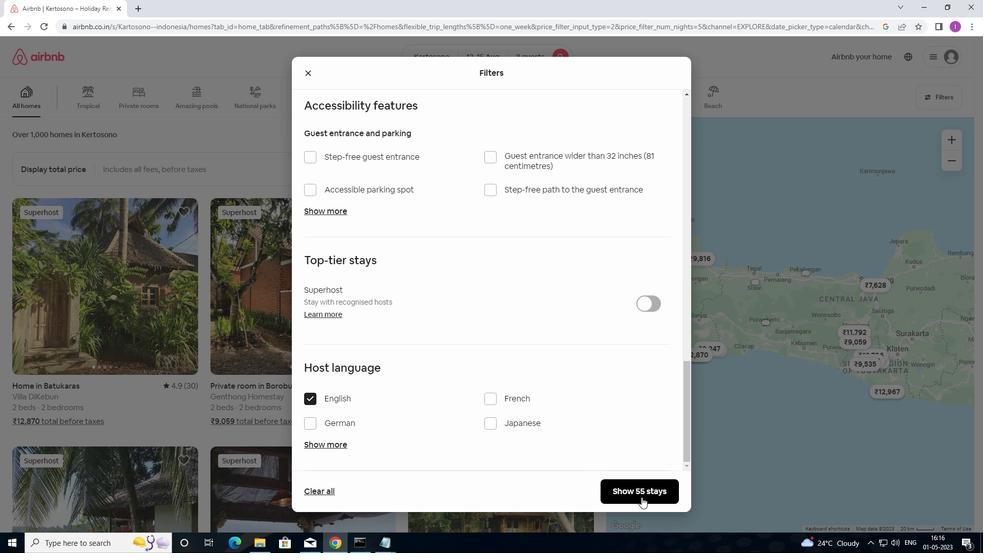 
Action: Mouse moved to (635, 468)
Screenshot: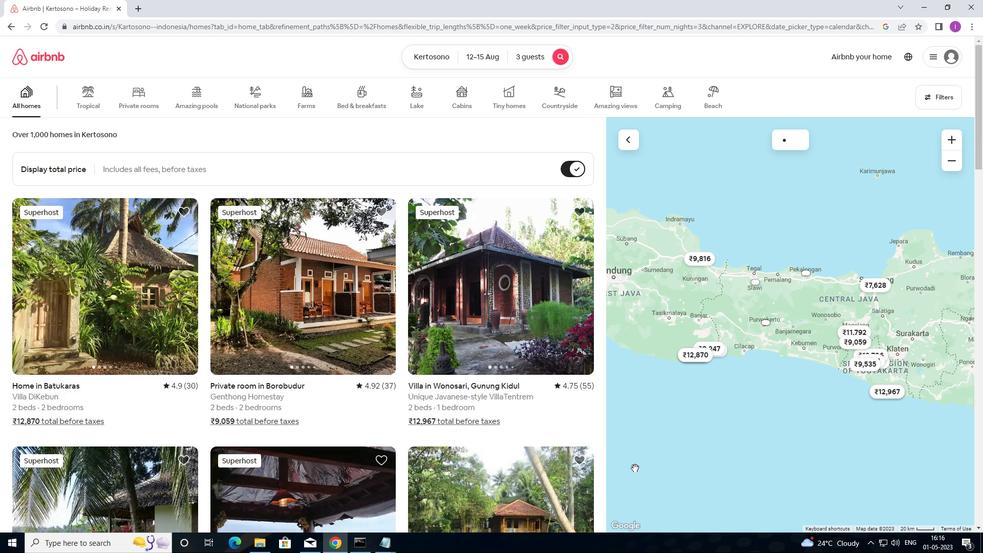
